 Task: Look for space in Sun City, United States from 10th July, 2023 to 15th July, 2023 for 7 adults in price range Rs.10000 to Rs.15000. Place can be entire place or shared room with 4 bedrooms having 7 beds and 4 bathrooms. Property type can be house, flat, guest house. Amenities needed are: wifi, TV, free parkinig on premises, gym, breakfast. Booking option can be shelf check-in. Required host language is English.
Action: Mouse moved to (567, 129)
Screenshot: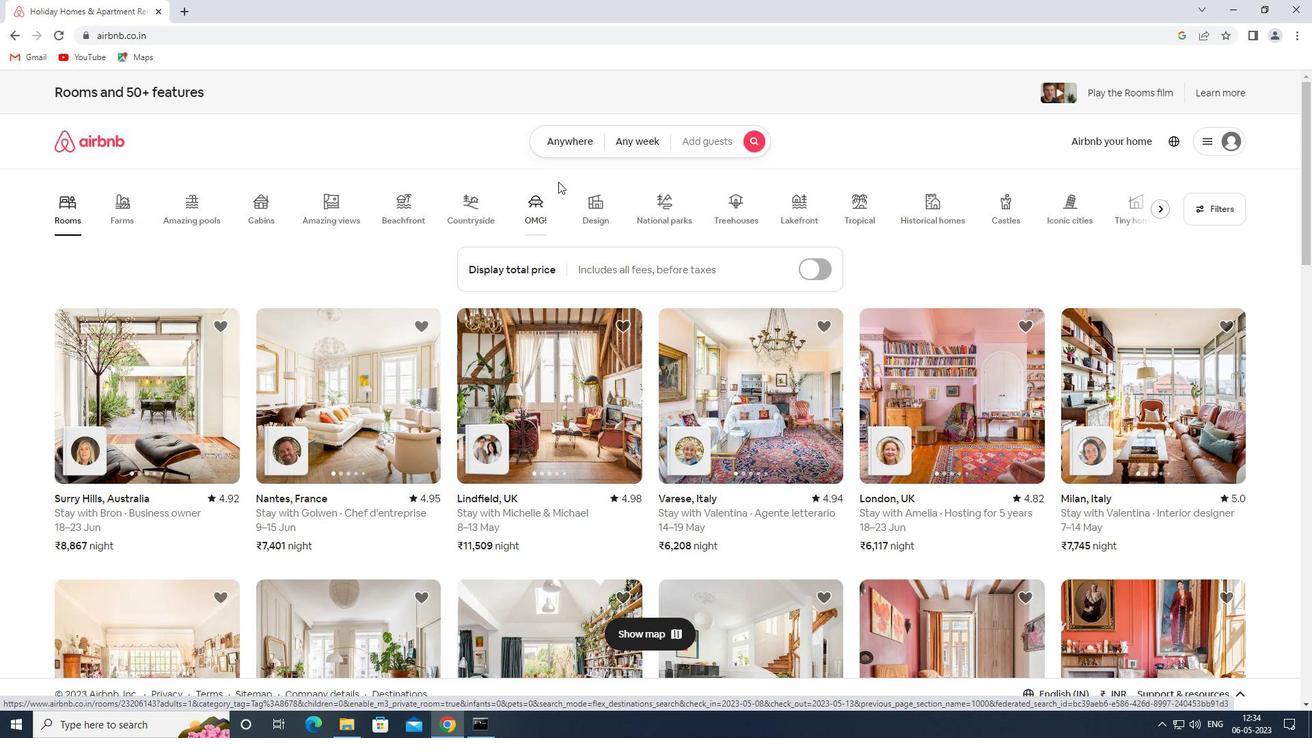 
Action: Mouse pressed left at (567, 129)
Screenshot: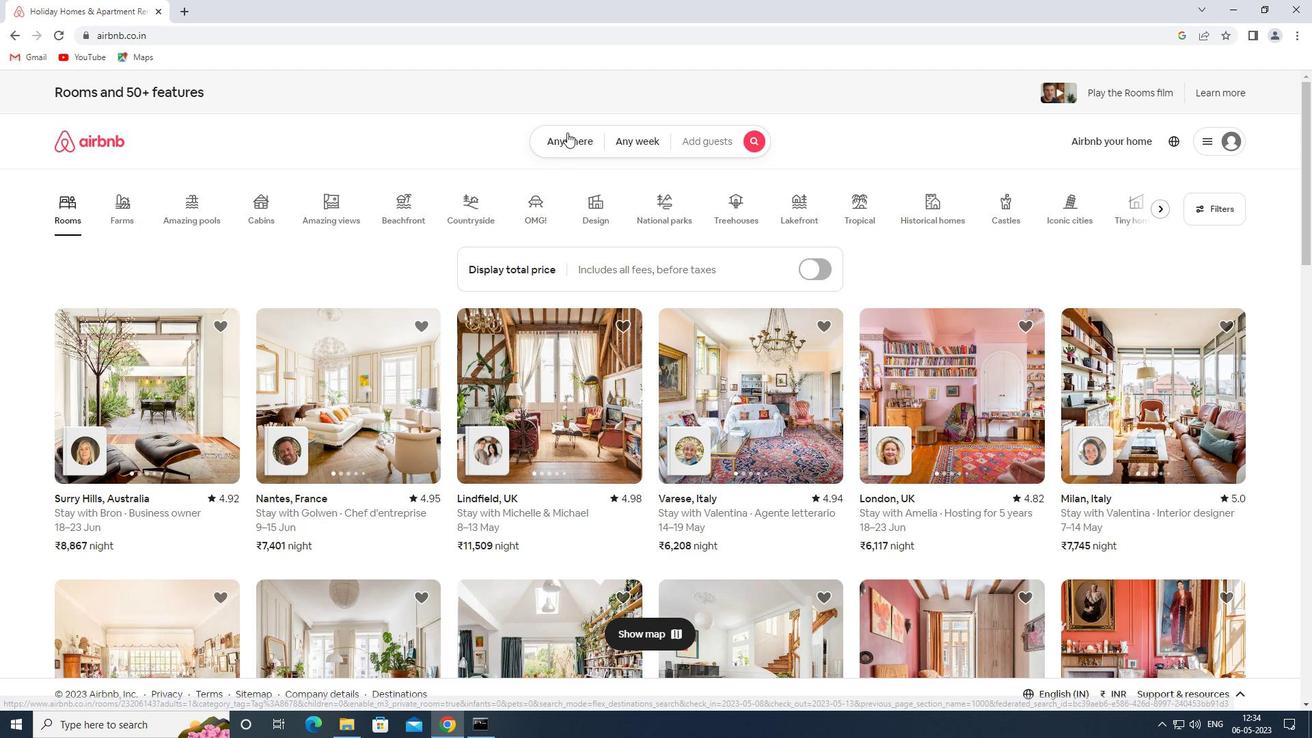 
Action: Mouse moved to (467, 189)
Screenshot: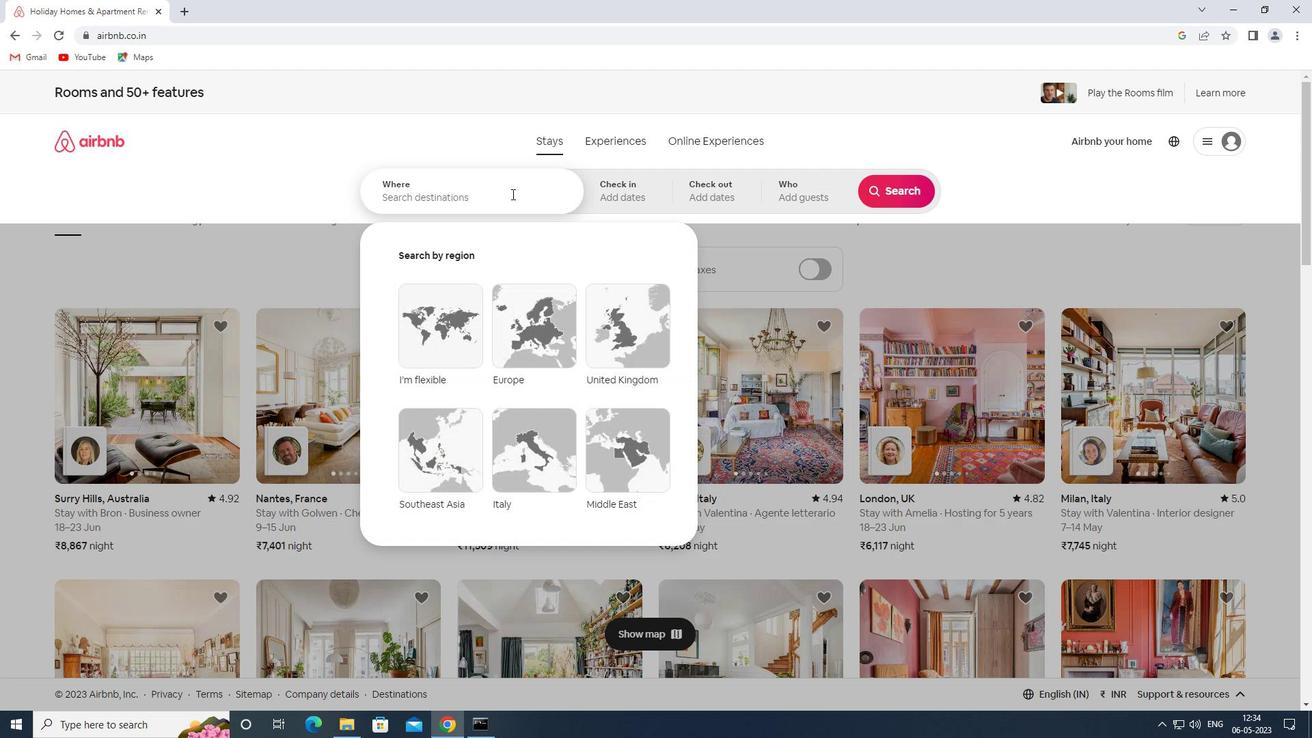 
Action: Mouse pressed left at (467, 189)
Screenshot: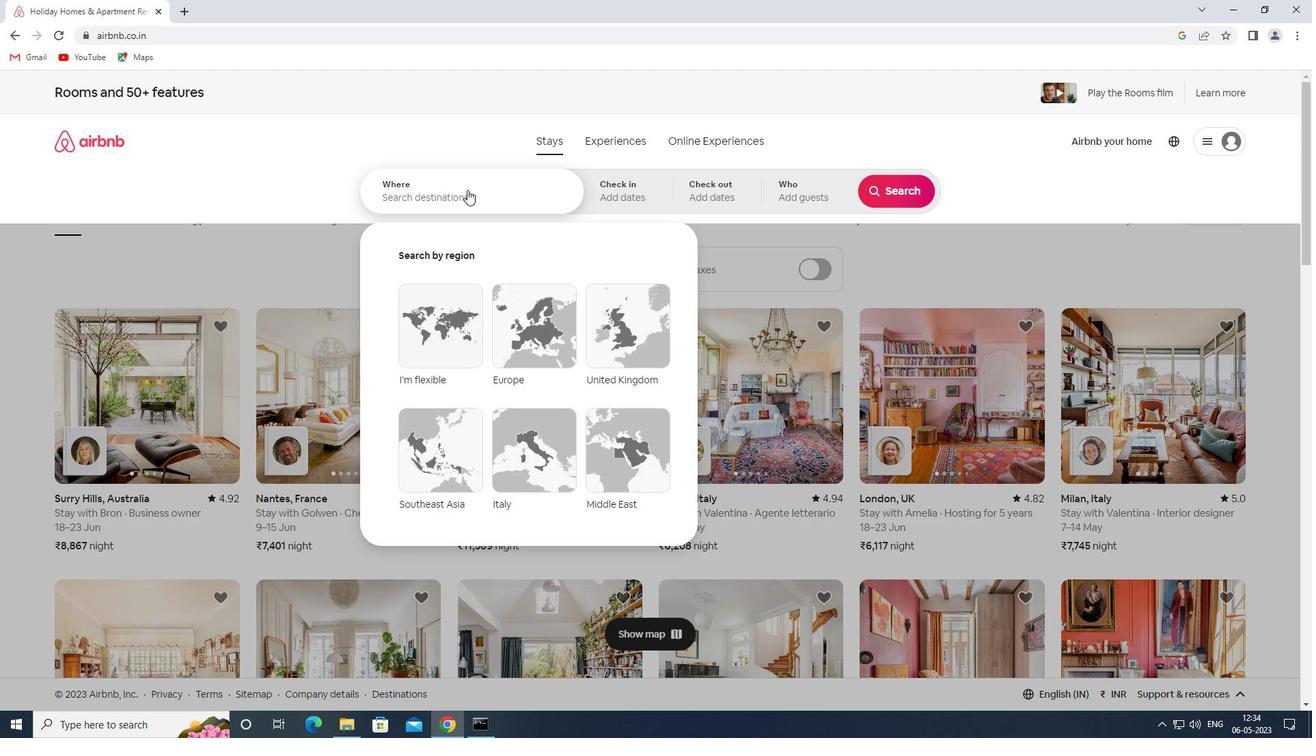 
Action: Key pressed <Key.shift><Key.shift>SPACE<Key.space>IN<Key.space><Key.shift>SUN<Key.space><Key.shift>CITY,<Key.shift>UNITED<Key.space><Key.shift>STATES
Screenshot: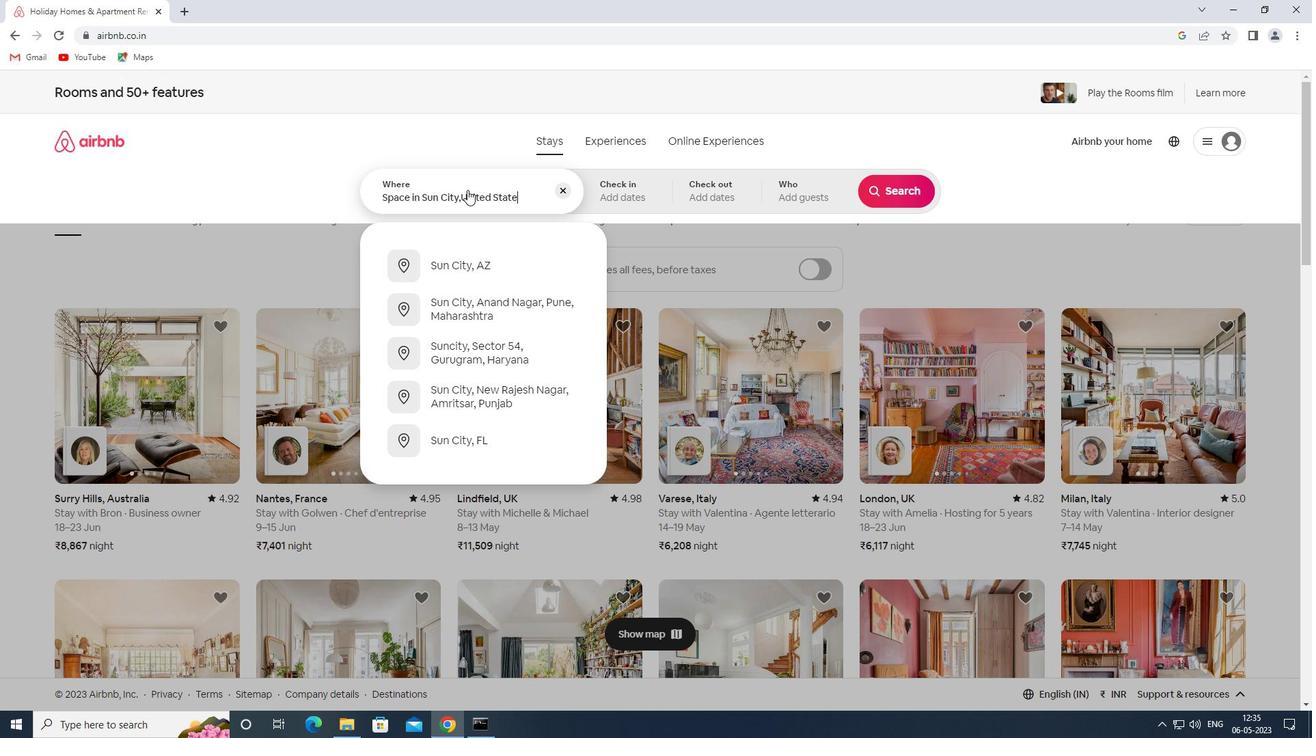 
Action: Mouse moved to (612, 192)
Screenshot: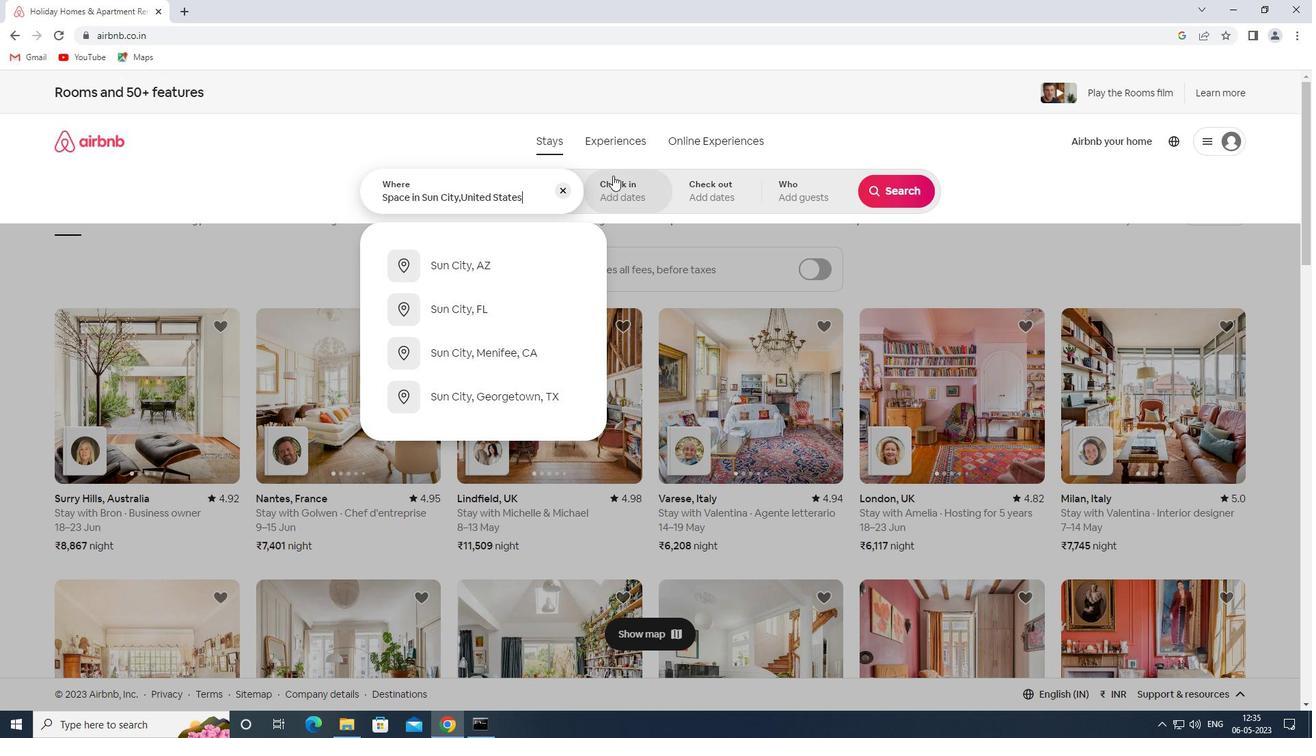 
Action: Mouse pressed left at (612, 192)
Screenshot: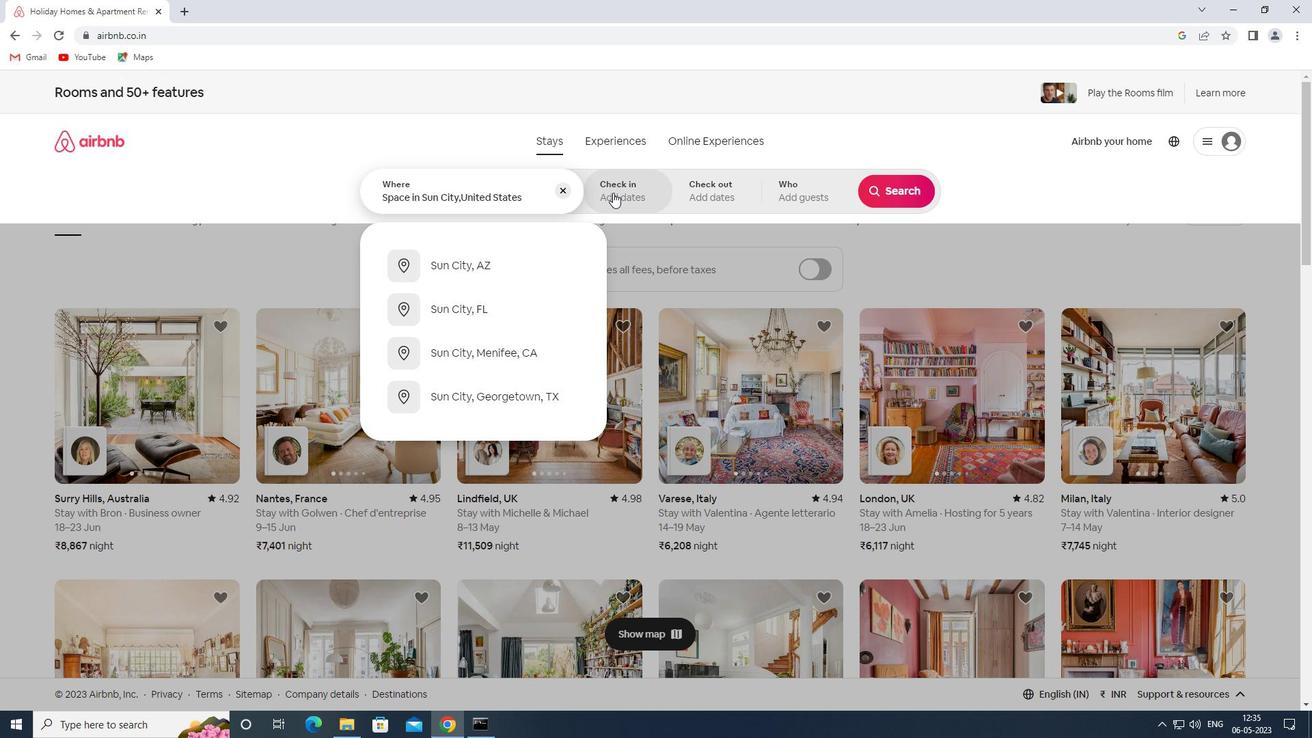 
Action: Mouse moved to (888, 305)
Screenshot: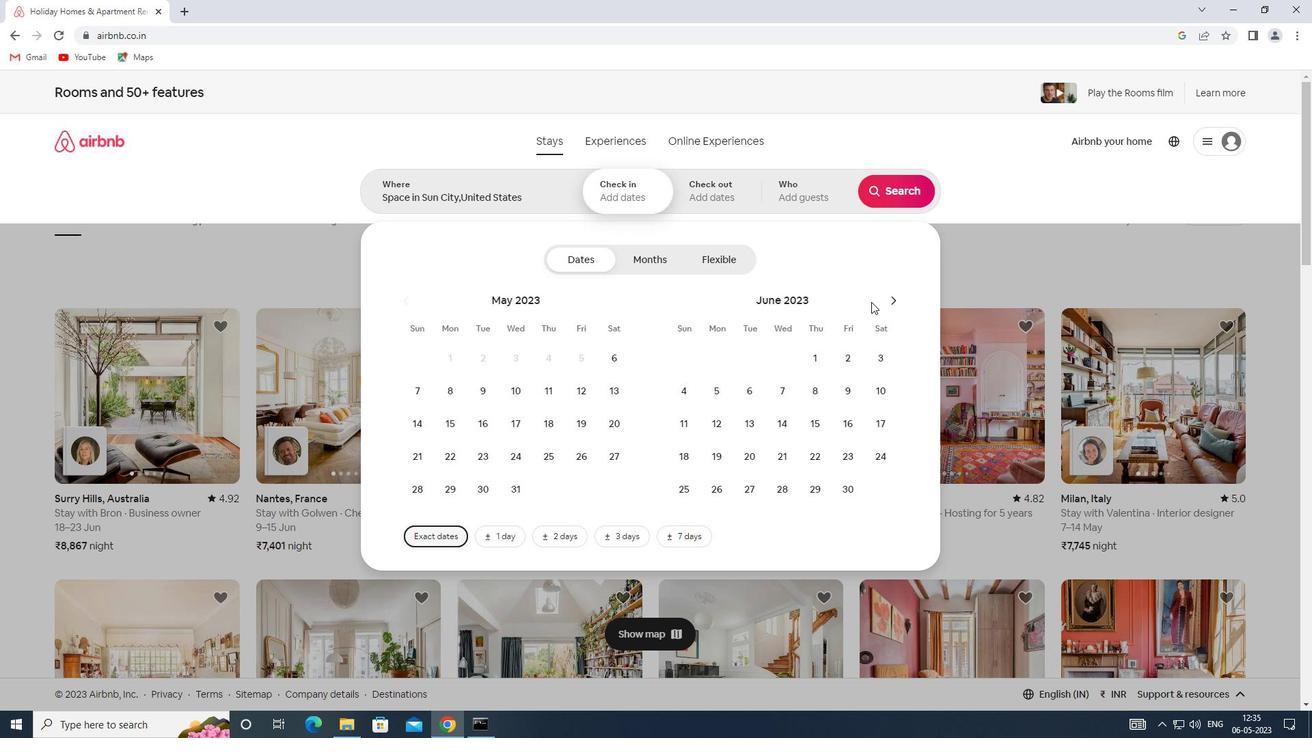 
Action: Mouse pressed left at (888, 305)
Screenshot: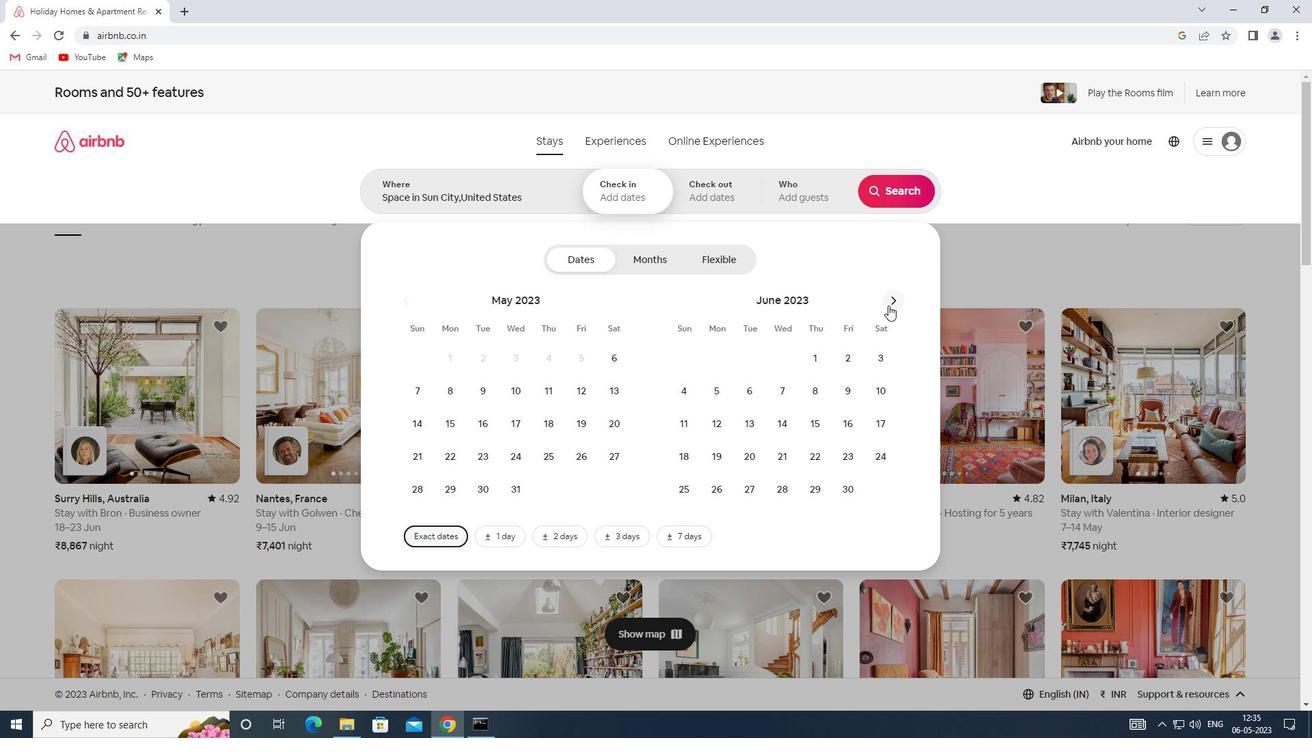 
Action: Mouse moved to (712, 422)
Screenshot: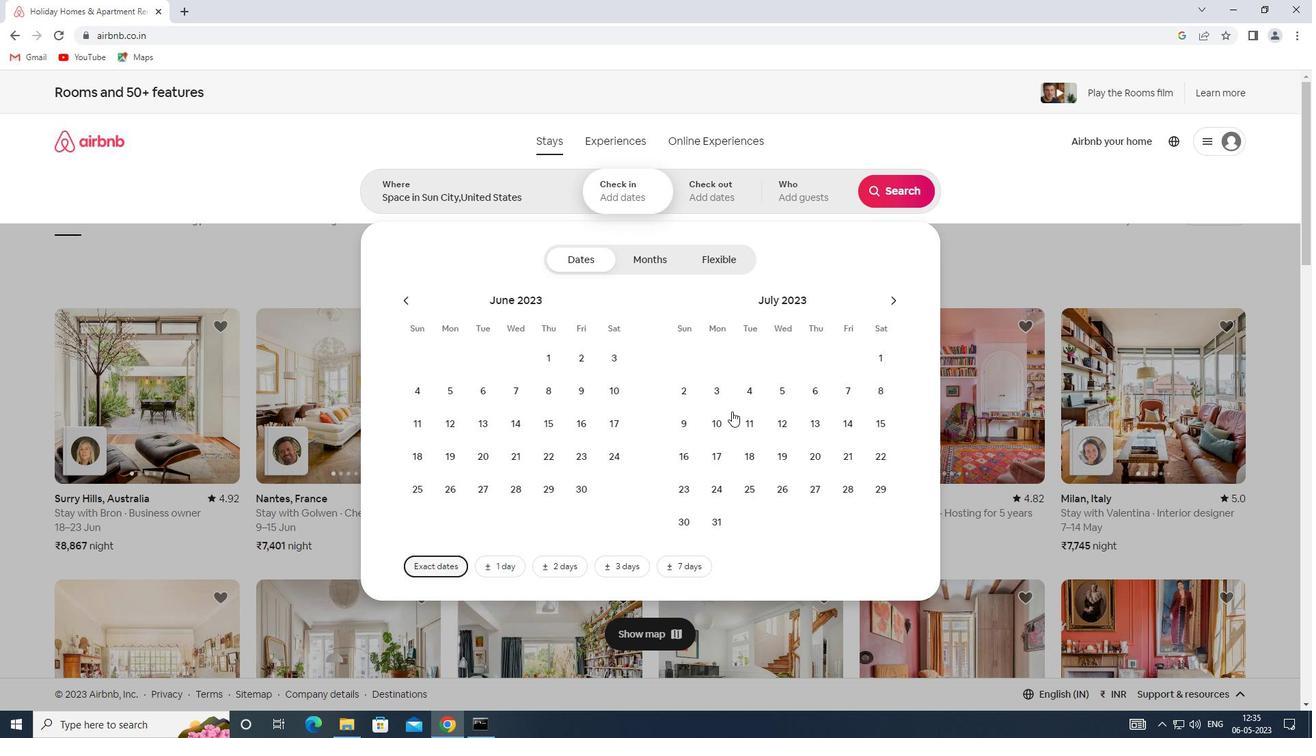 
Action: Mouse pressed left at (712, 422)
Screenshot: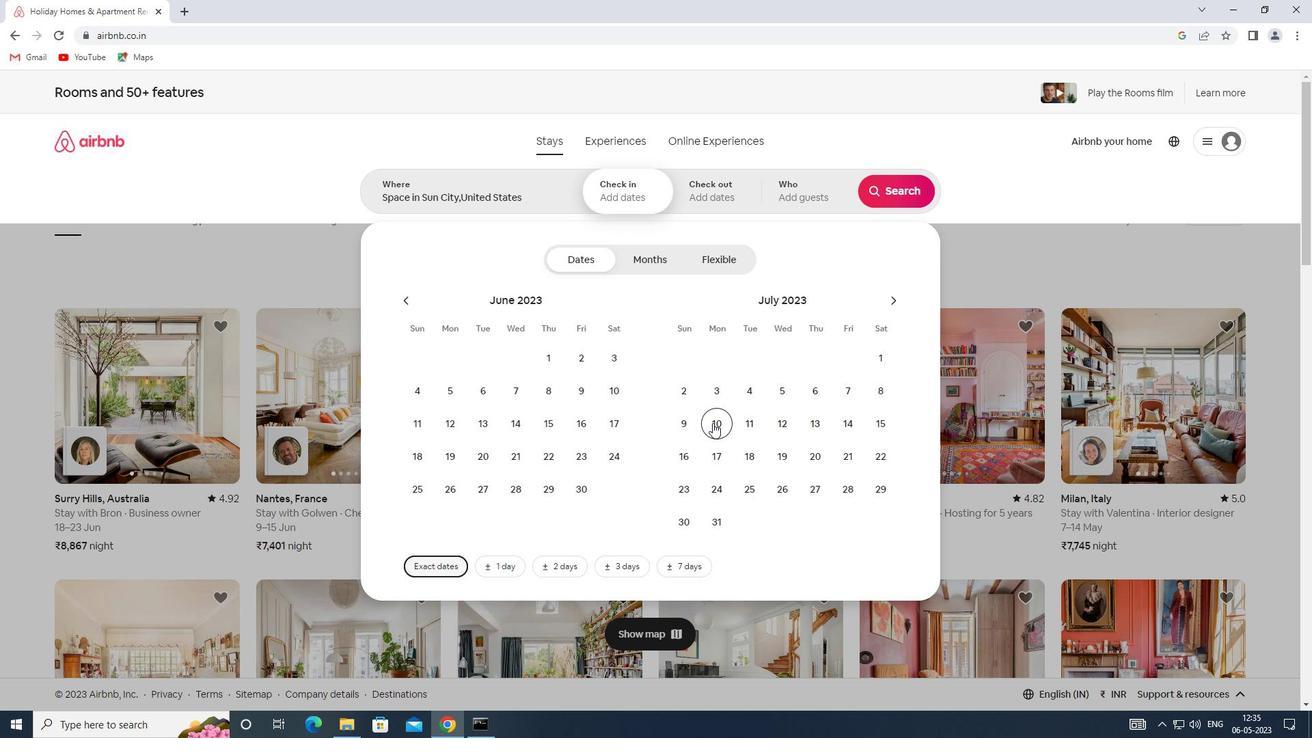 
Action: Mouse moved to (883, 419)
Screenshot: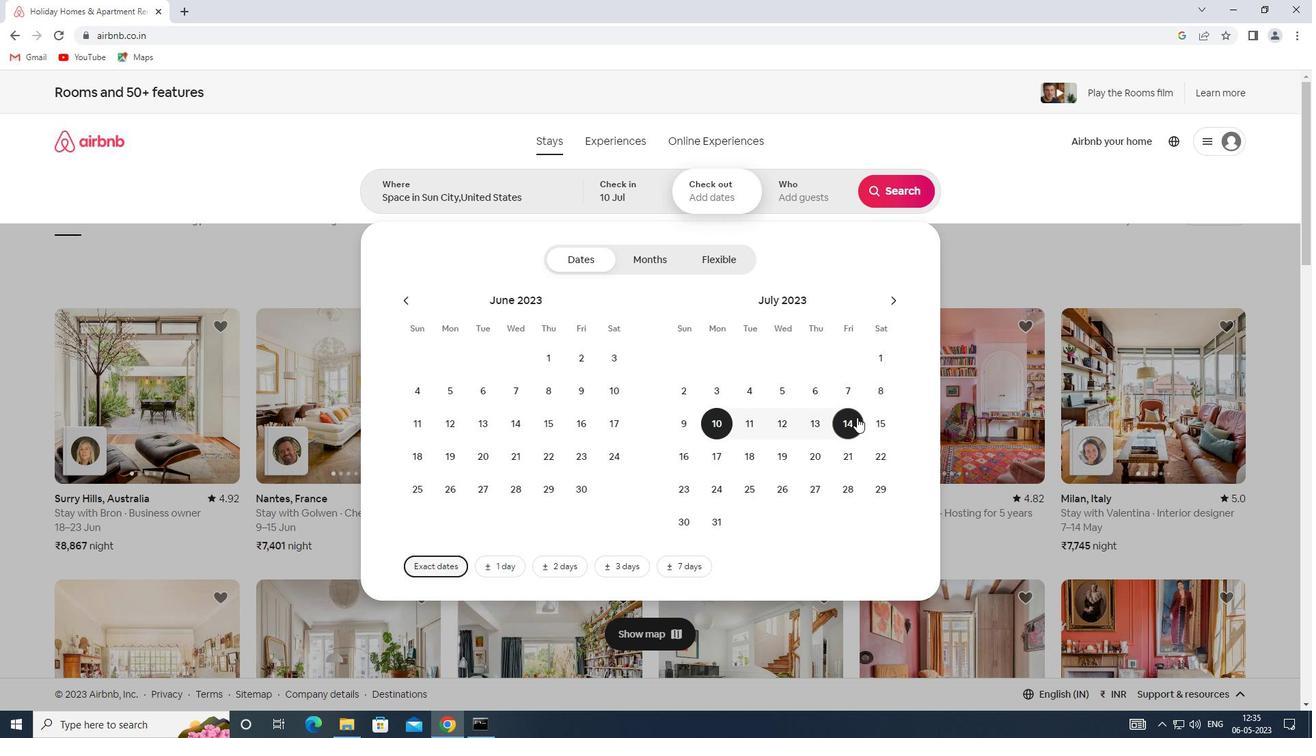 
Action: Mouse pressed left at (883, 419)
Screenshot: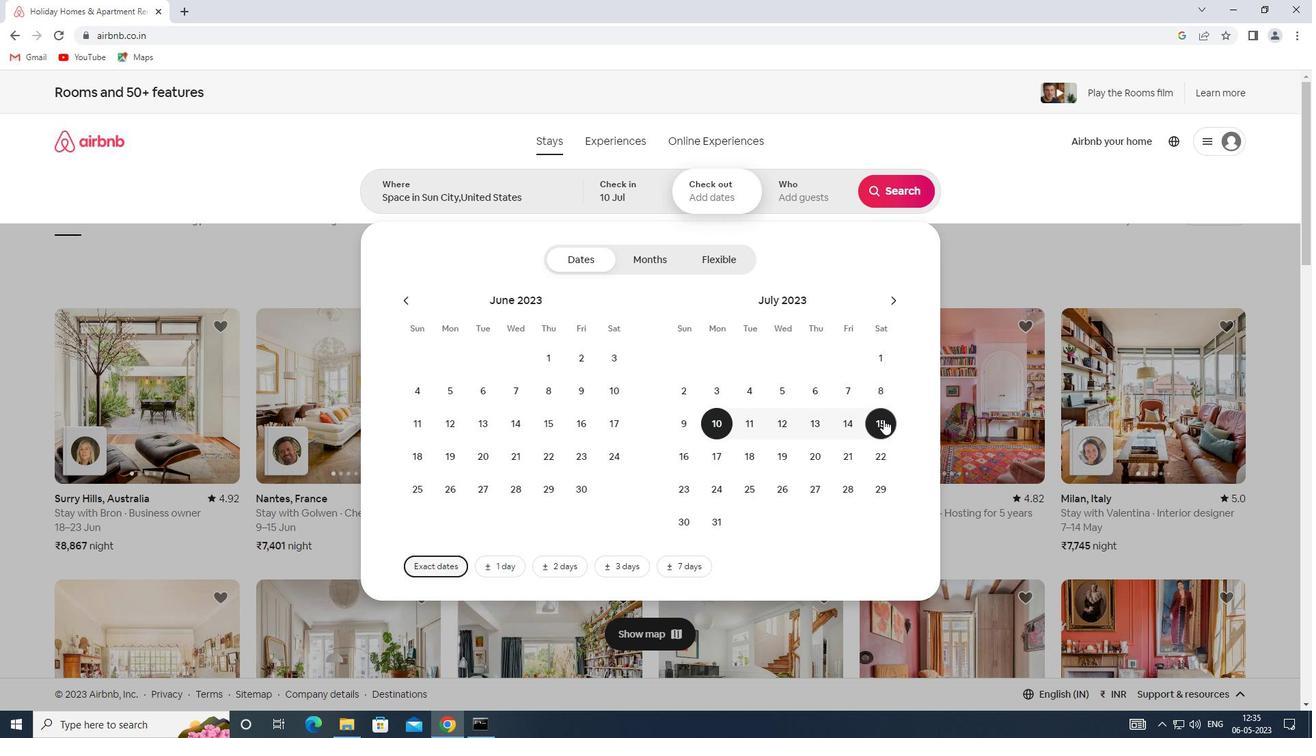 
Action: Mouse moved to (827, 190)
Screenshot: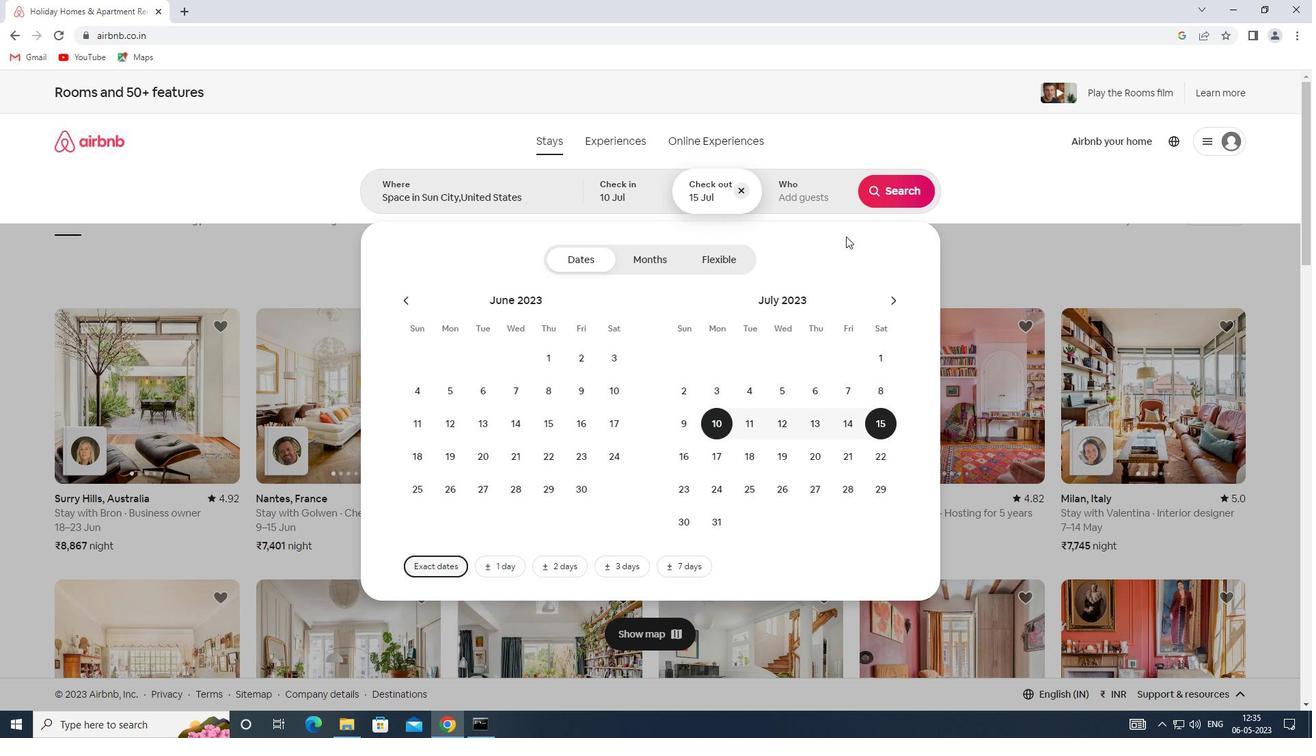 
Action: Mouse pressed left at (827, 190)
Screenshot: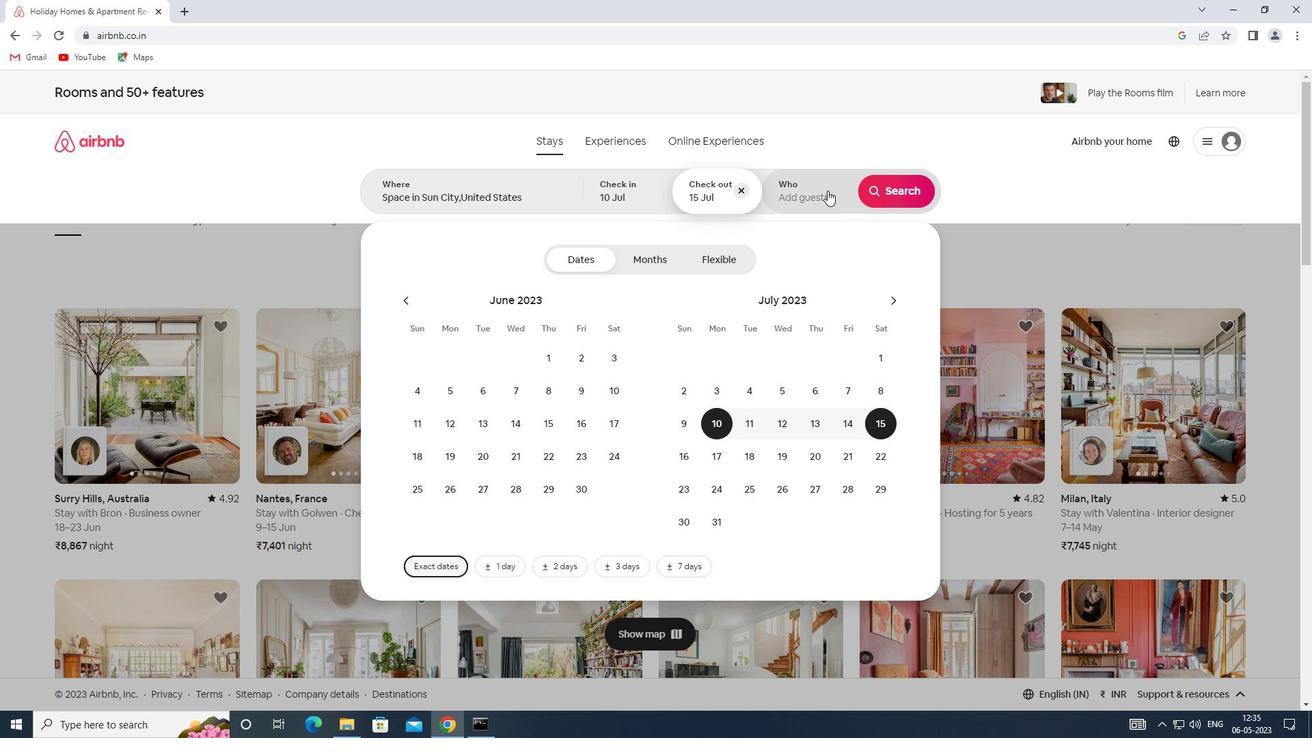 
Action: Mouse moved to (898, 263)
Screenshot: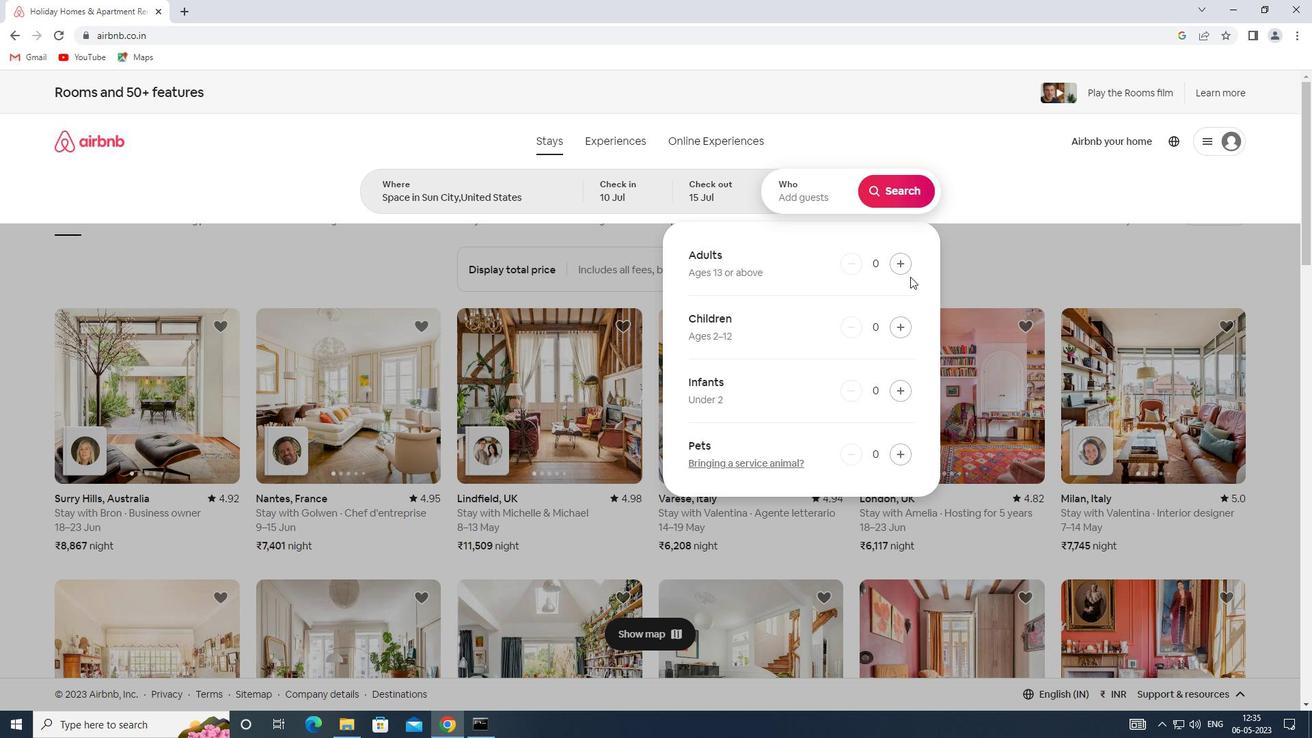 
Action: Mouse pressed left at (898, 263)
Screenshot: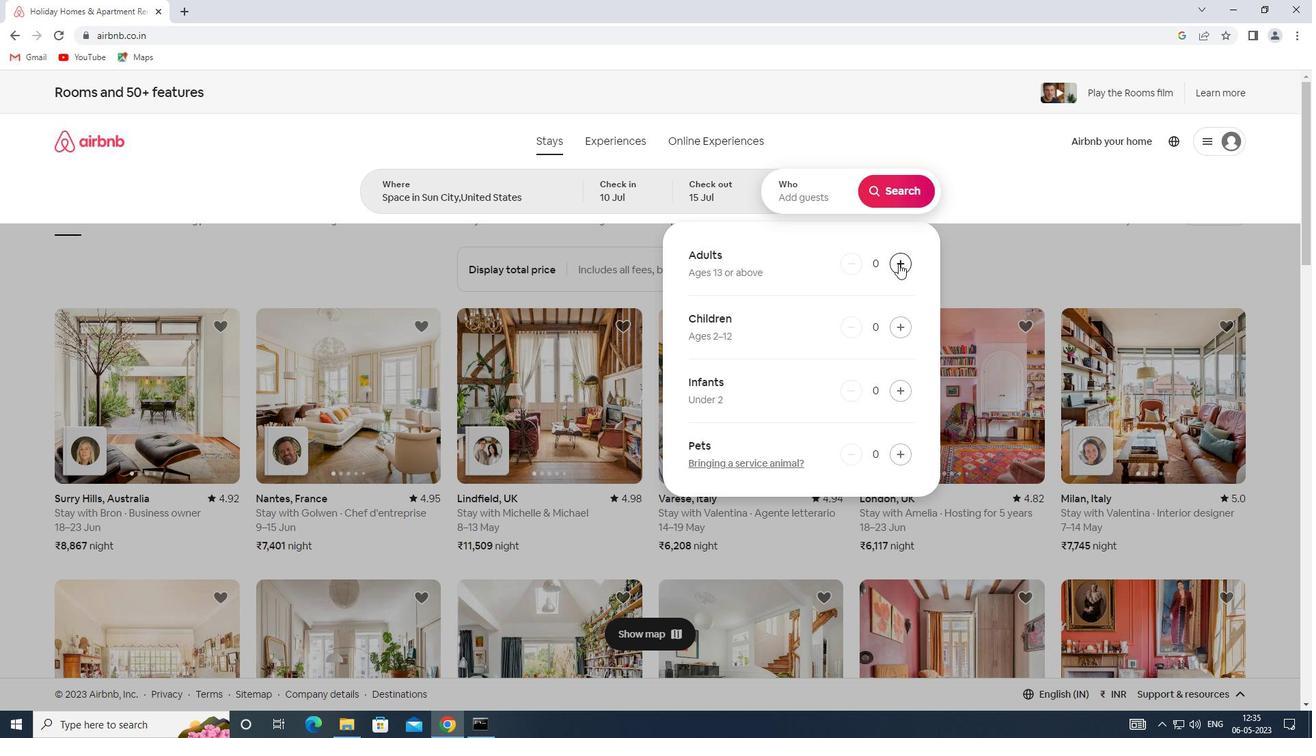 
Action: Mouse pressed left at (898, 263)
Screenshot: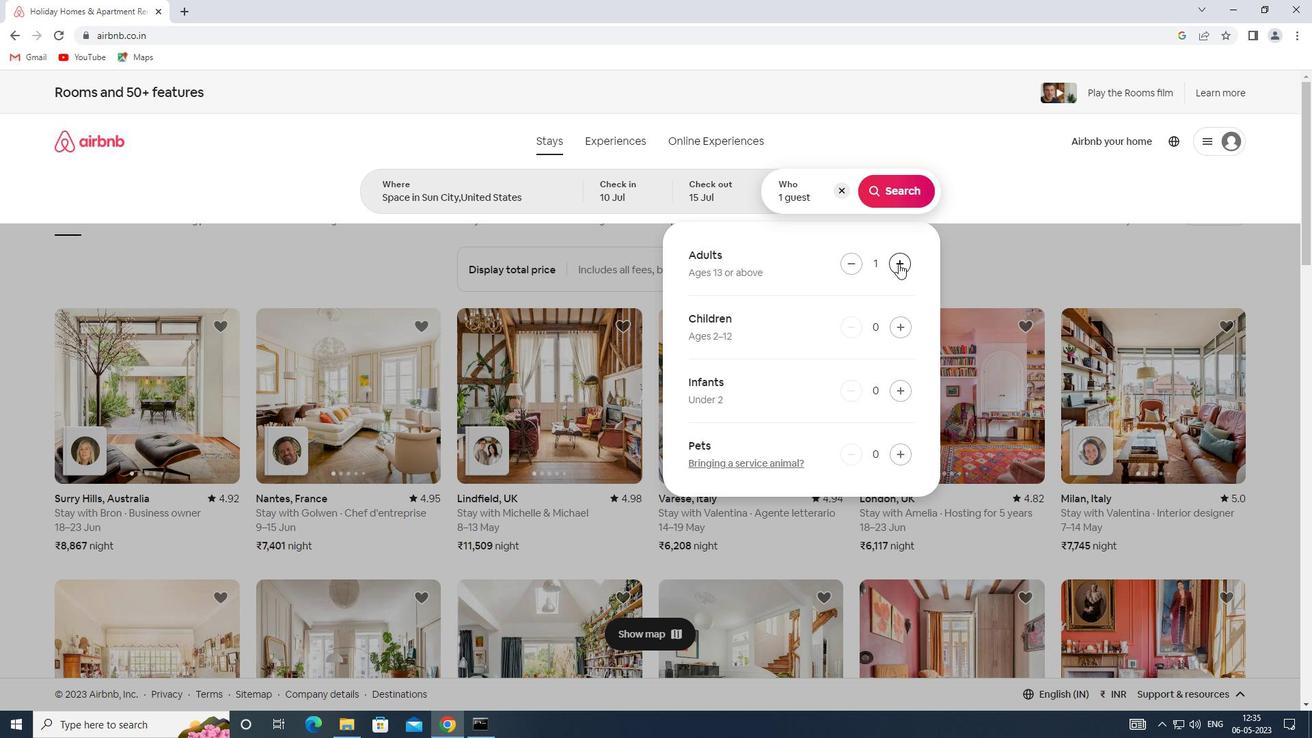 
Action: Mouse pressed left at (898, 263)
Screenshot: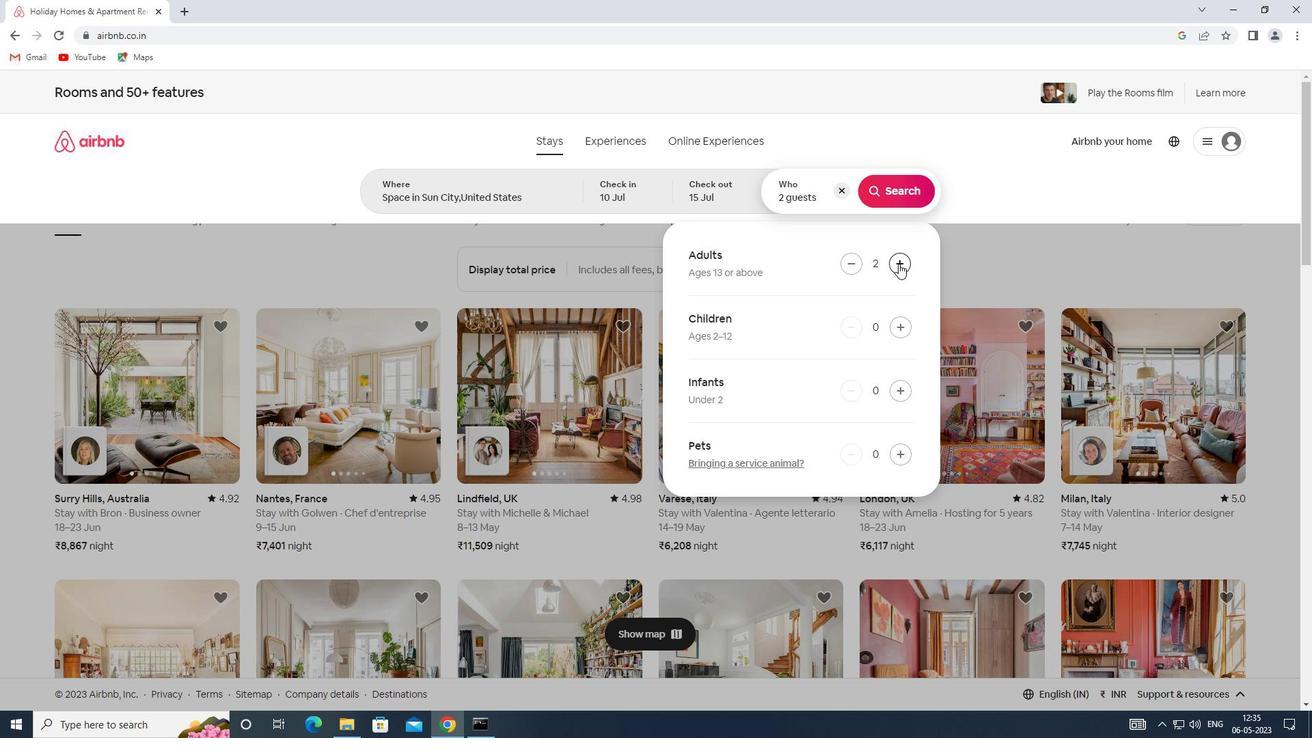 
Action: Mouse pressed left at (898, 263)
Screenshot: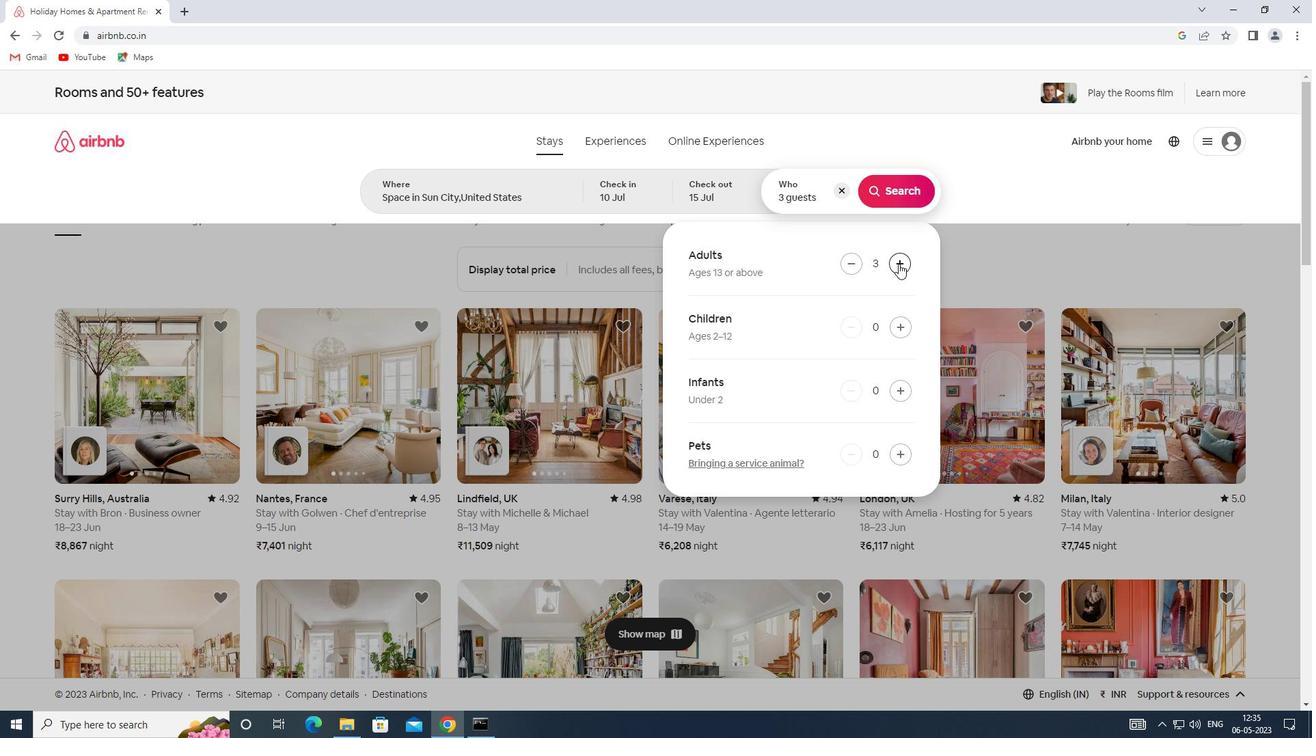 
Action: Mouse pressed left at (898, 263)
Screenshot: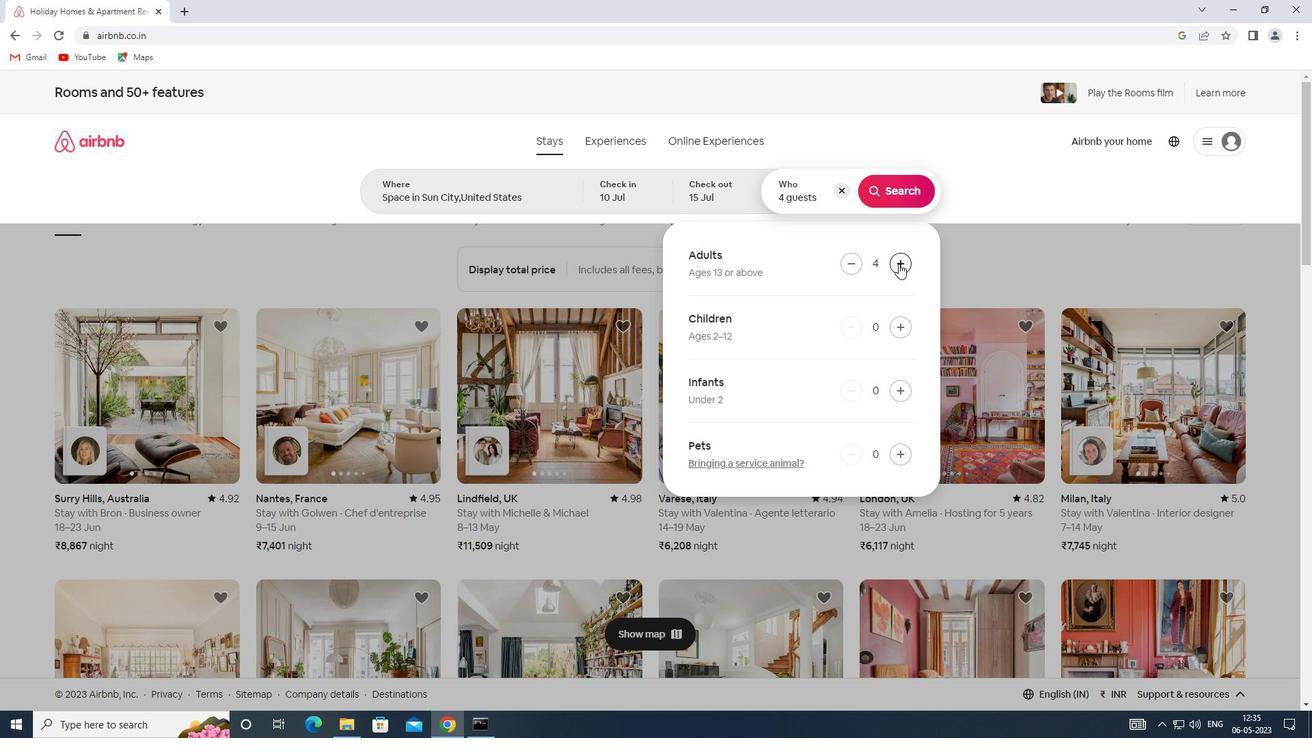 
Action: Mouse pressed left at (898, 263)
Screenshot: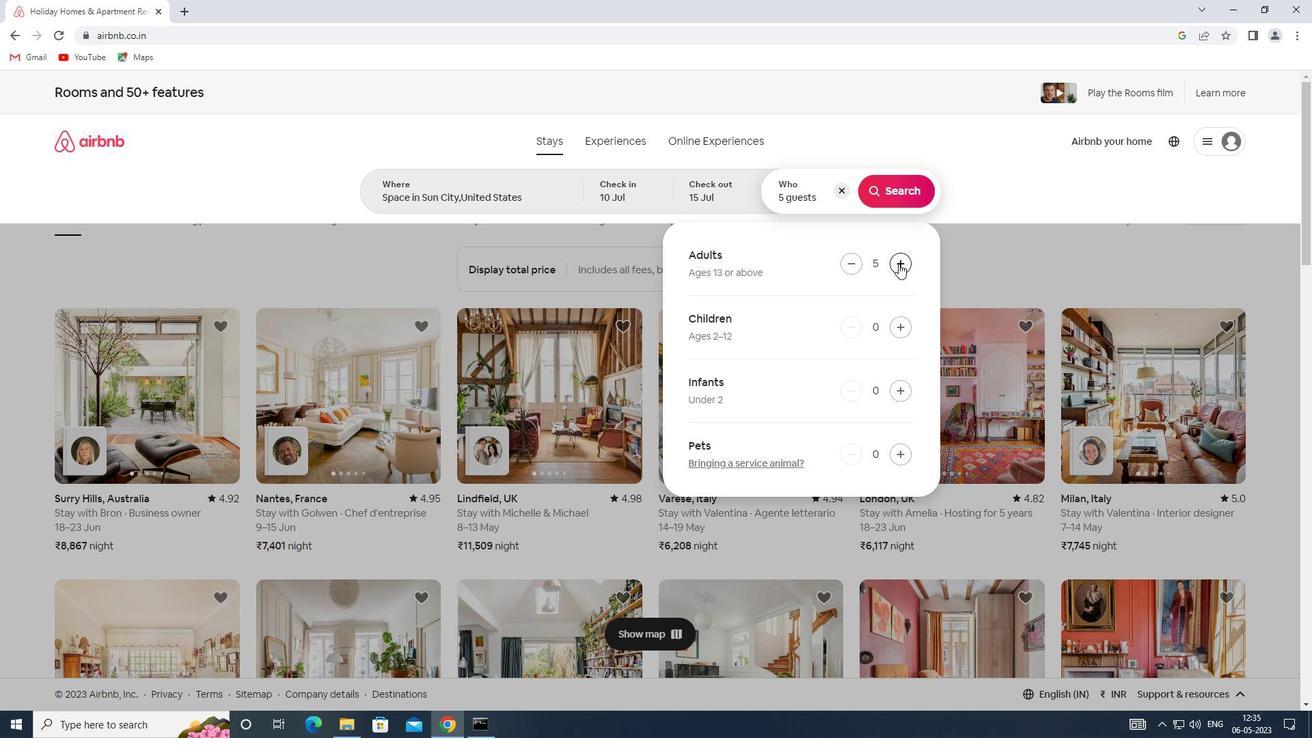 
Action: Mouse moved to (899, 263)
Screenshot: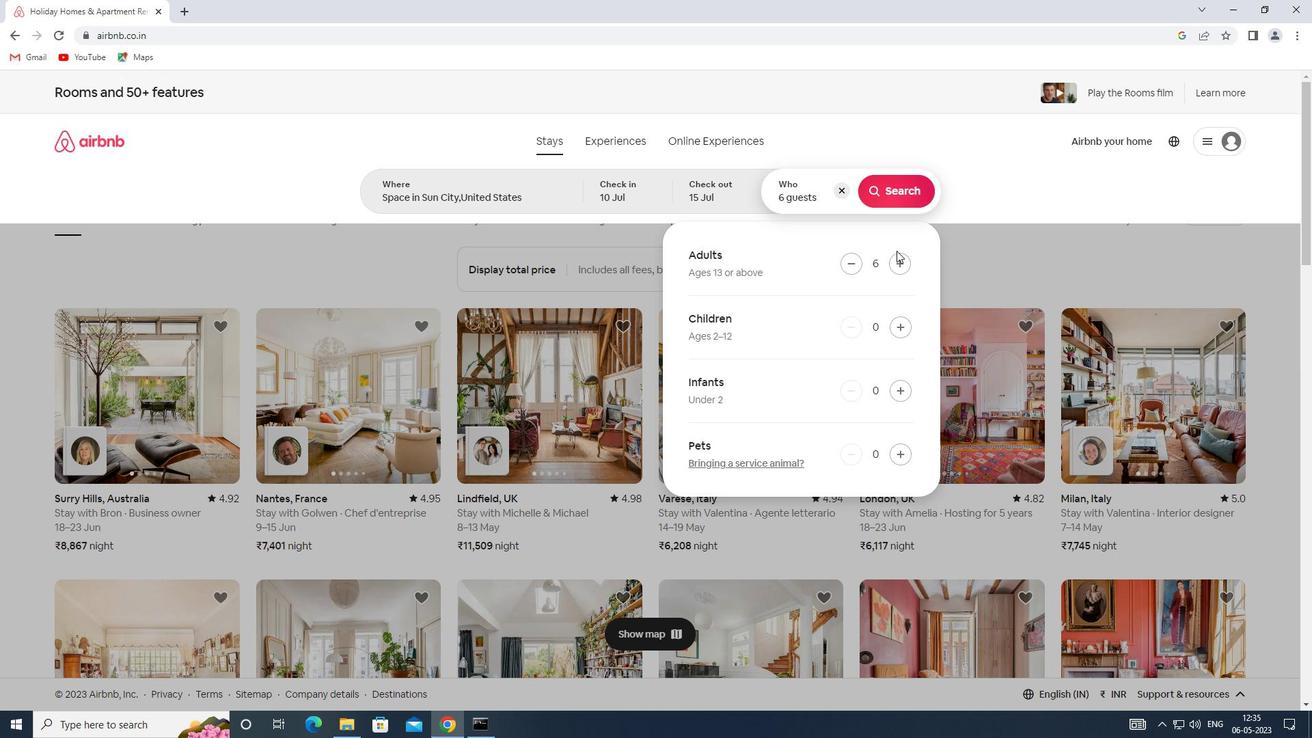 
Action: Mouse pressed left at (899, 263)
Screenshot: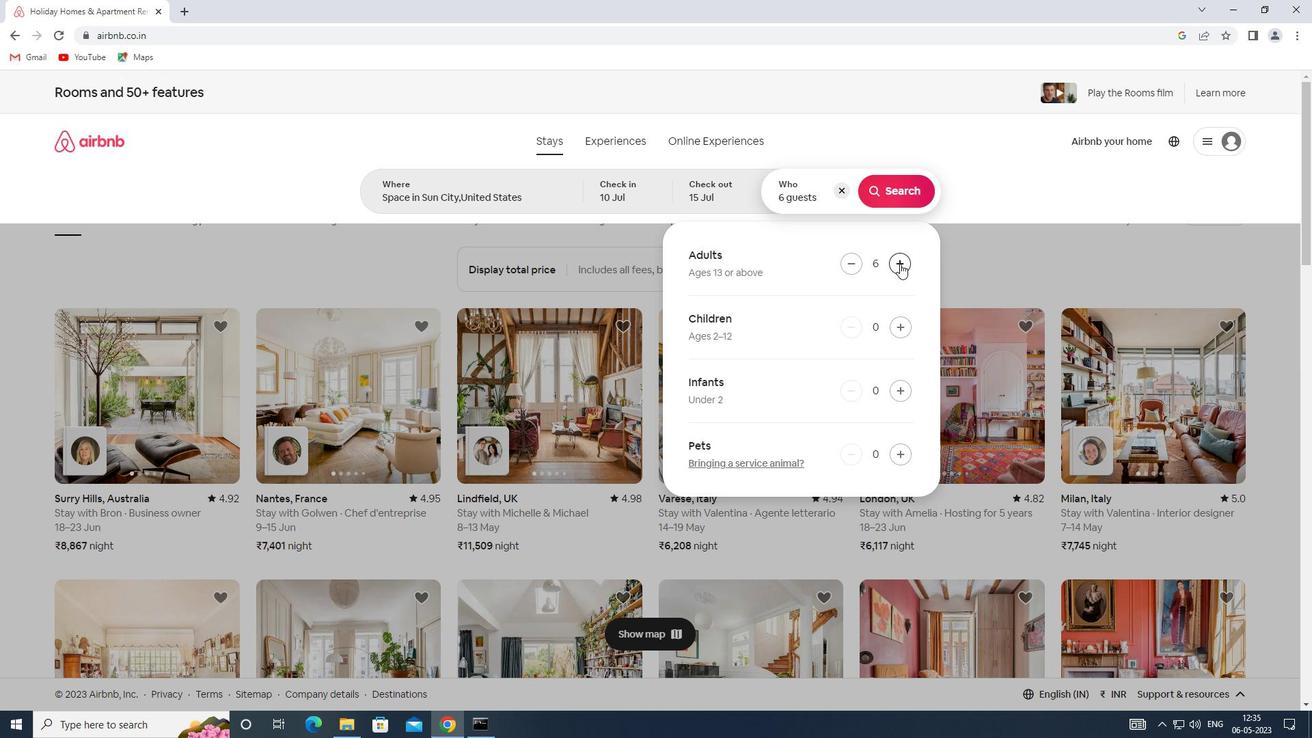 
Action: Mouse moved to (897, 183)
Screenshot: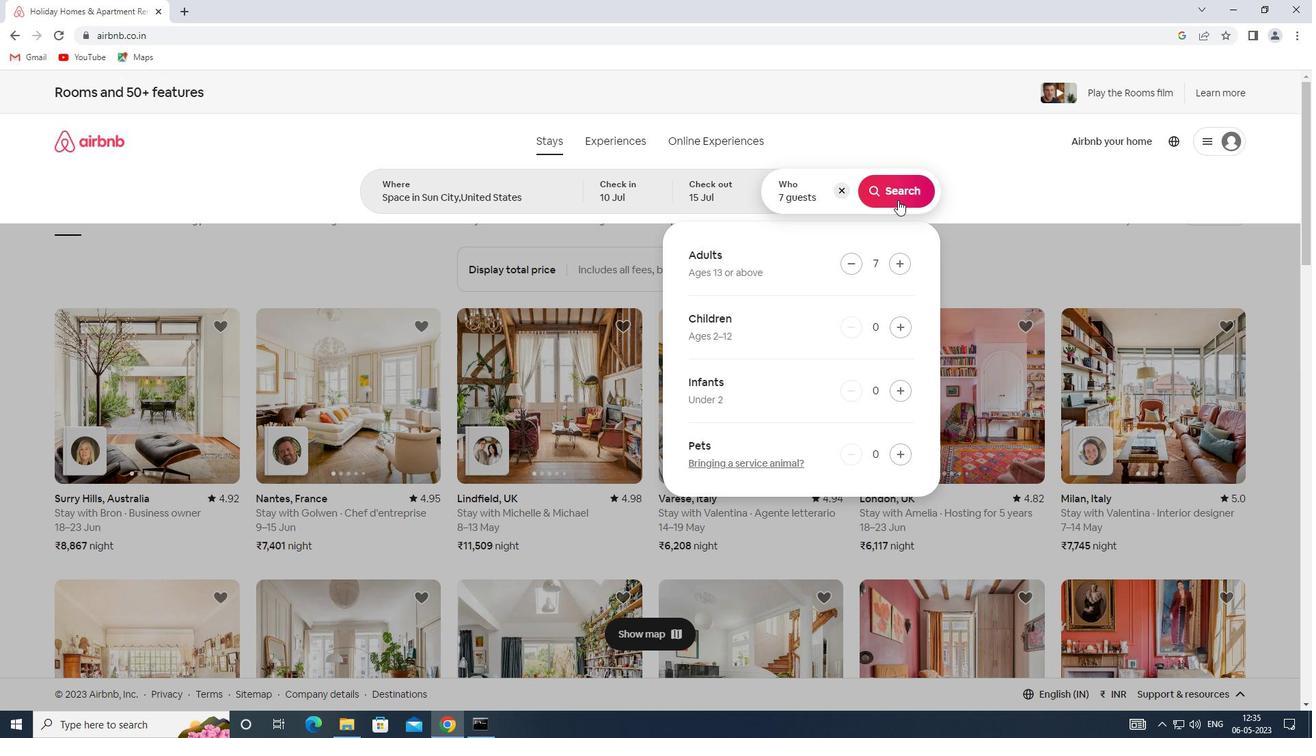 
Action: Mouse pressed left at (897, 183)
Screenshot: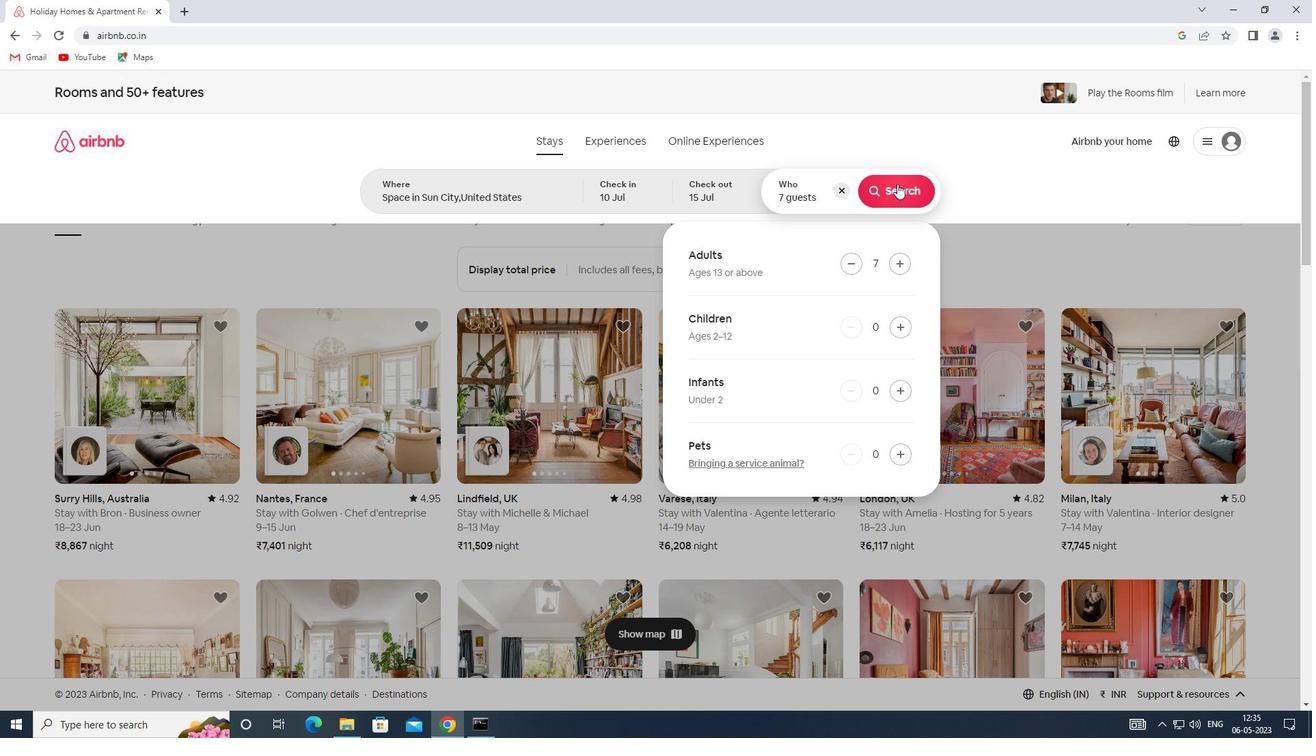 
Action: Mouse moved to (1228, 153)
Screenshot: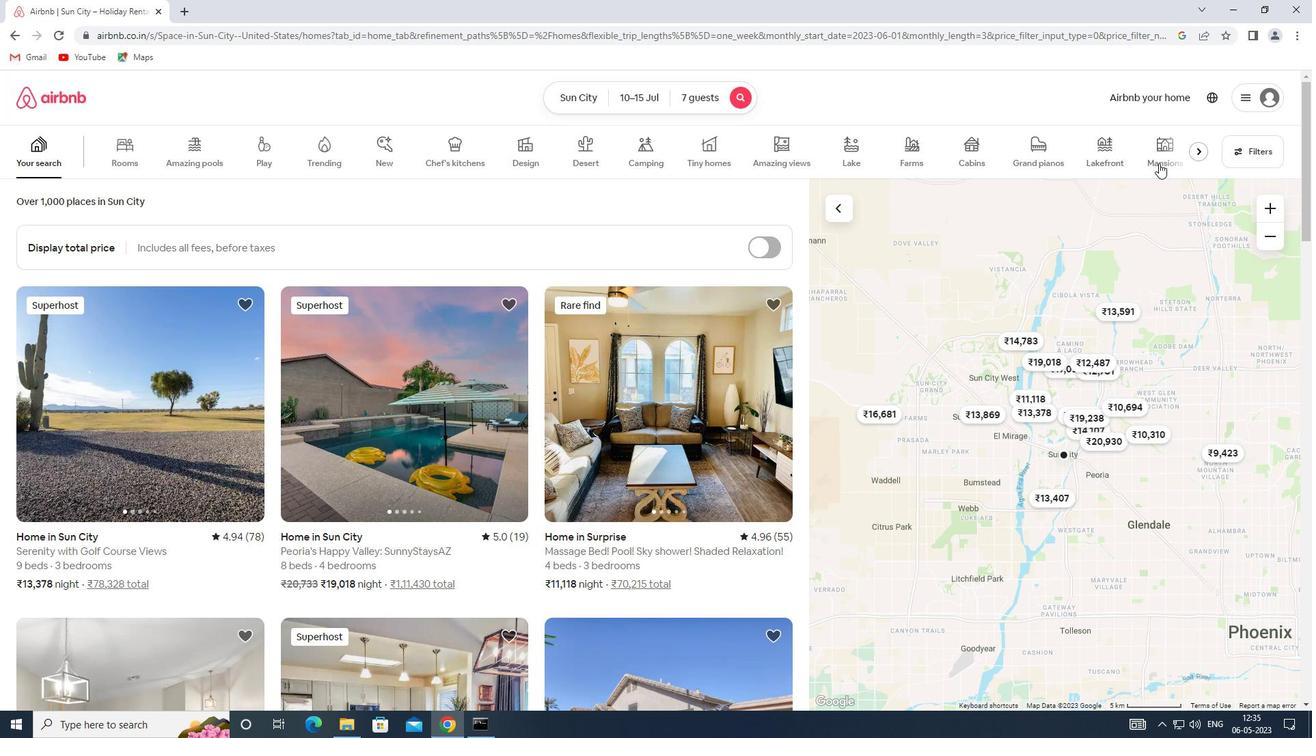 
Action: Mouse pressed left at (1228, 153)
Screenshot: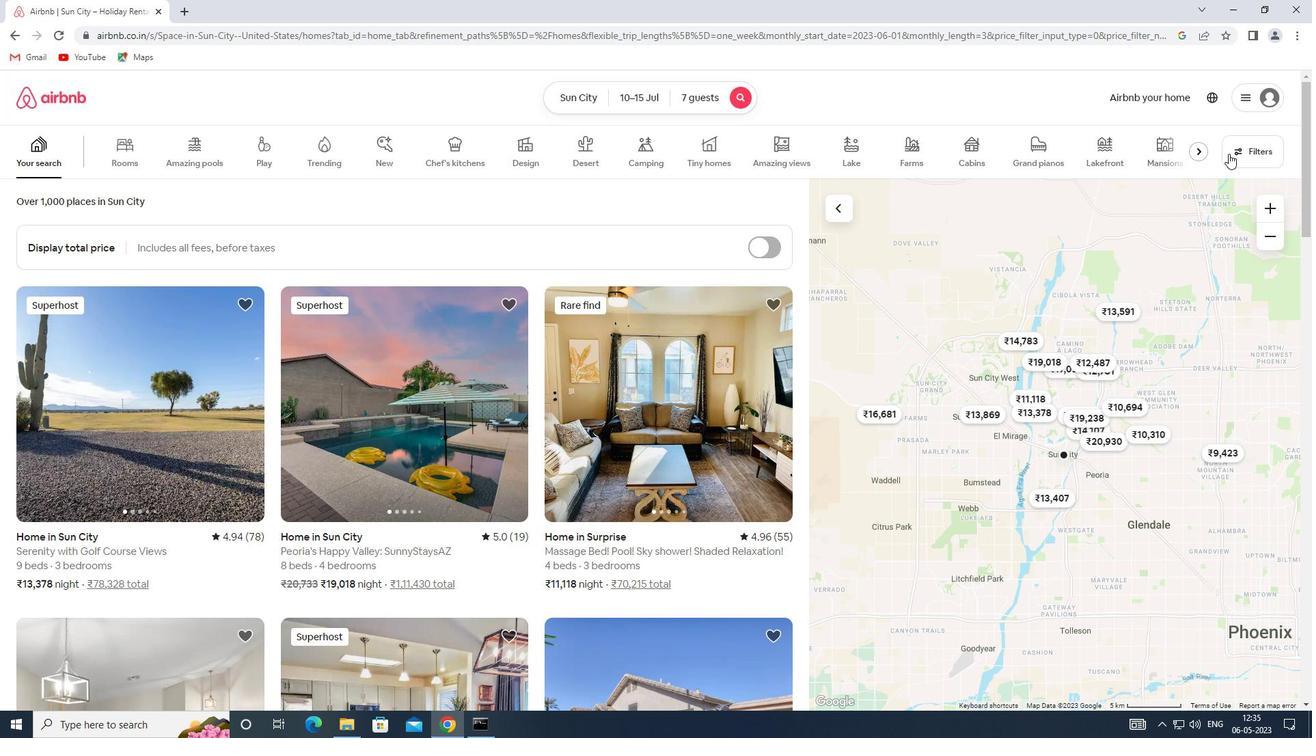 
Action: Mouse moved to (472, 490)
Screenshot: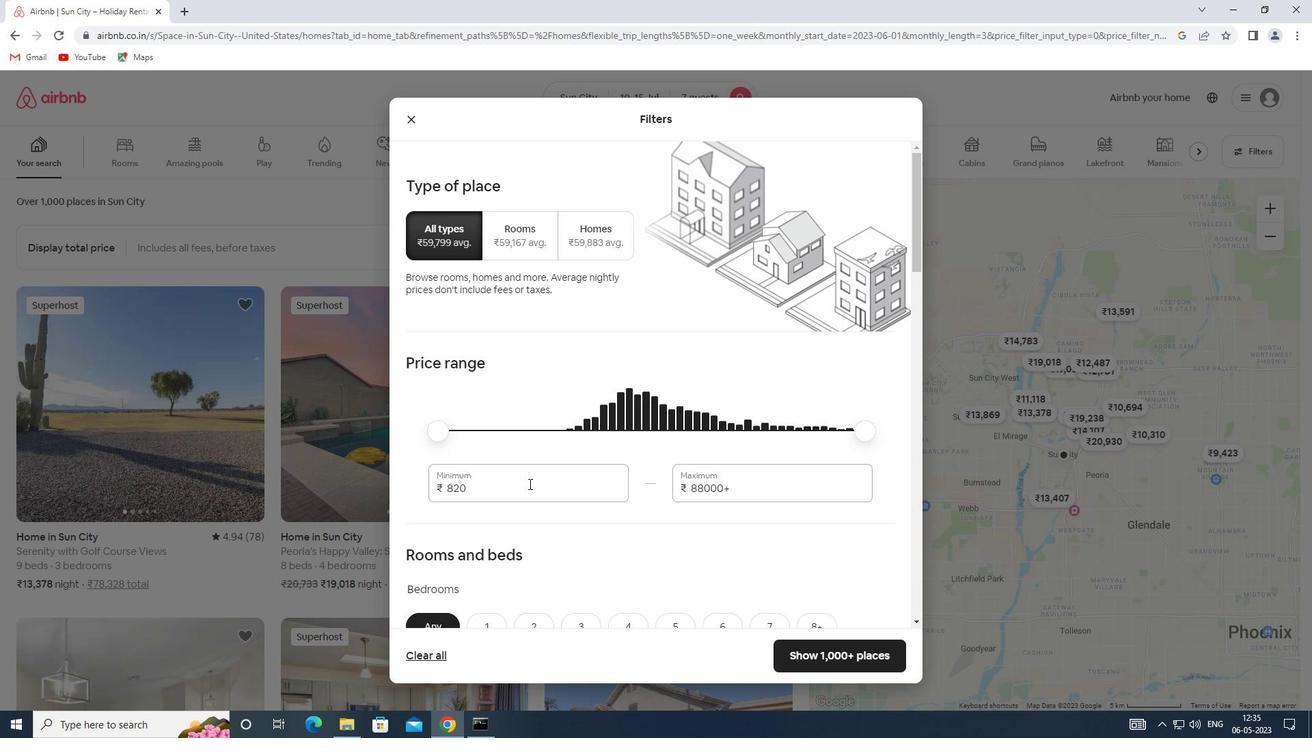 
Action: Mouse pressed left at (472, 490)
Screenshot: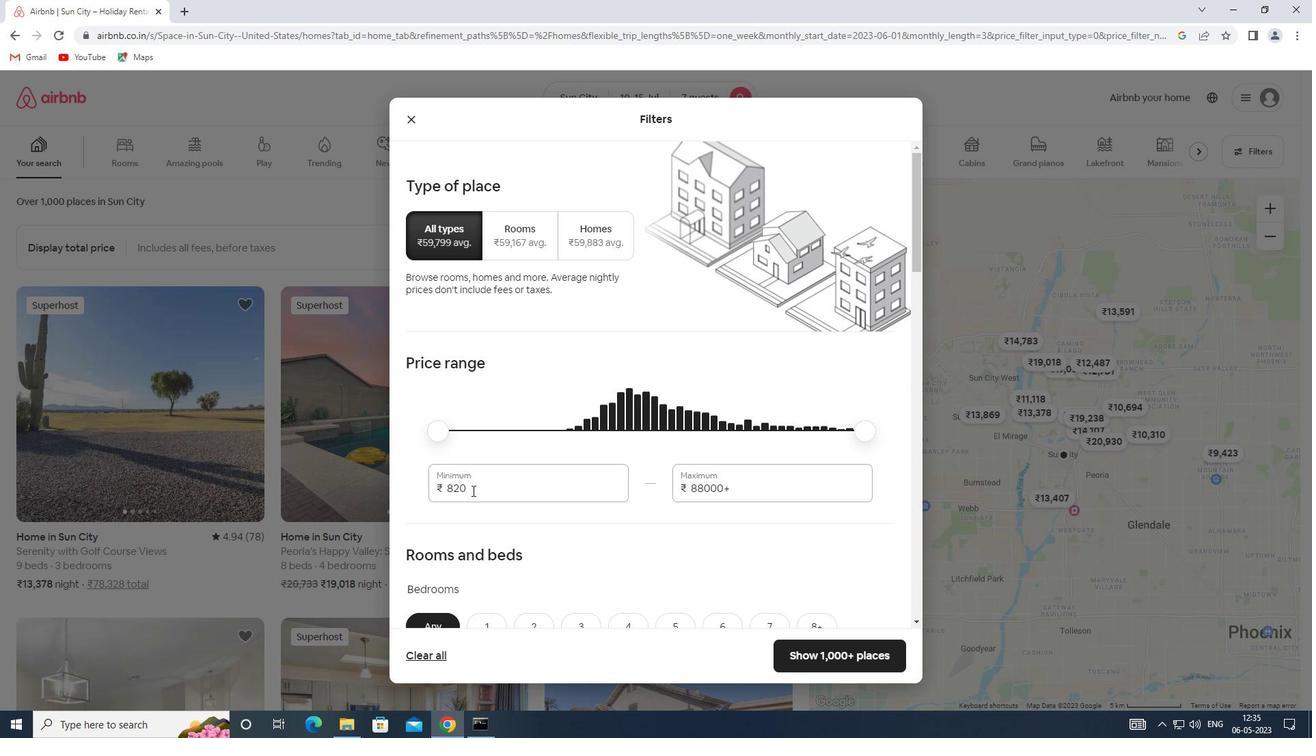 
Action: Mouse moved to (438, 487)
Screenshot: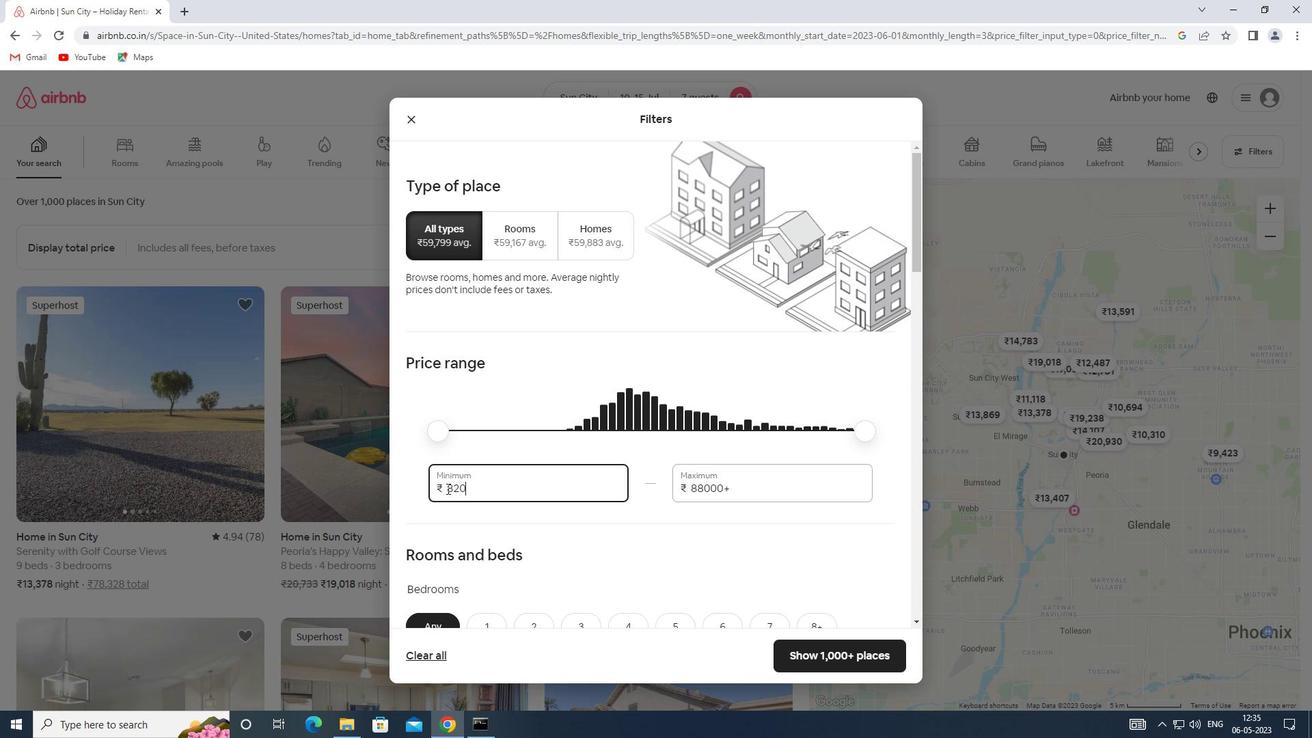 
Action: Key pressed 10000
Screenshot: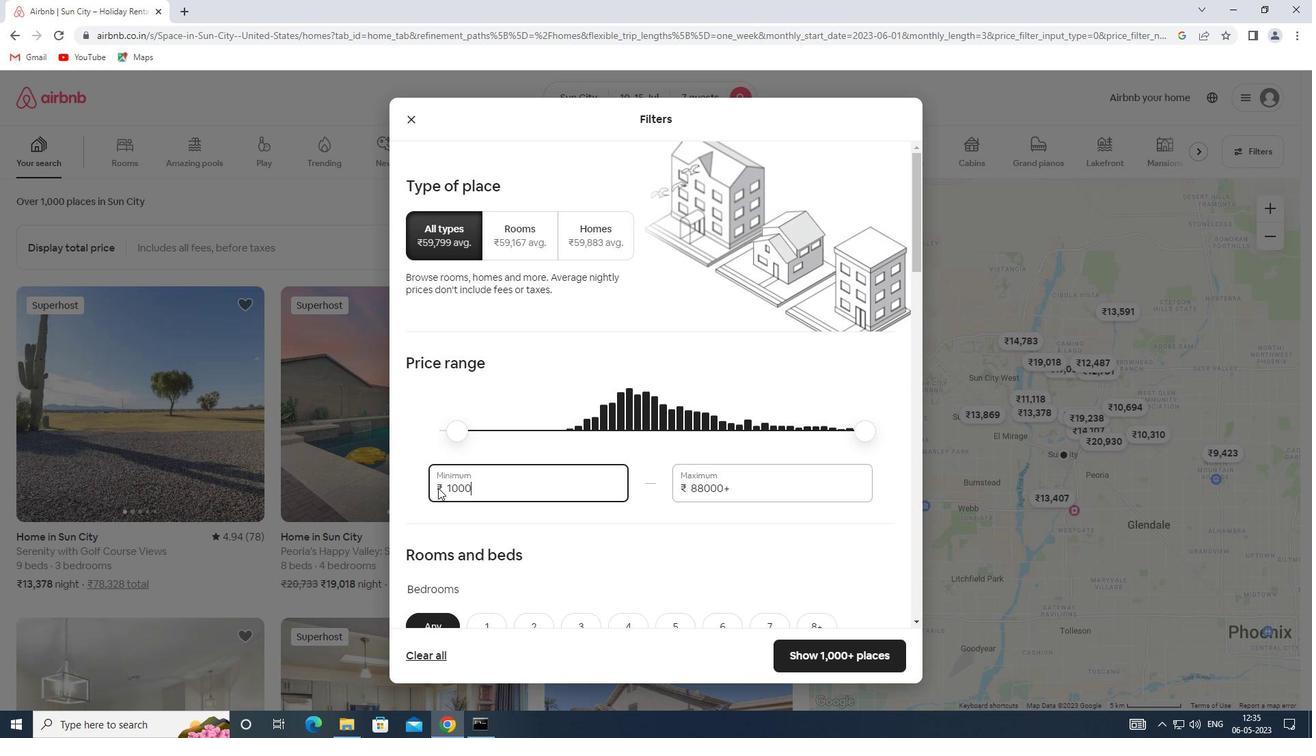 
Action: Mouse moved to (737, 489)
Screenshot: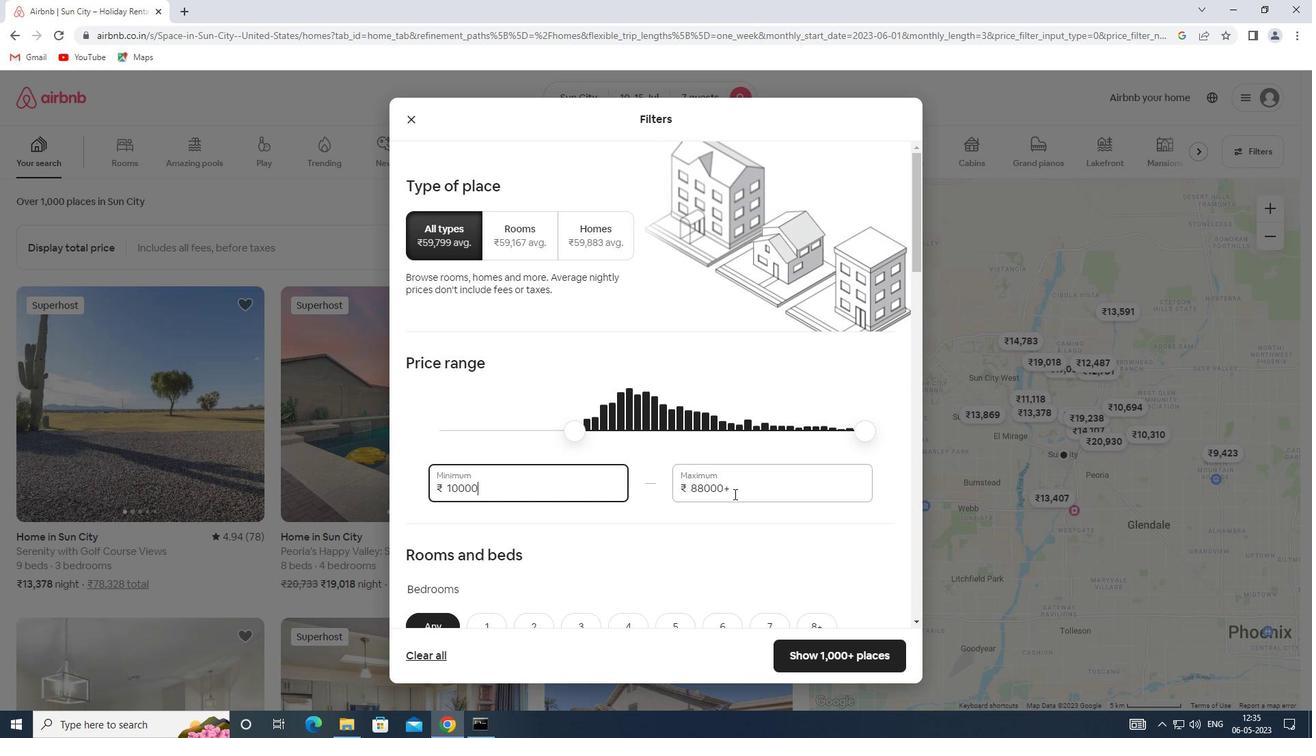 
Action: Mouse pressed left at (737, 489)
Screenshot: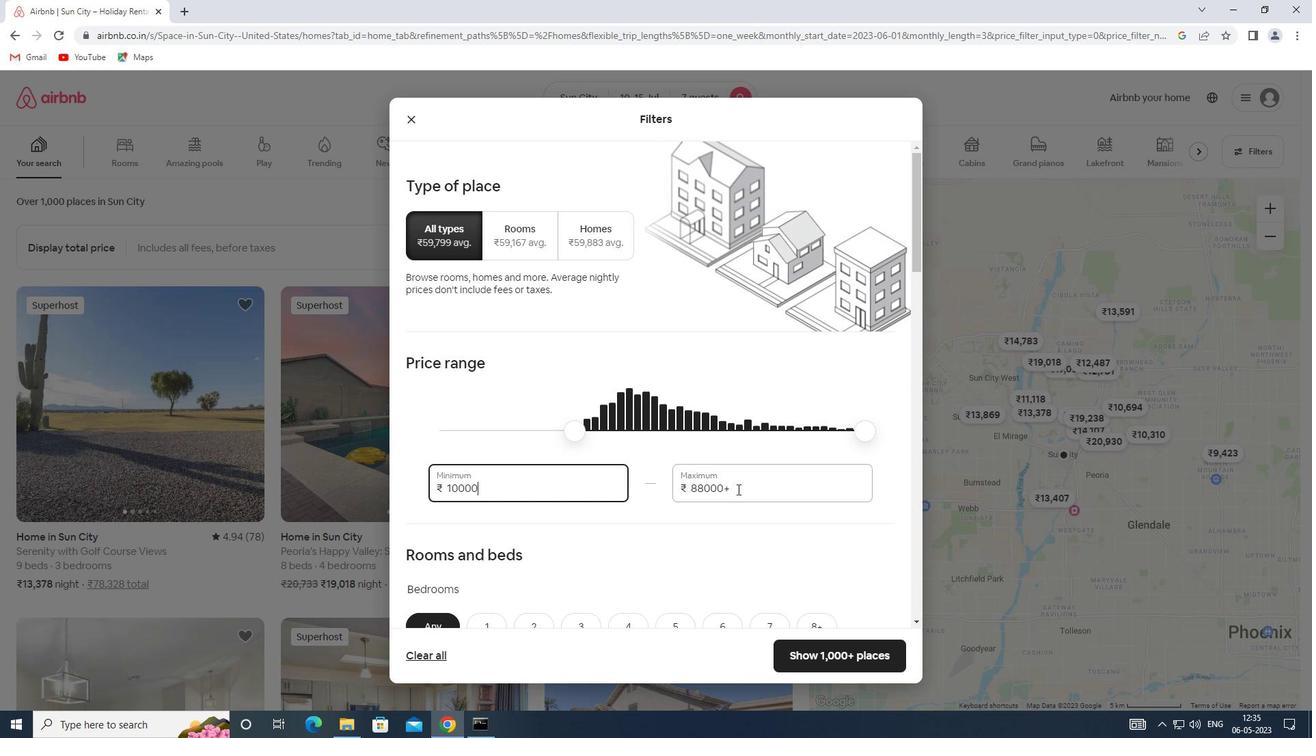 
Action: Mouse moved to (640, 488)
Screenshot: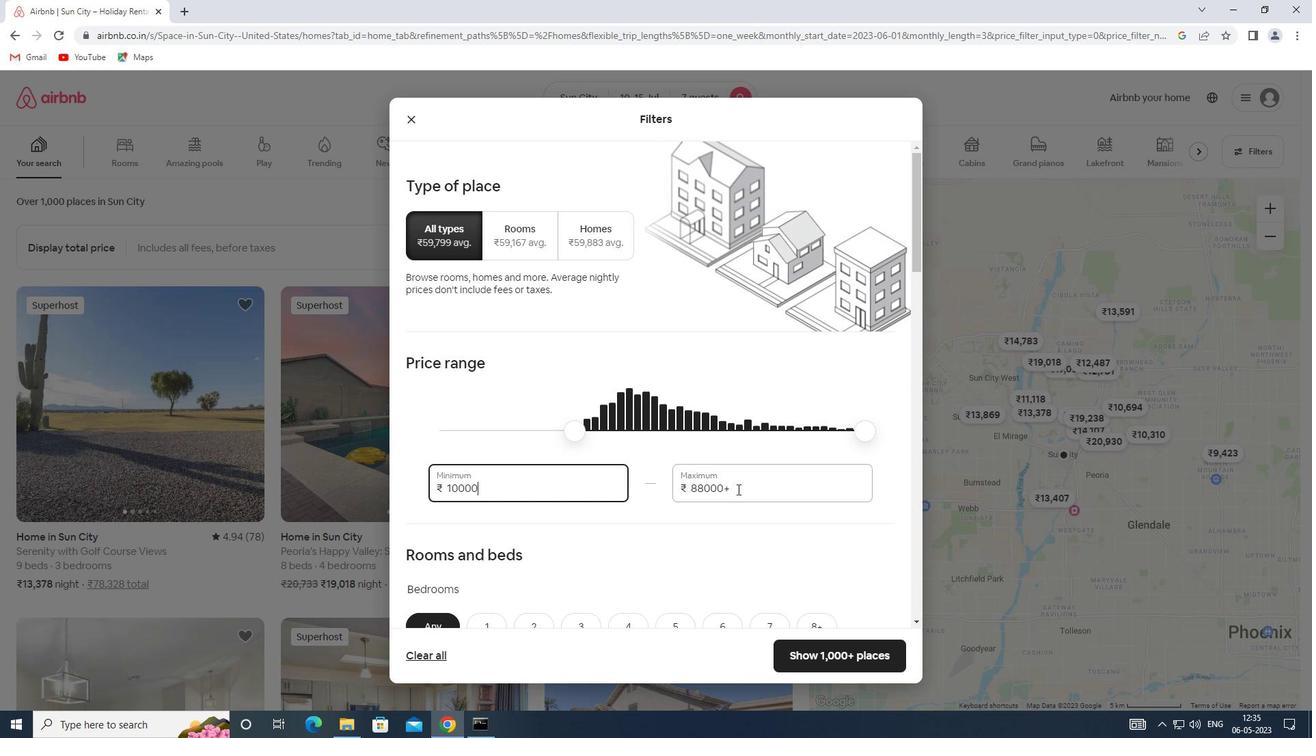 
Action: Key pressed 15000
Screenshot: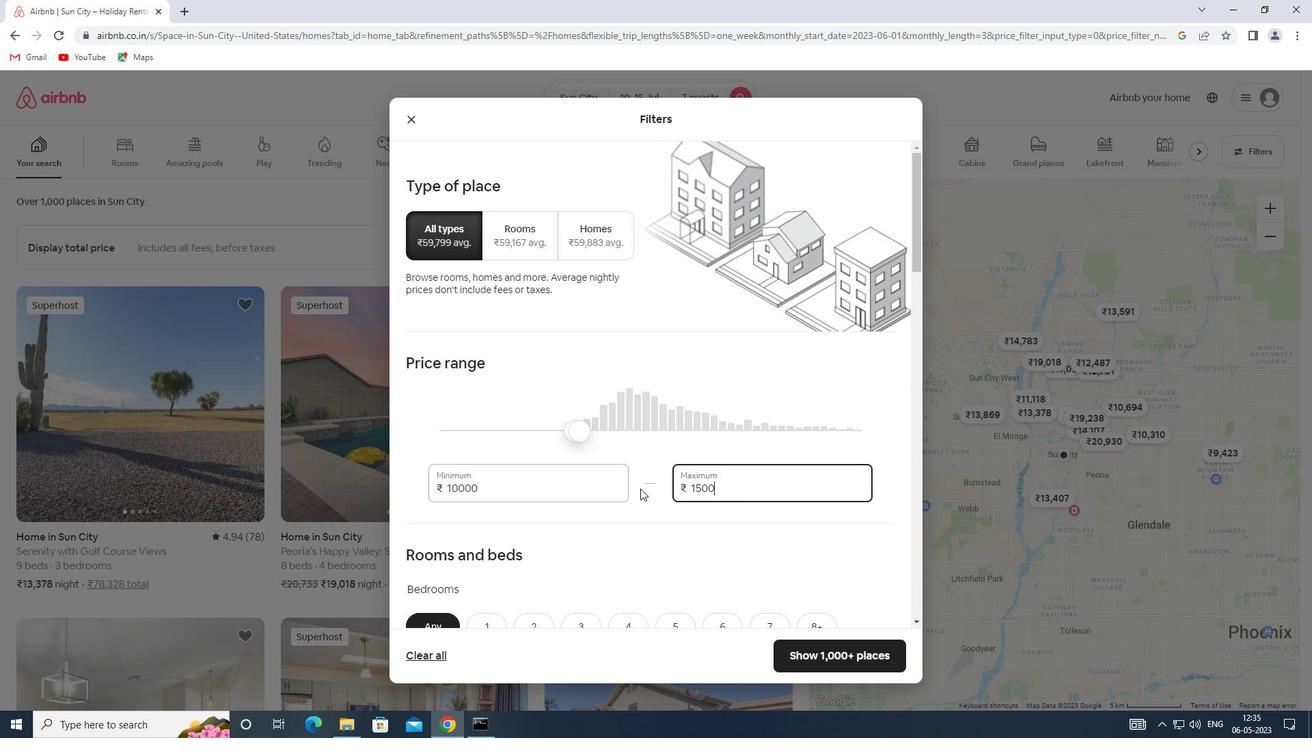 
Action: Mouse moved to (593, 496)
Screenshot: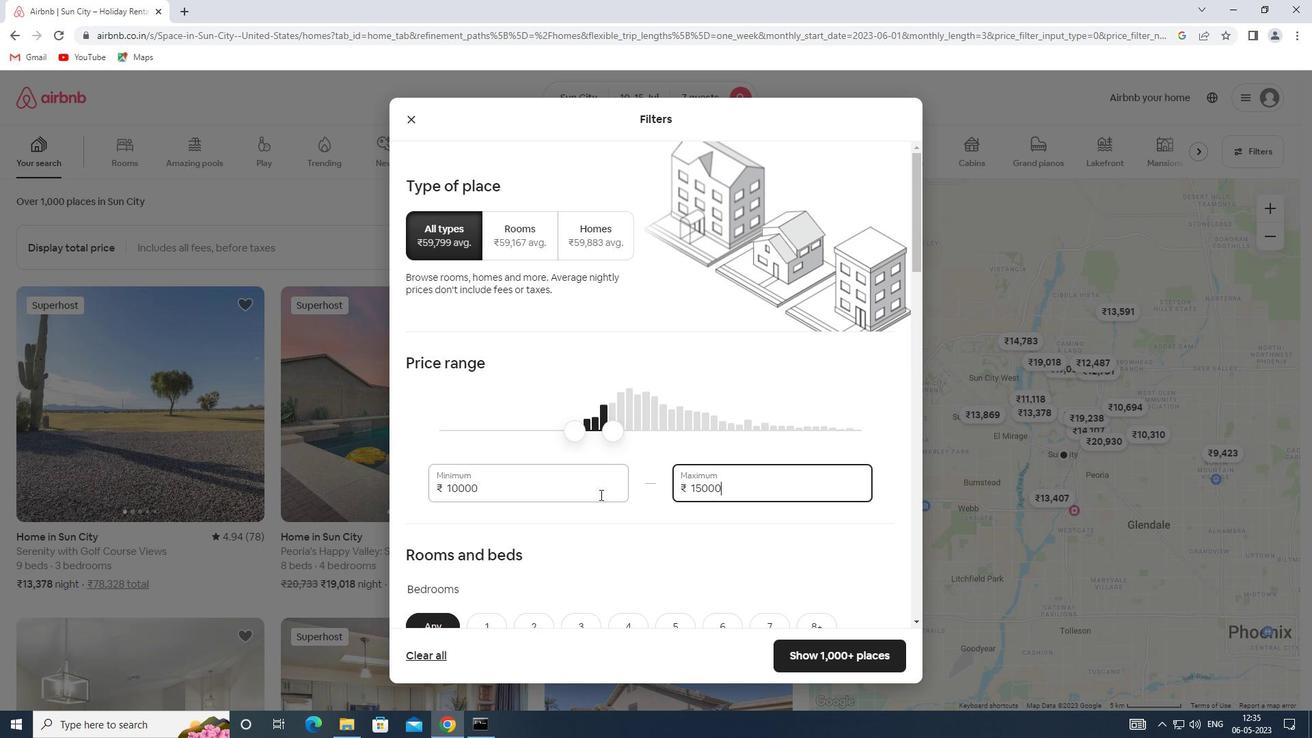 
Action: Mouse scrolled (593, 495) with delta (0, 0)
Screenshot: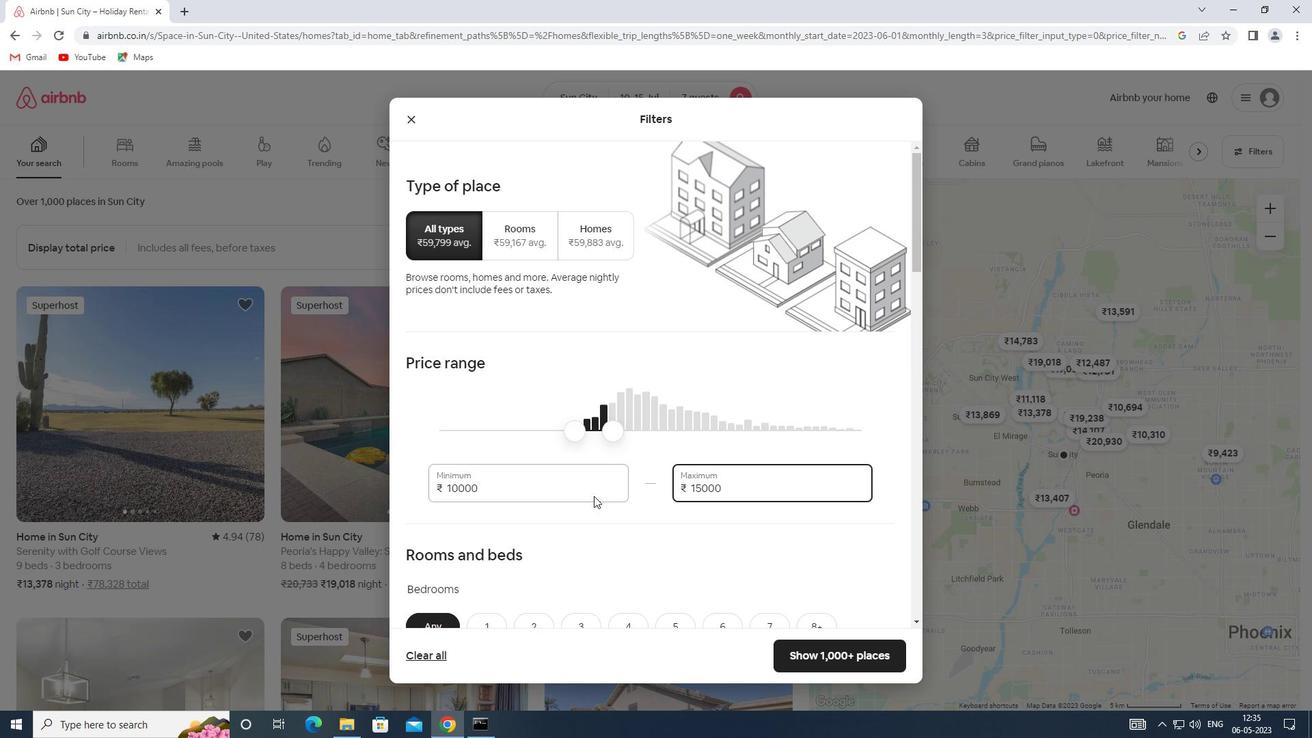 
Action: Mouse scrolled (593, 495) with delta (0, 0)
Screenshot: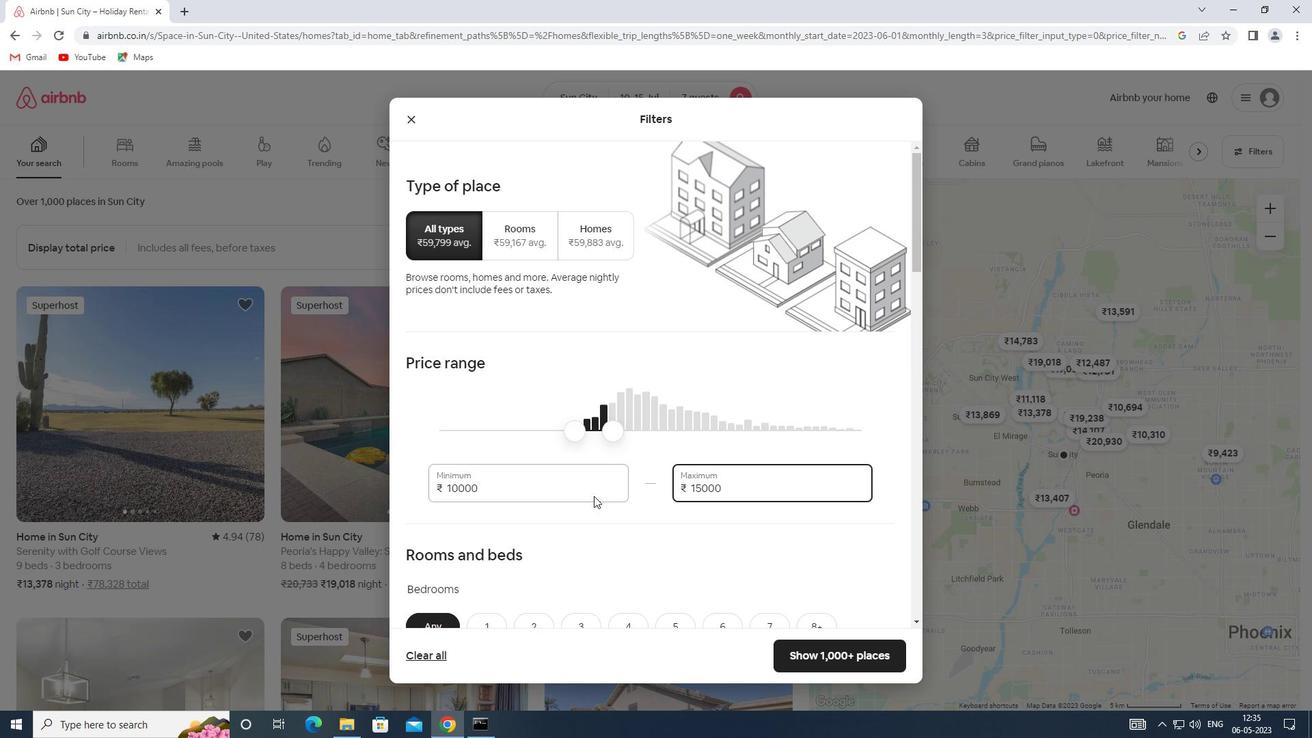 
Action: Mouse scrolled (593, 495) with delta (0, 0)
Screenshot: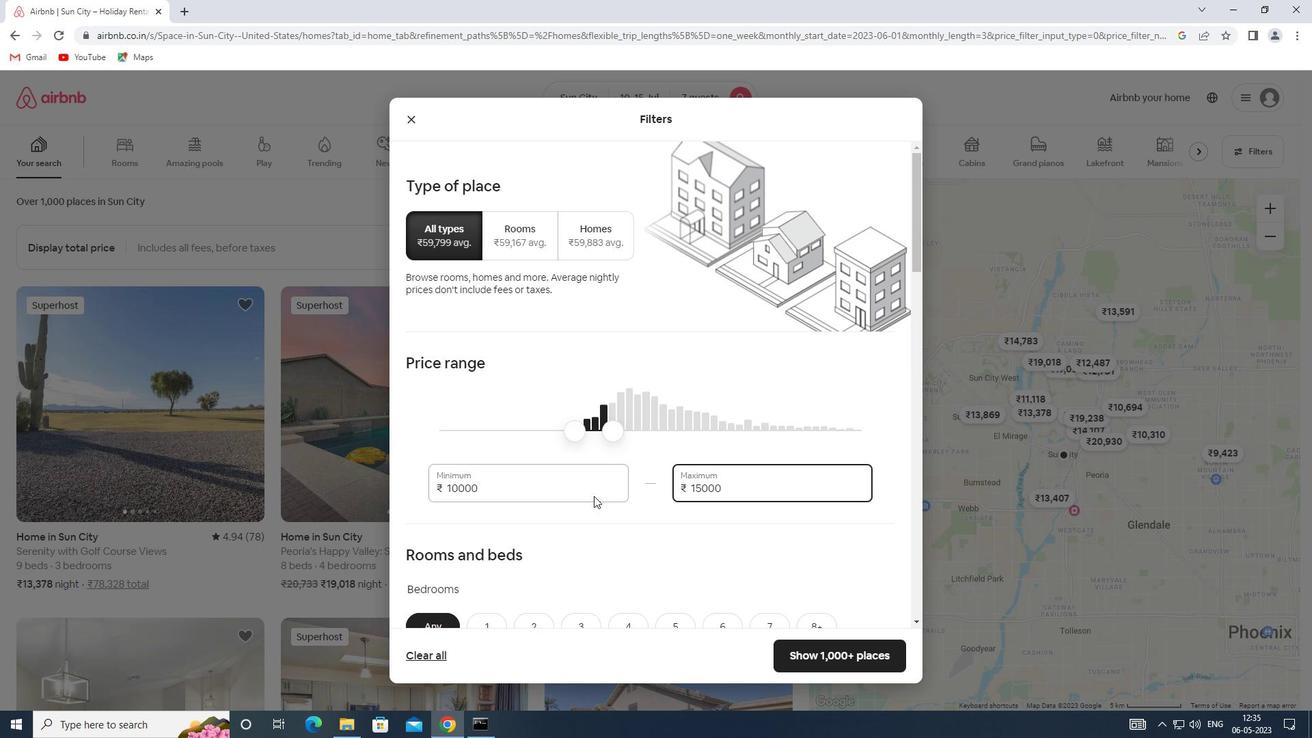 
Action: Mouse moved to (614, 422)
Screenshot: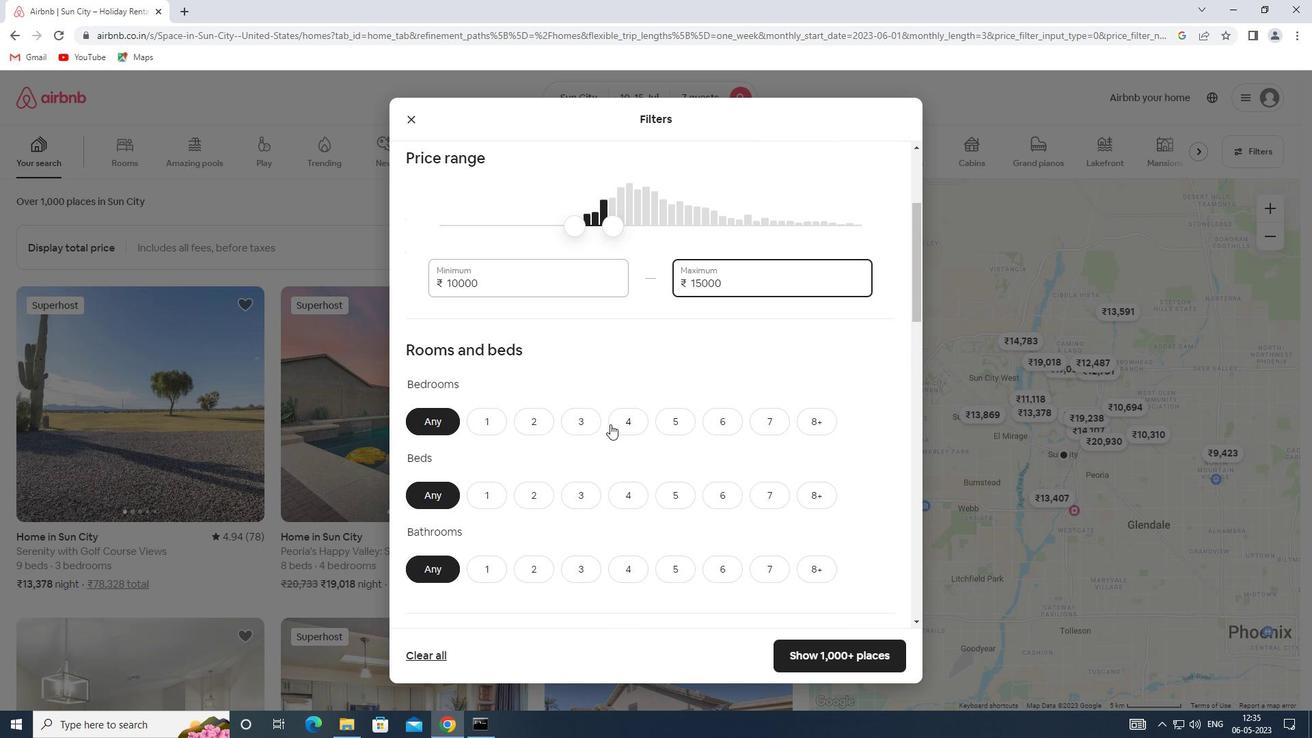 
Action: Mouse pressed left at (614, 422)
Screenshot: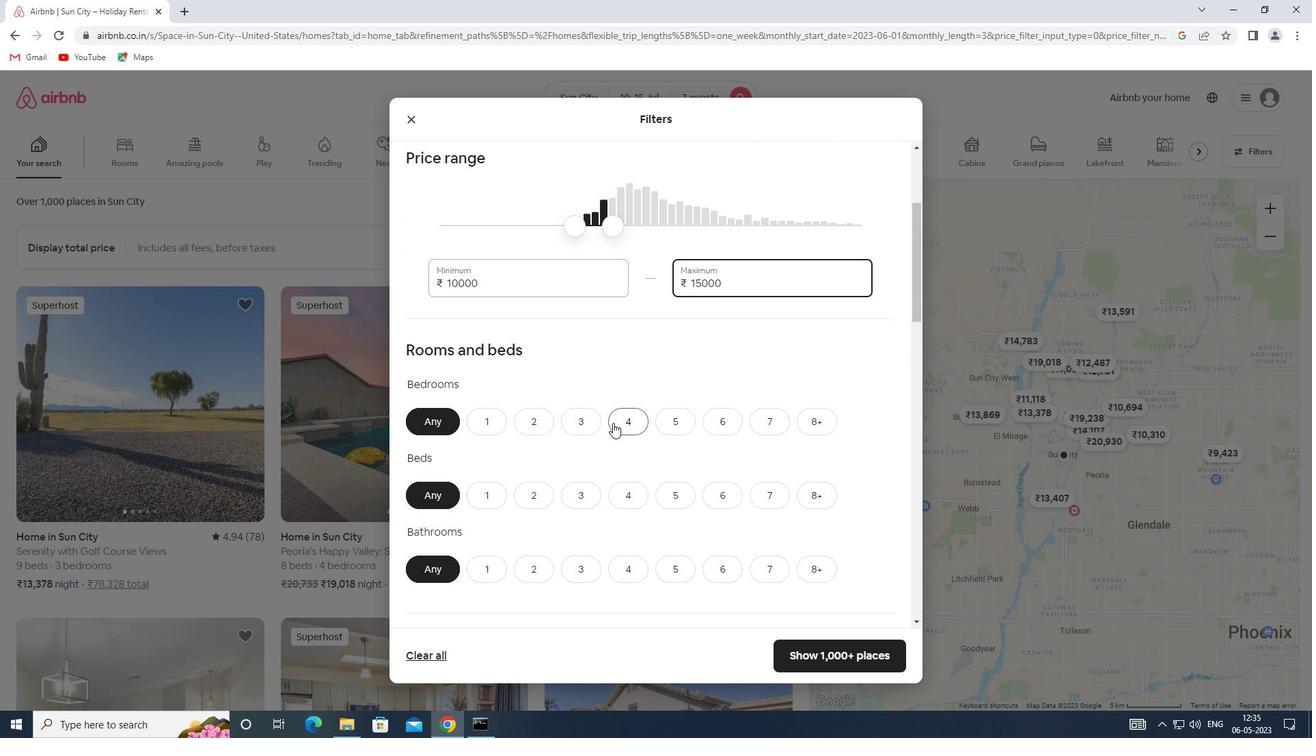 
Action: Mouse moved to (773, 488)
Screenshot: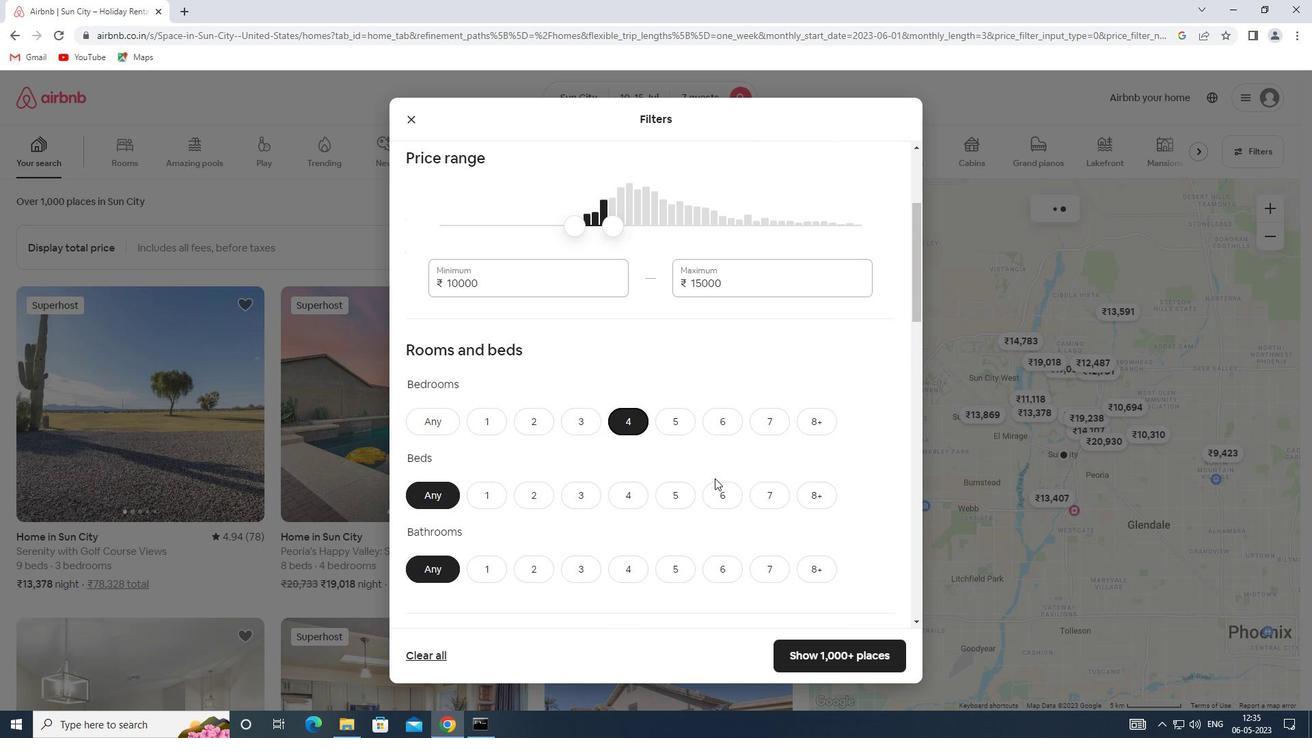 
Action: Mouse pressed left at (773, 488)
Screenshot: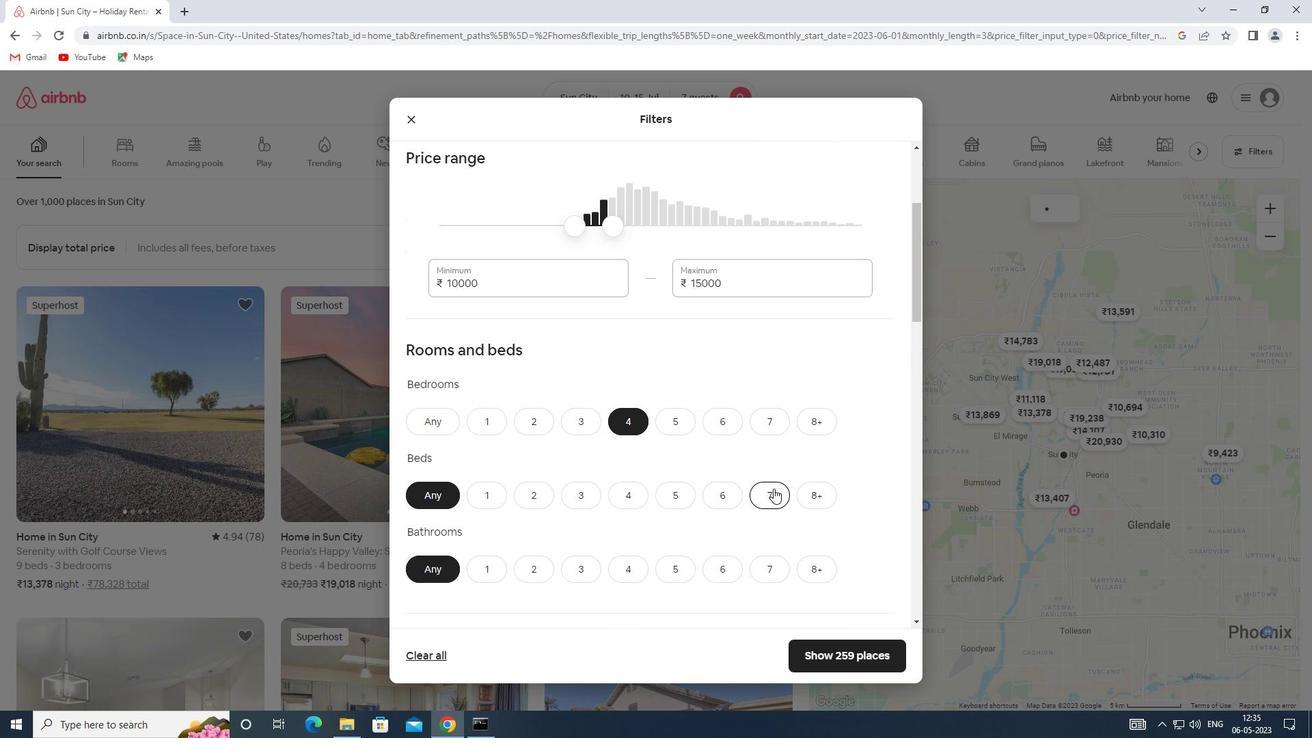 
Action: Mouse moved to (621, 568)
Screenshot: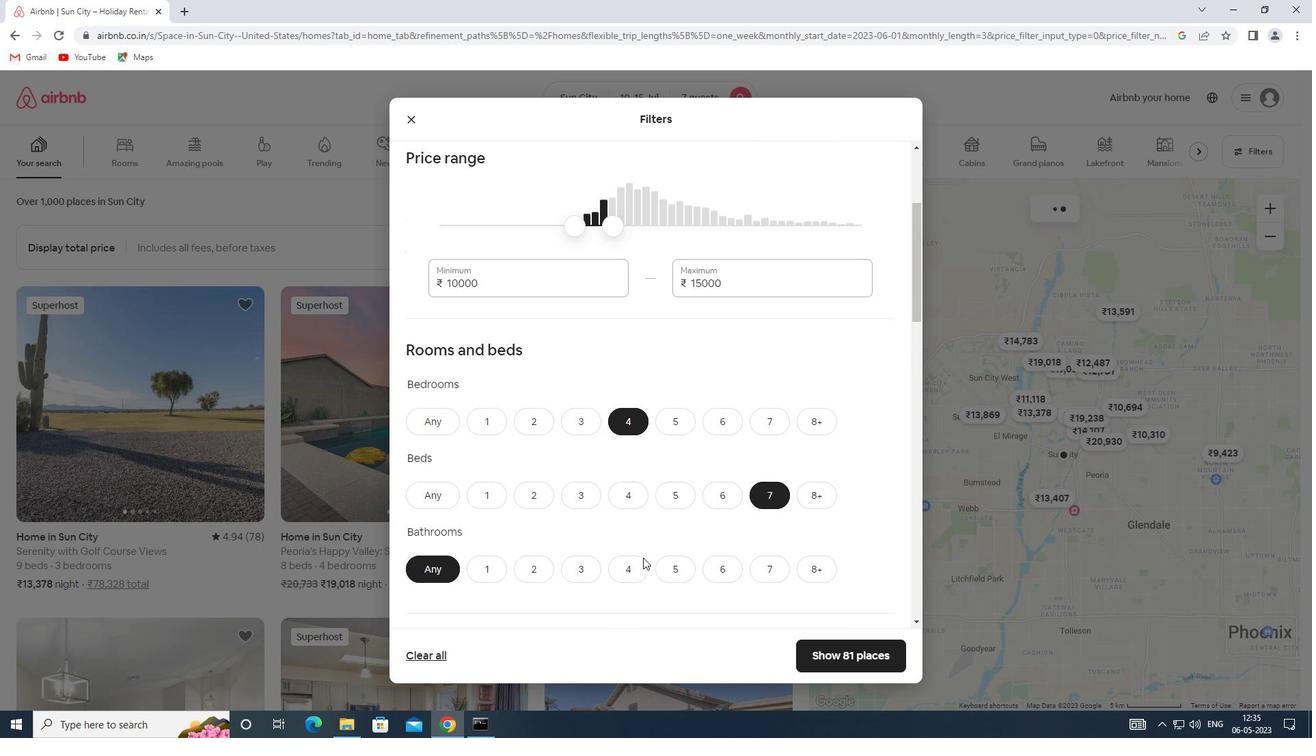 
Action: Mouse pressed left at (621, 568)
Screenshot: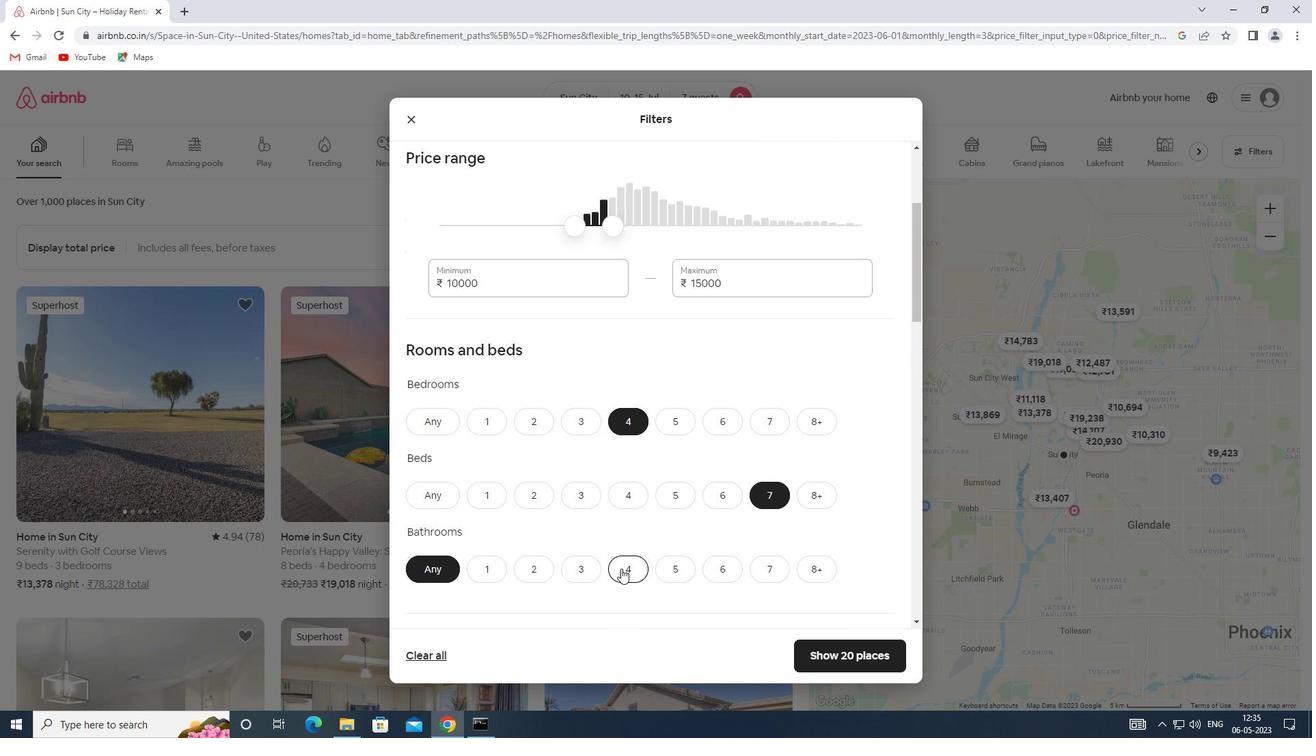 
Action: Mouse moved to (631, 525)
Screenshot: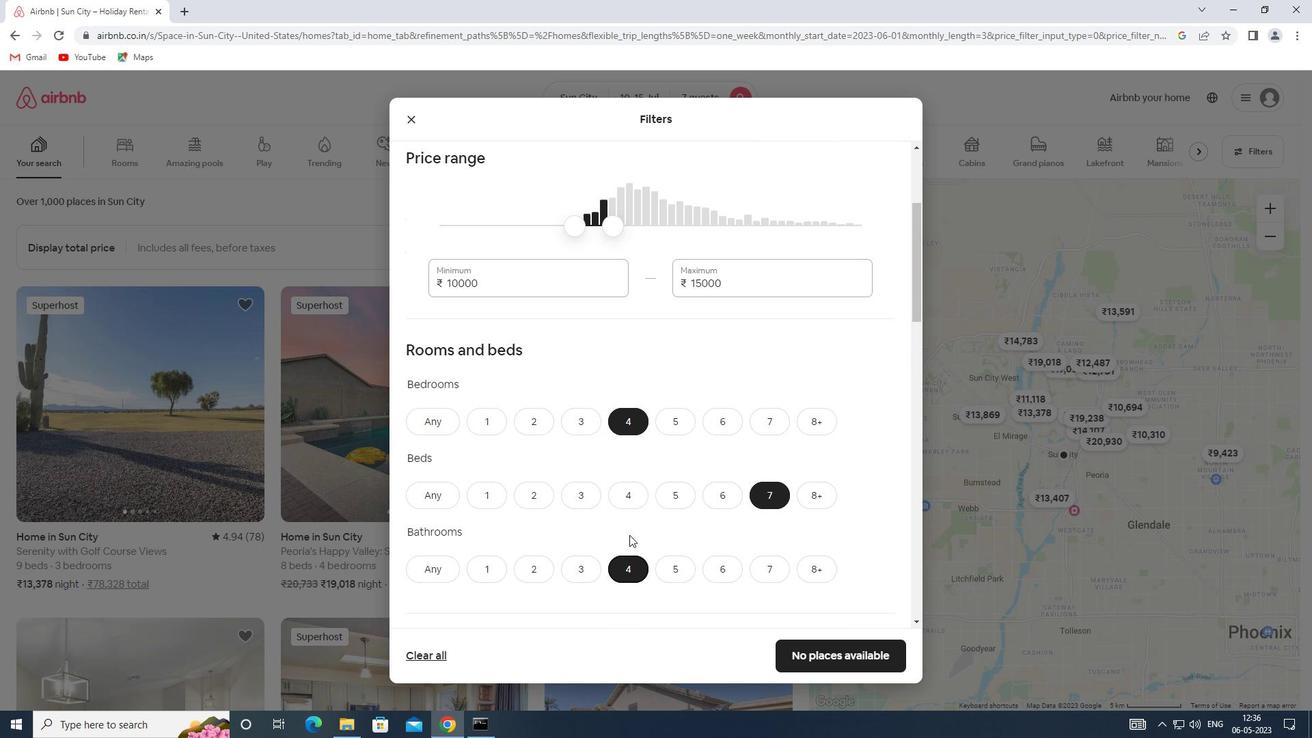 
Action: Mouse scrolled (631, 524) with delta (0, 0)
Screenshot: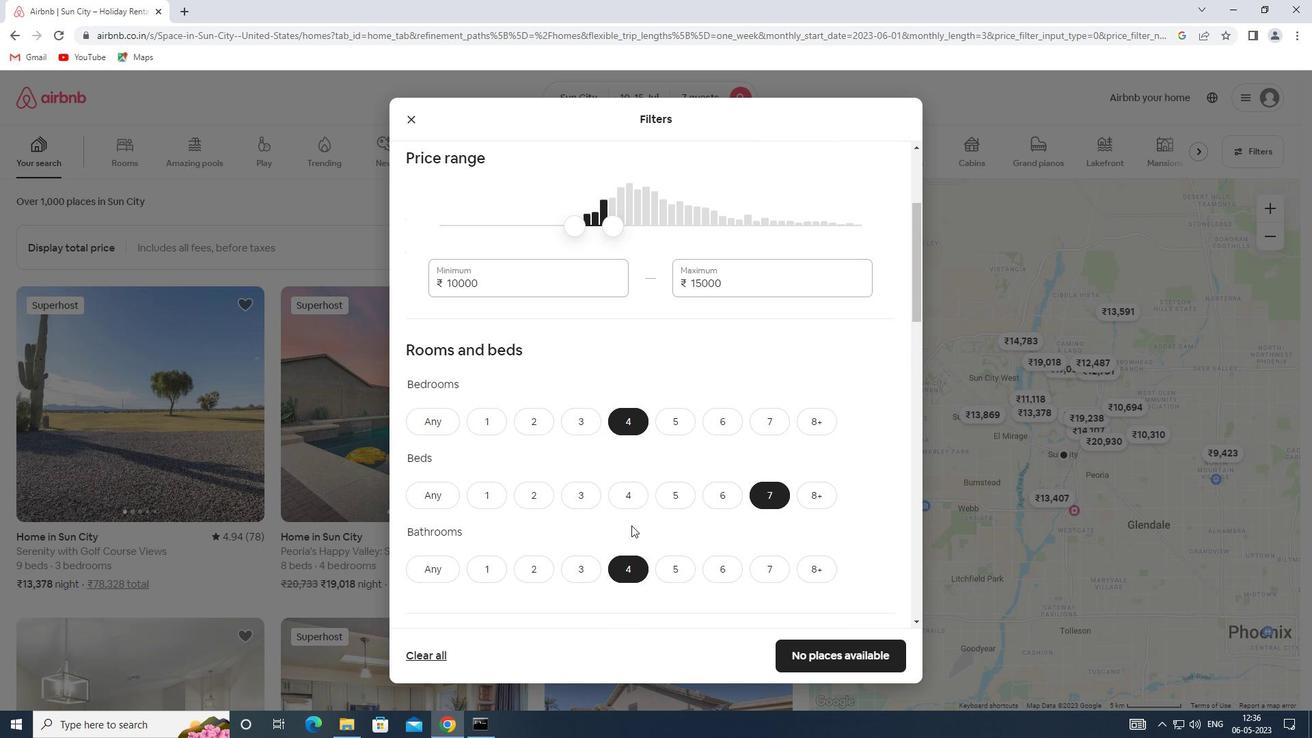 
Action: Mouse scrolled (631, 524) with delta (0, 0)
Screenshot: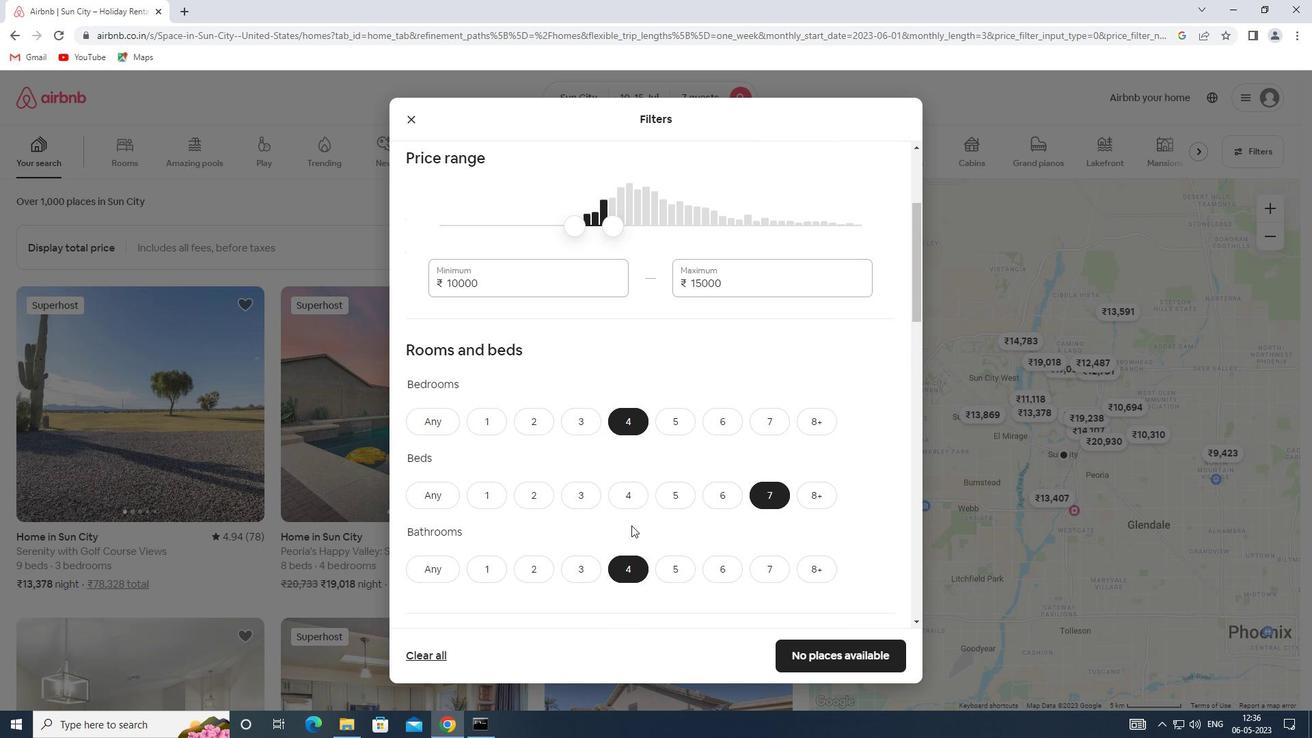 
Action: Mouse scrolled (631, 524) with delta (0, 0)
Screenshot: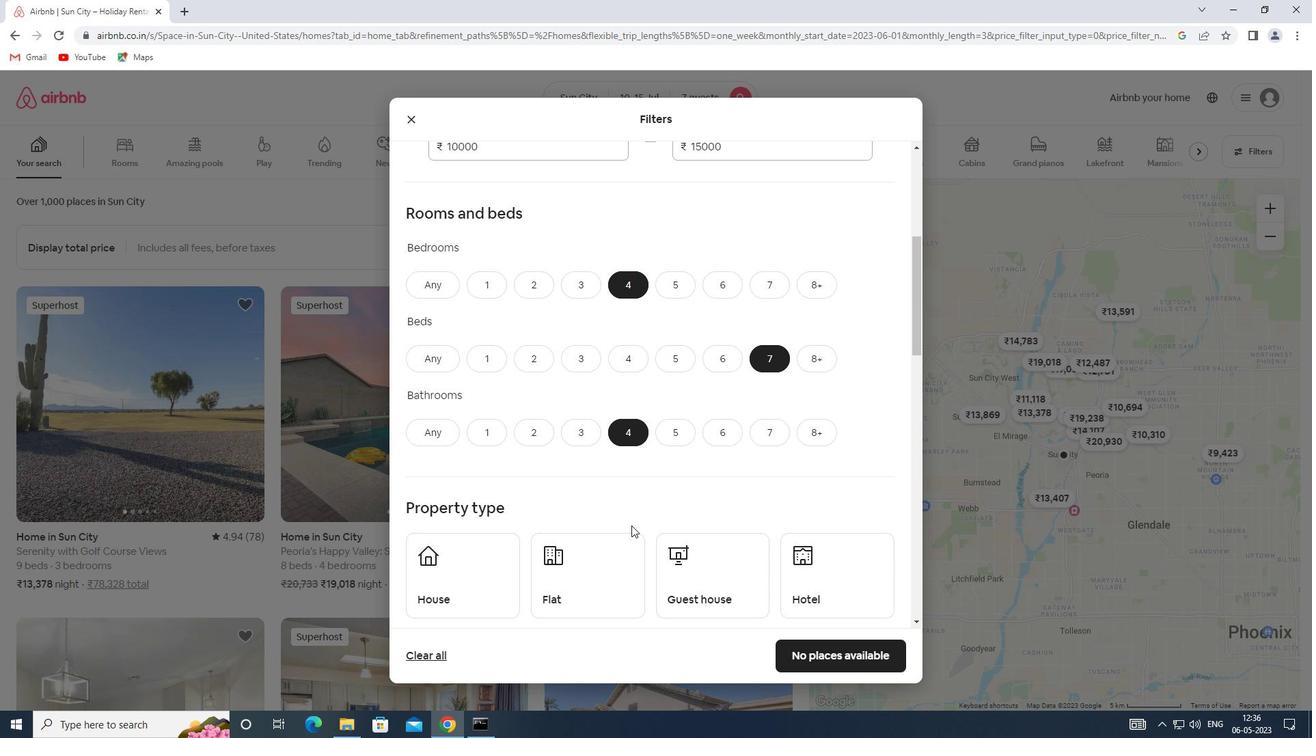 
Action: Mouse moved to (519, 529)
Screenshot: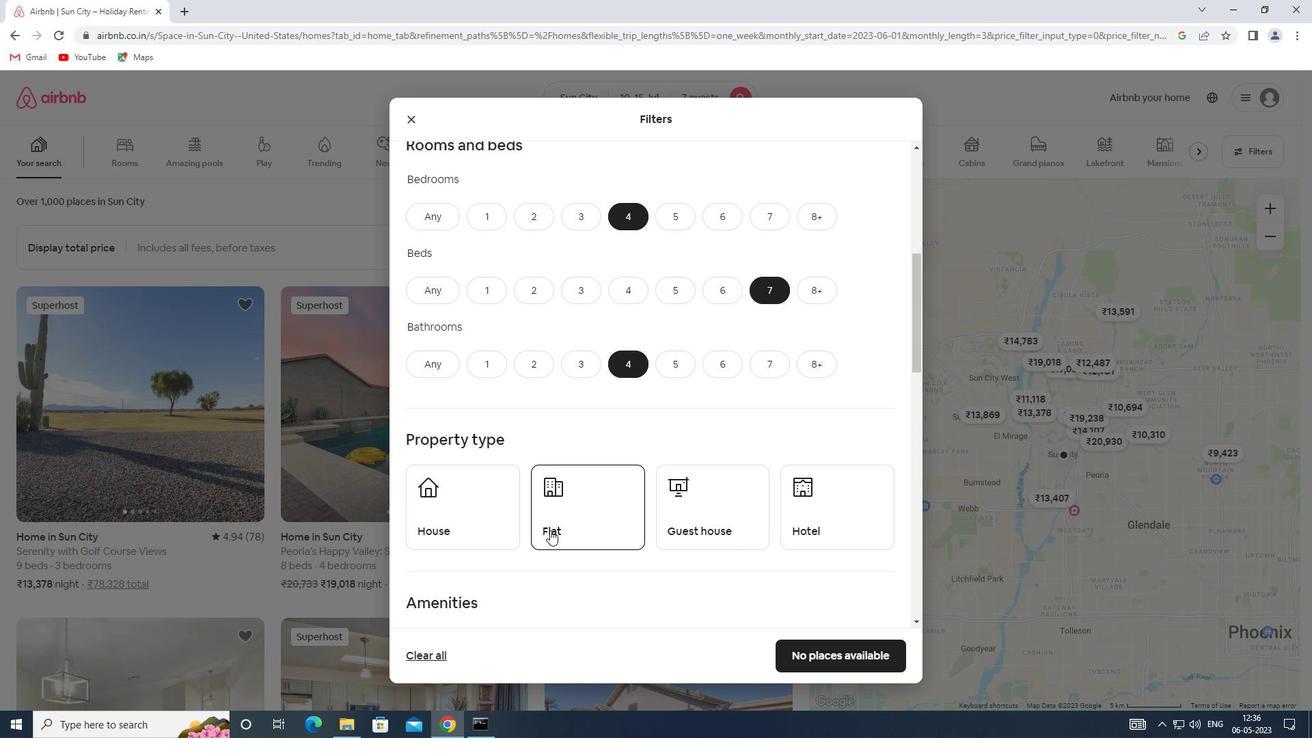 
Action: Mouse pressed left at (519, 529)
Screenshot: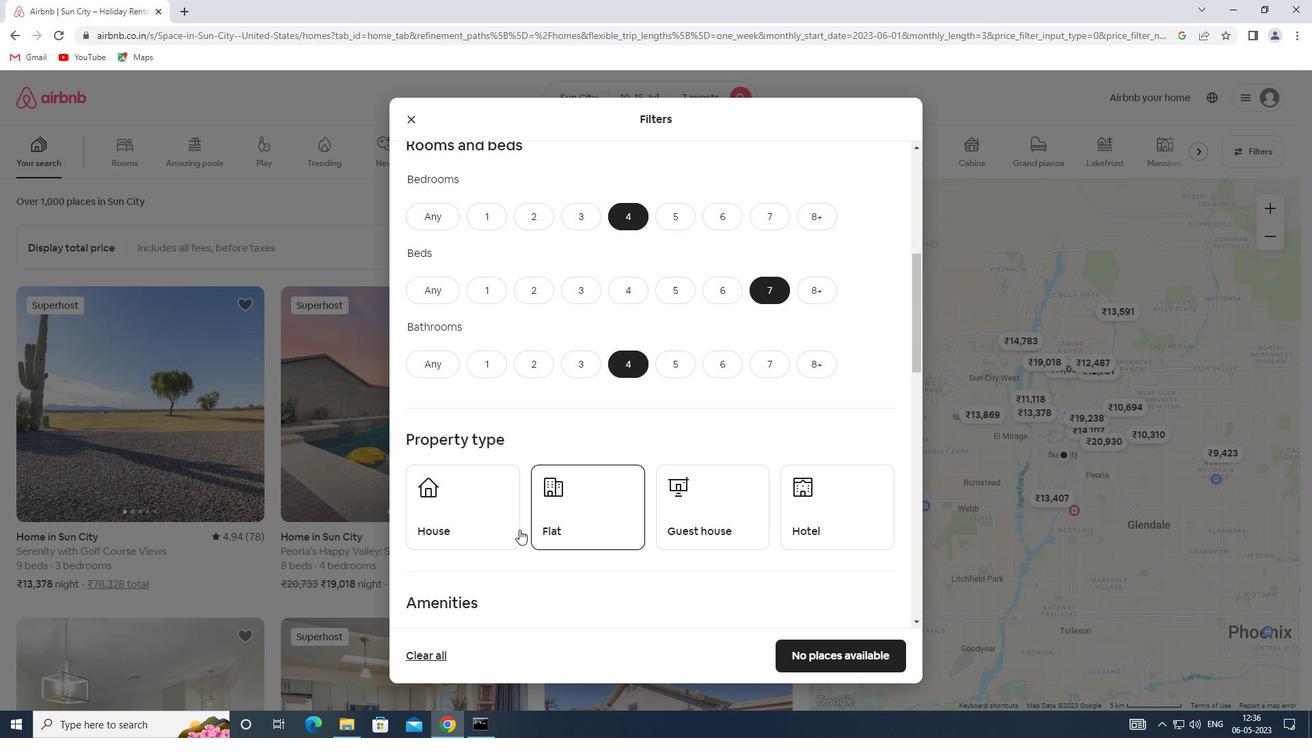 
Action: Mouse moved to (568, 529)
Screenshot: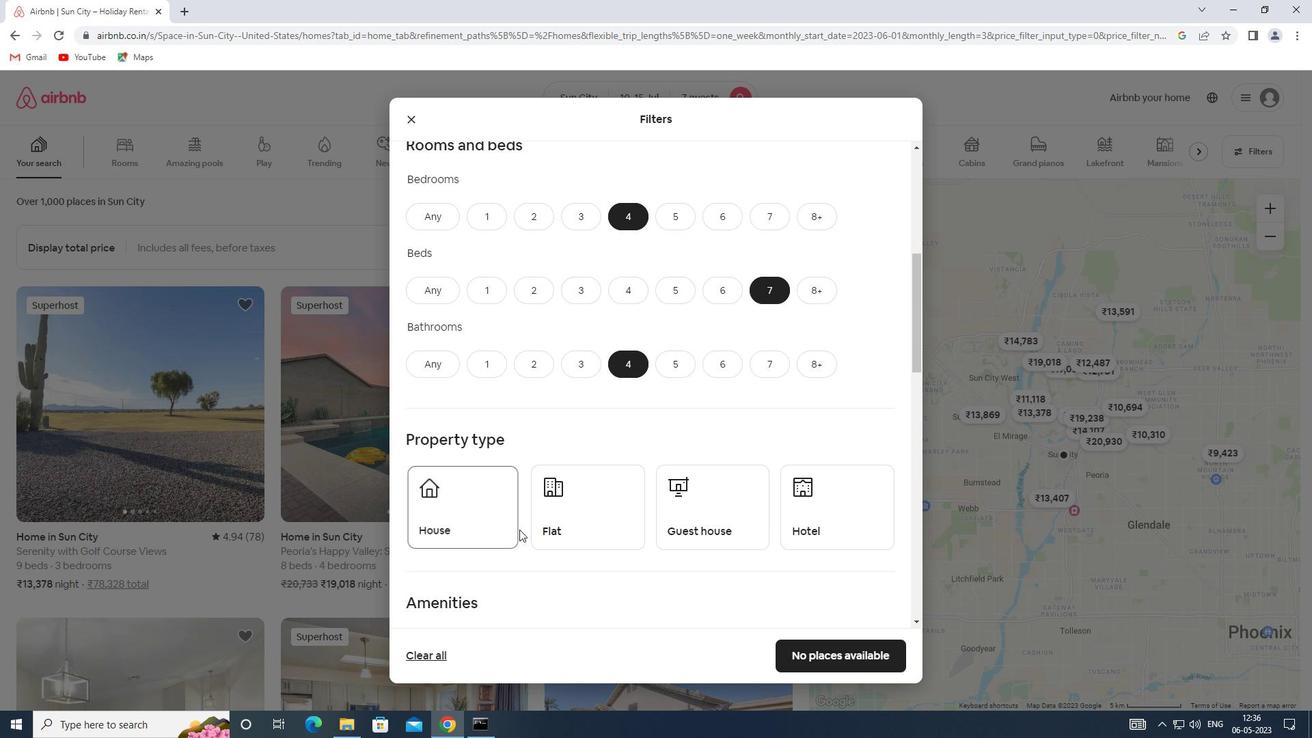 
Action: Mouse pressed left at (568, 529)
Screenshot: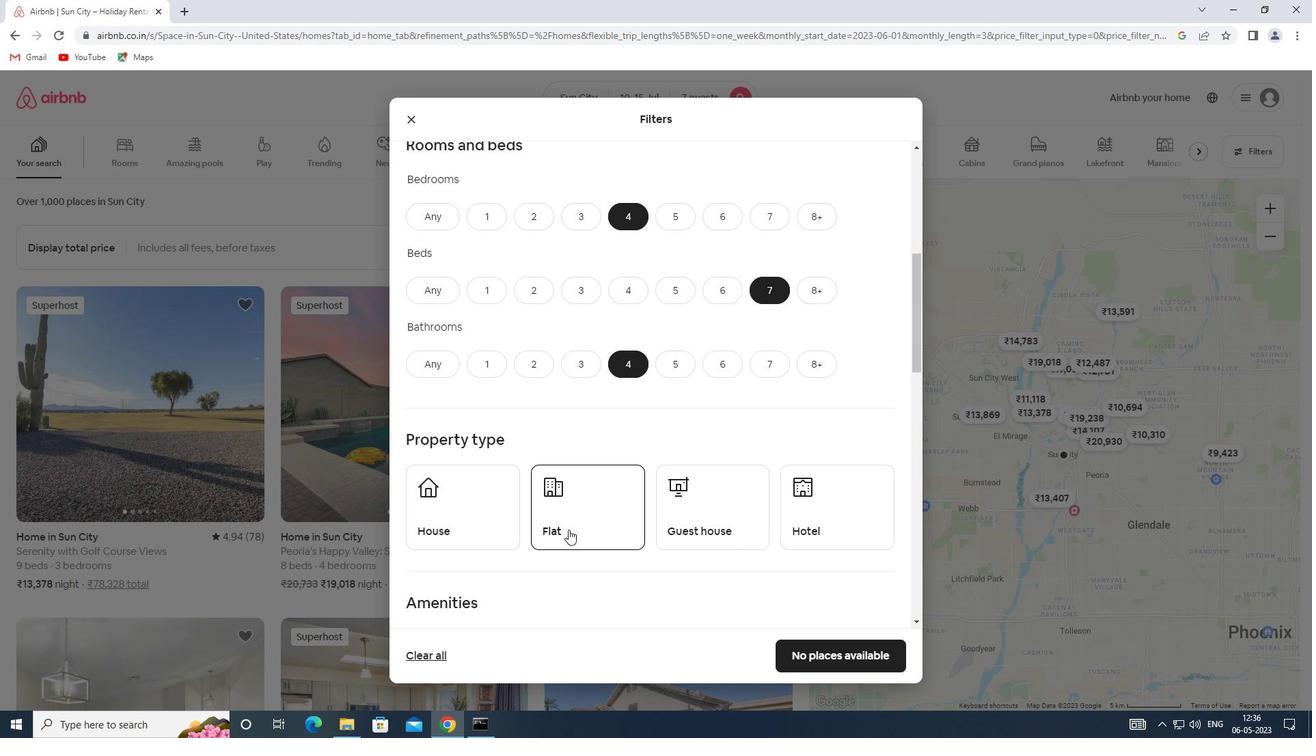 
Action: Mouse moved to (668, 527)
Screenshot: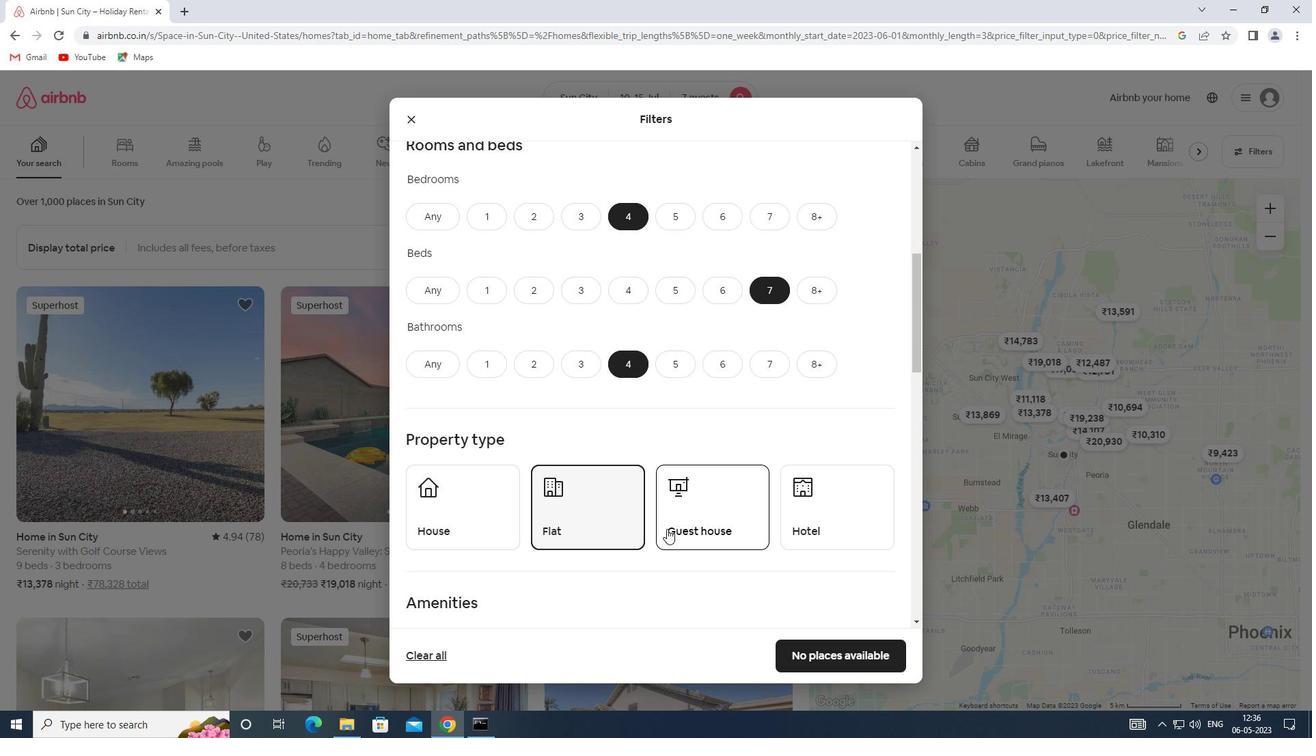 
Action: Mouse pressed left at (668, 527)
Screenshot: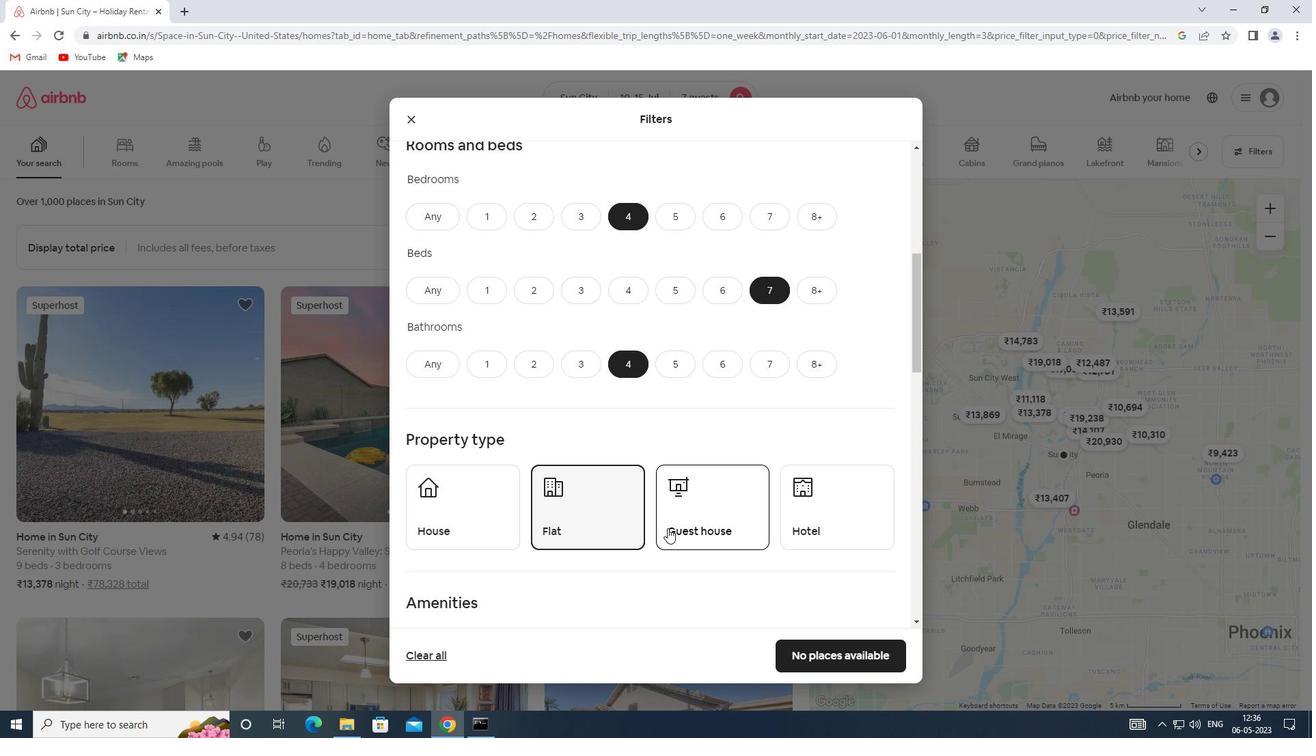 
Action: Mouse moved to (646, 516)
Screenshot: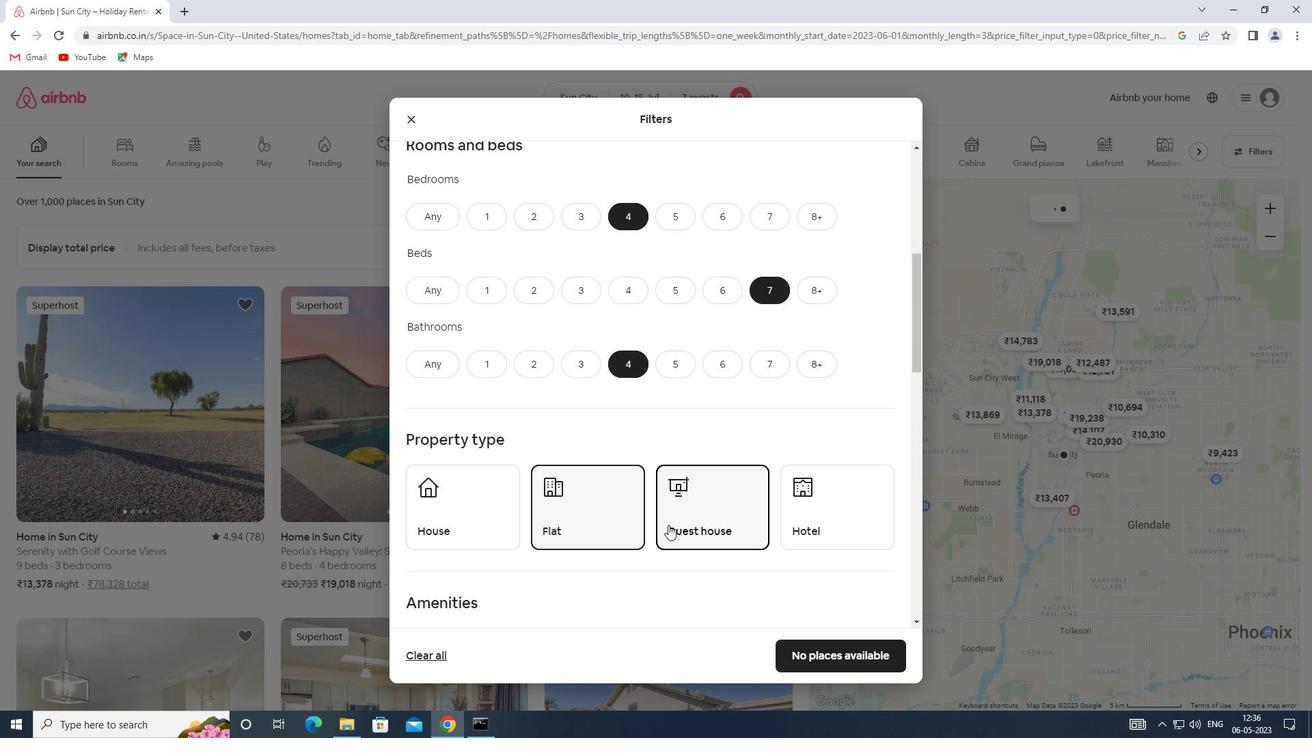 
Action: Mouse scrolled (646, 515) with delta (0, 0)
Screenshot: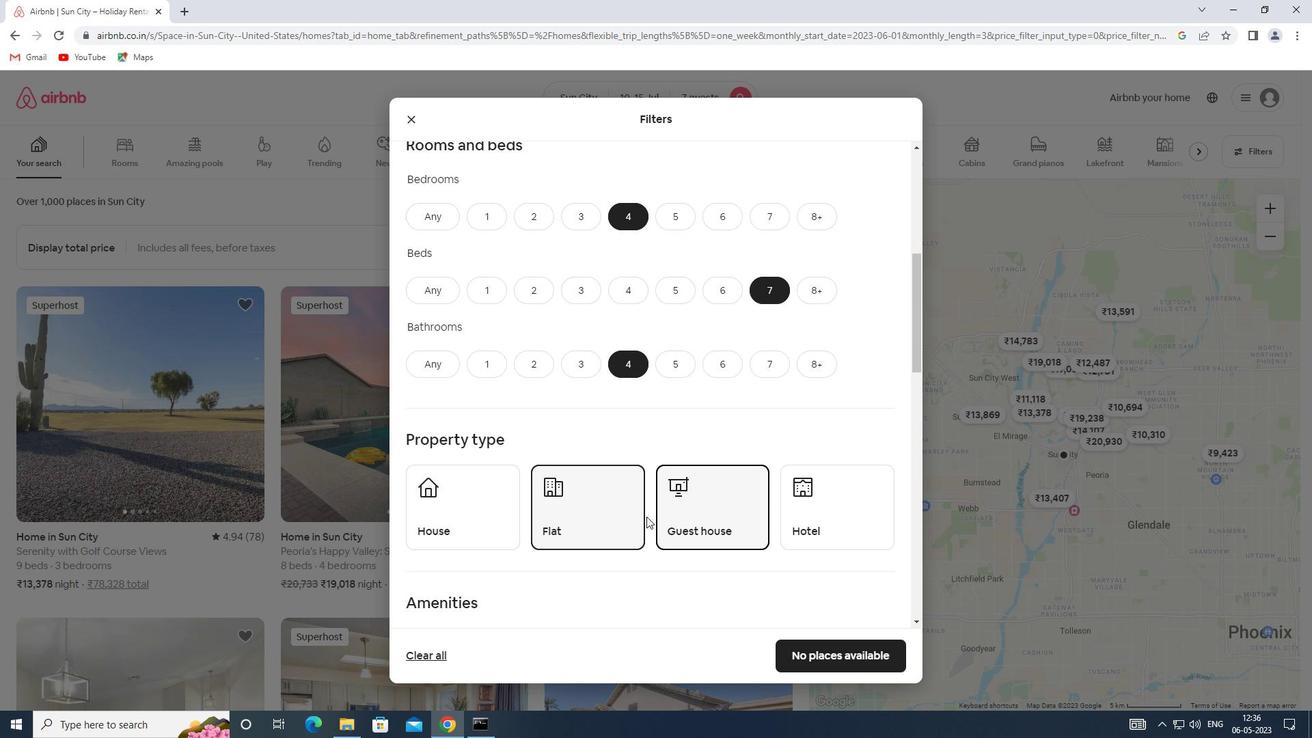
Action: Mouse scrolled (646, 515) with delta (0, 0)
Screenshot: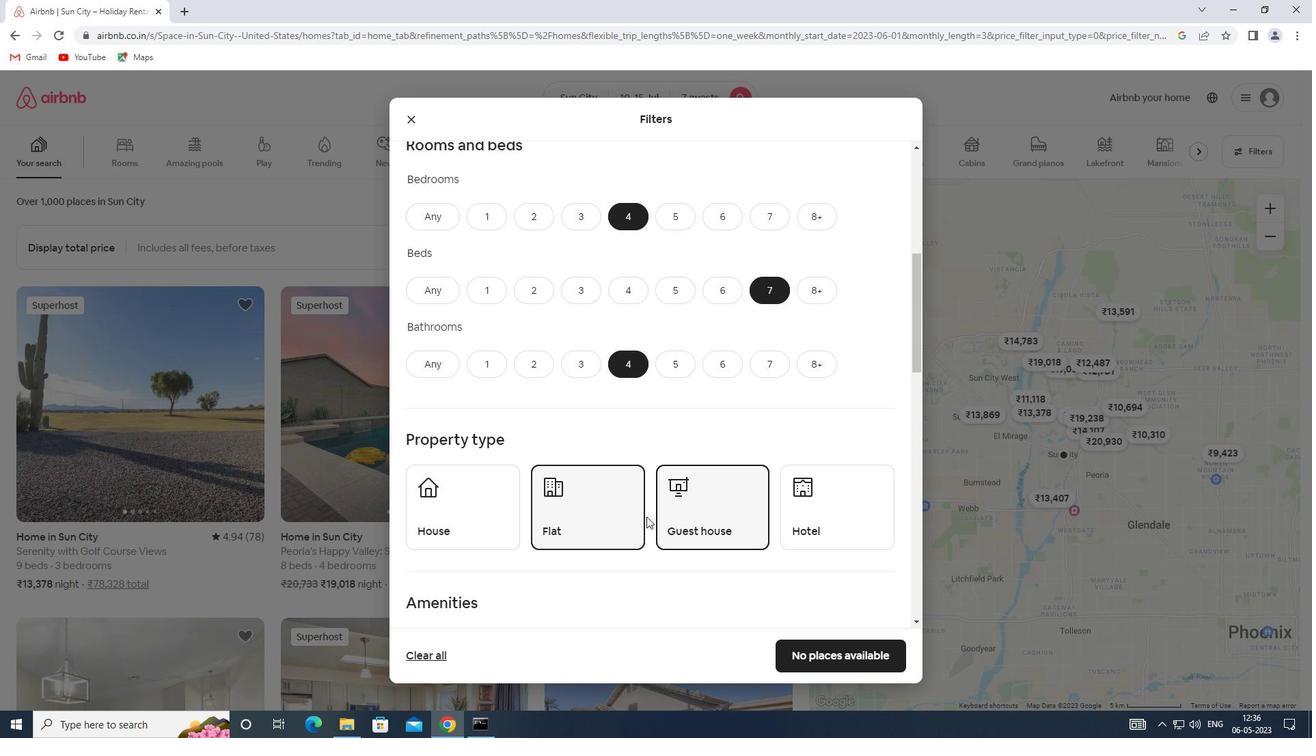 
Action: Mouse scrolled (646, 515) with delta (0, 0)
Screenshot: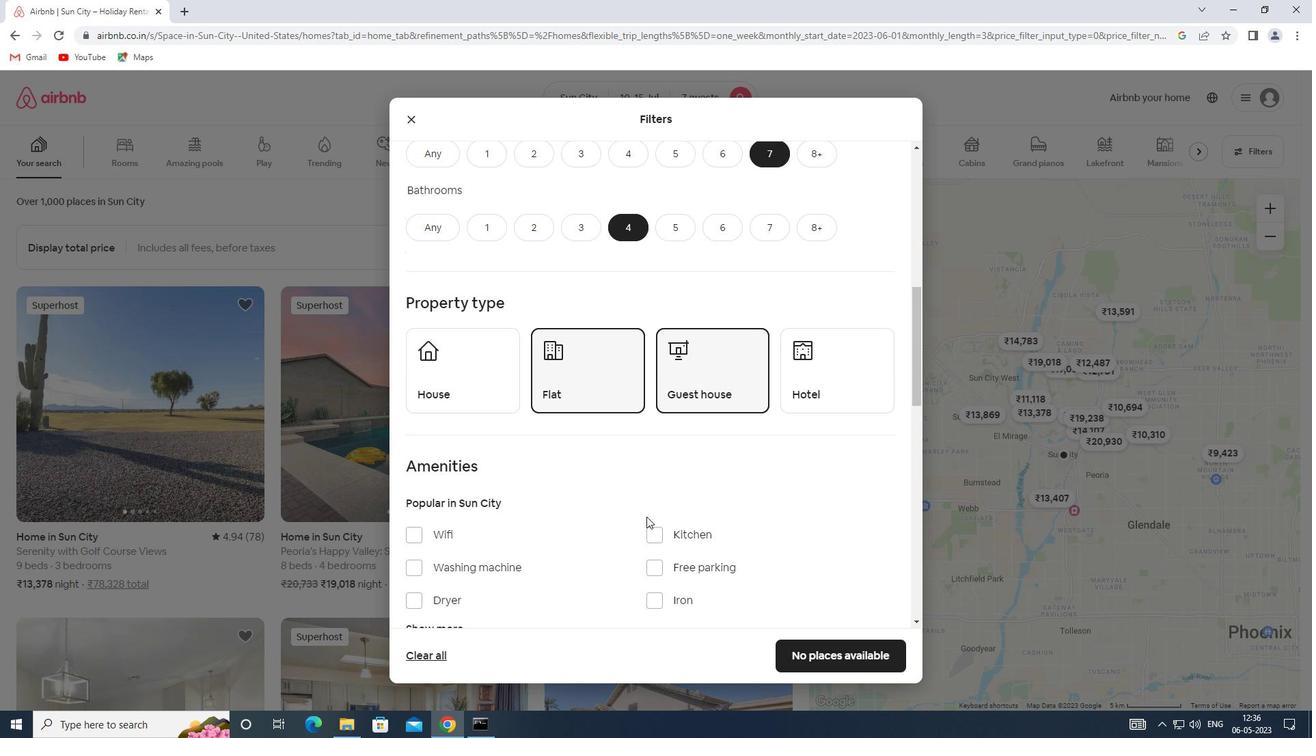 
Action: Mouse moved to (451, 469)
Screenshot: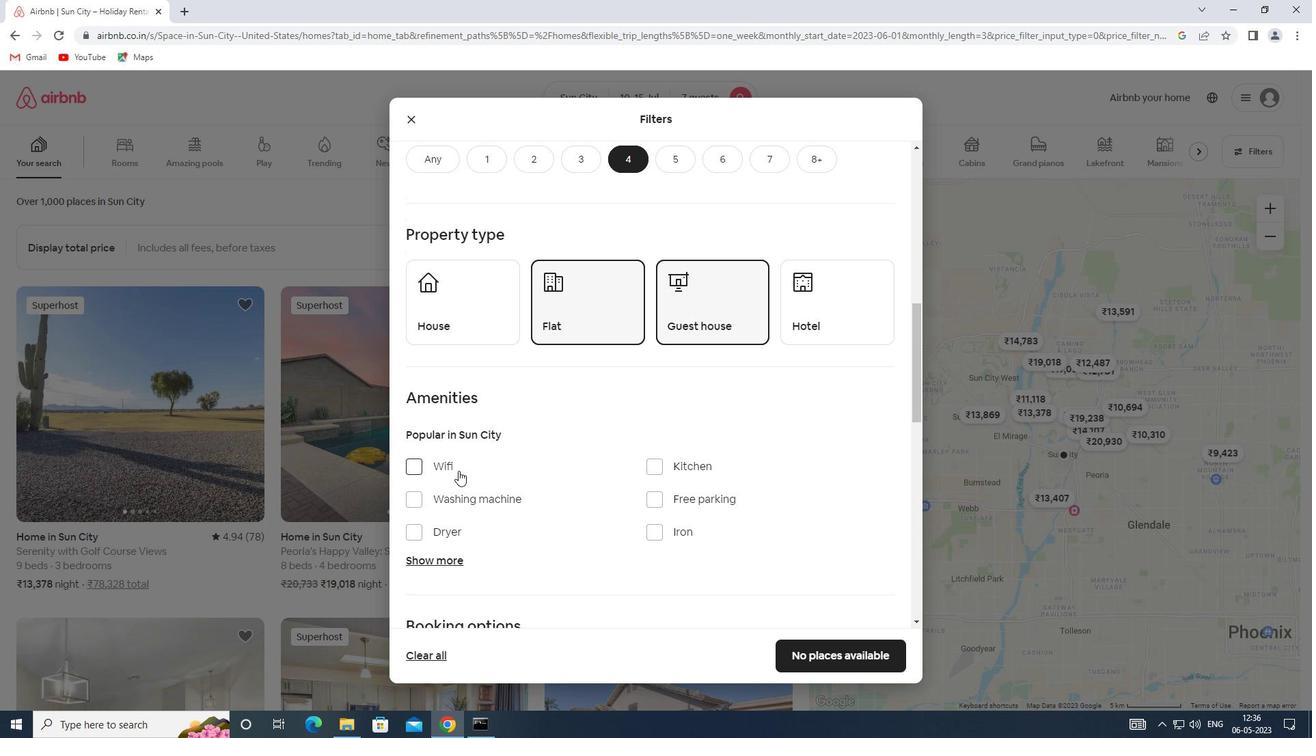 
Action: Mouse pressed left at (451, 469)
Screenshot: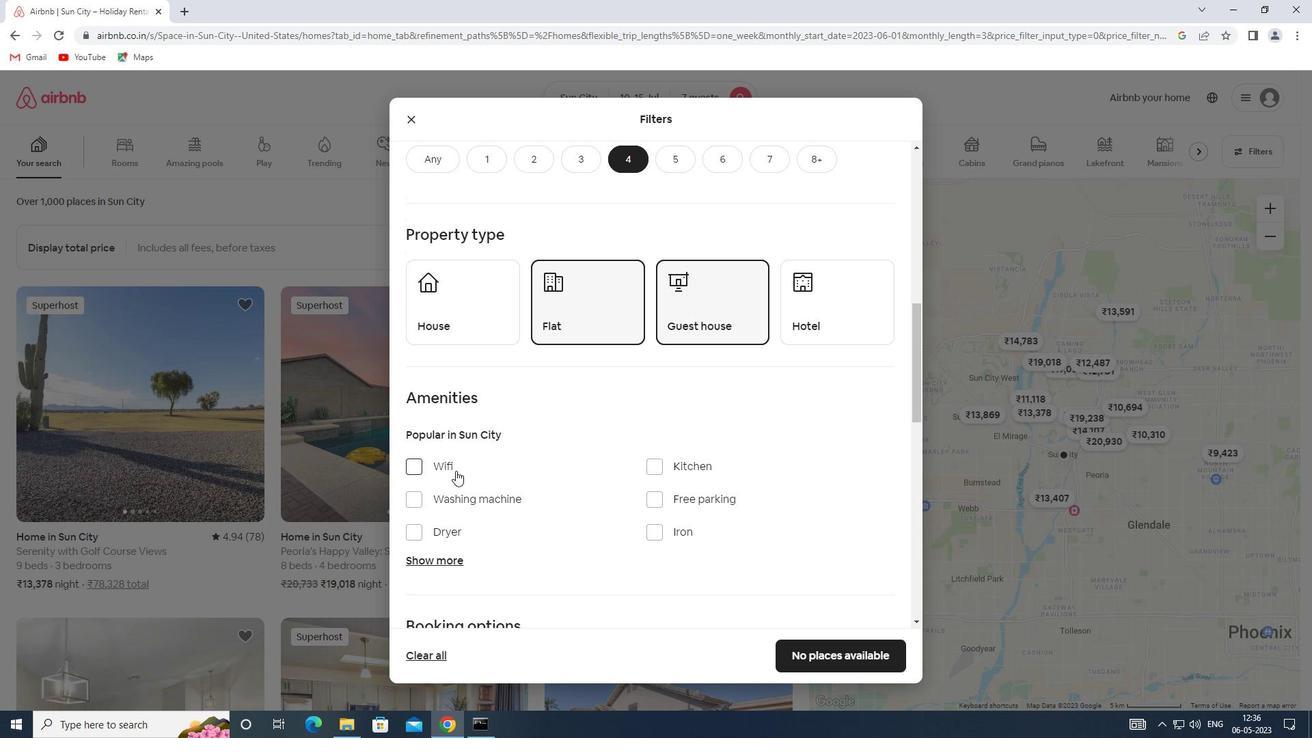 
Action: Mouse moved to (459, 559)
Screenshot: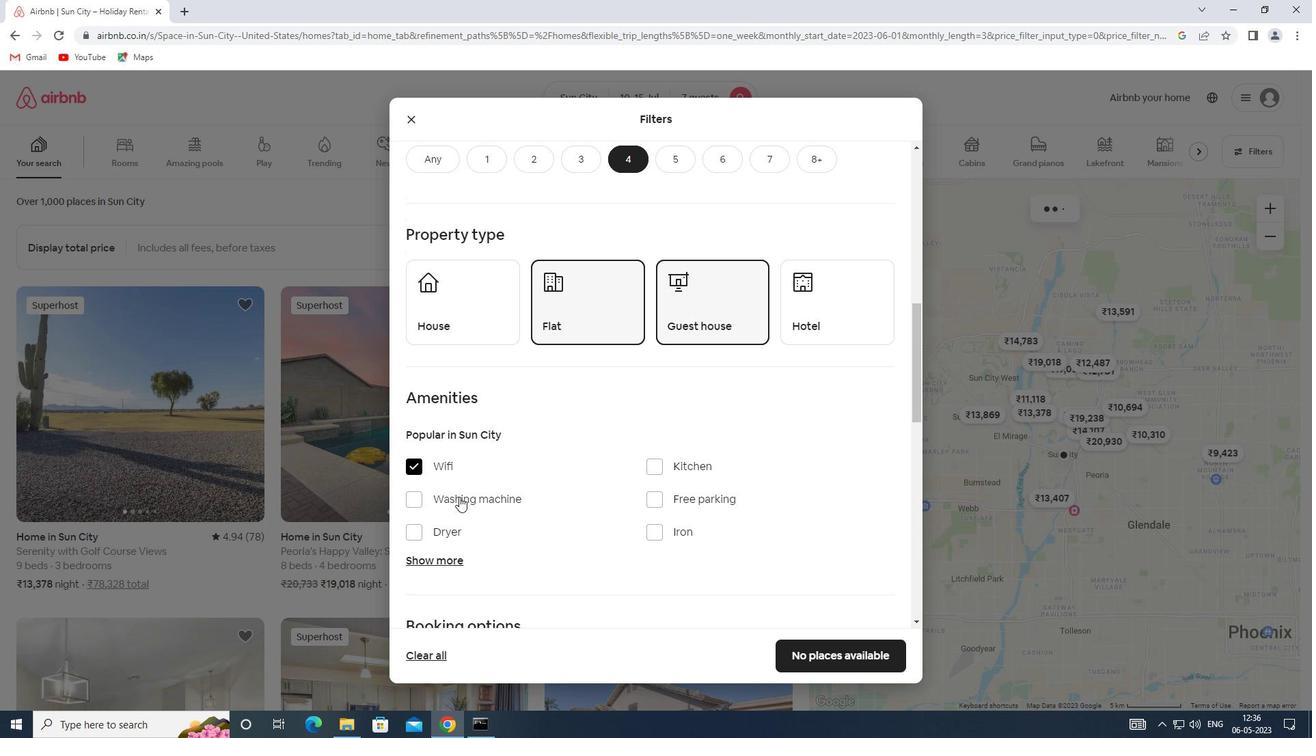 
Action: Mouse pressed left at (459, 559)
Screenshot: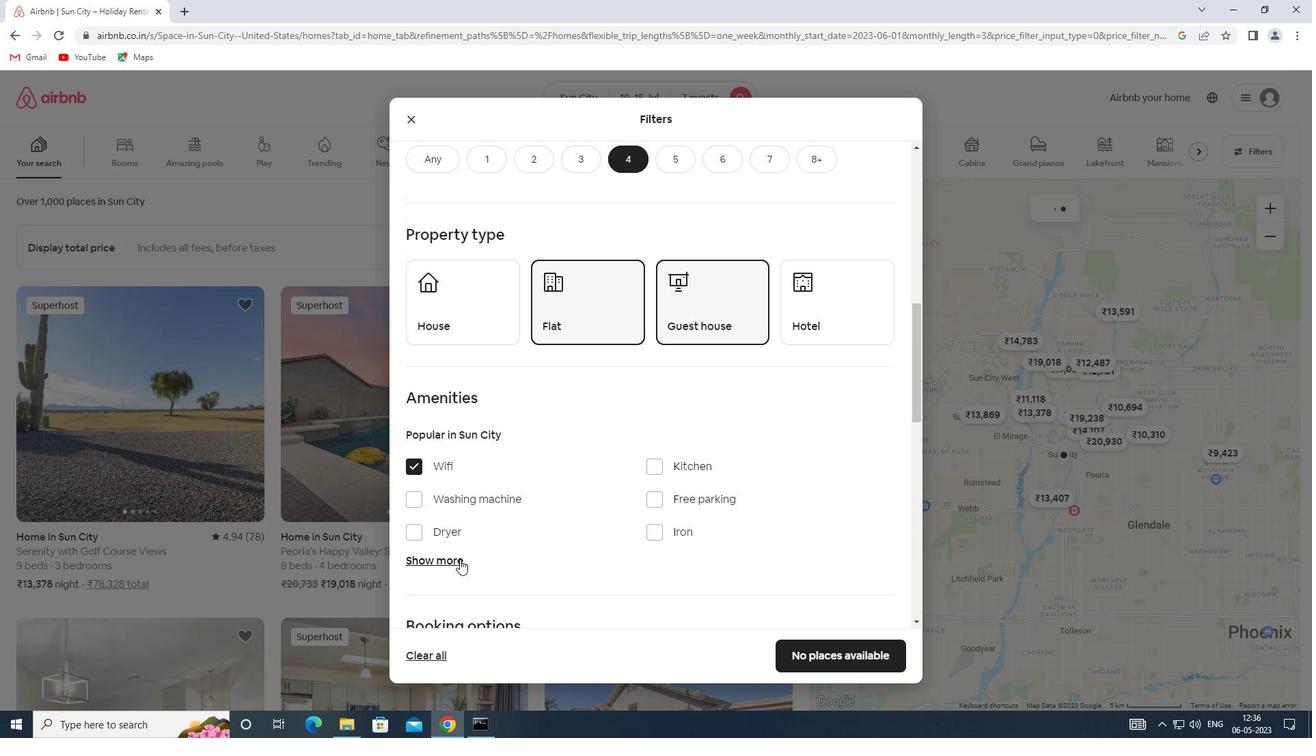 
Action: Mouse moved to (468, 556)
Screenshot: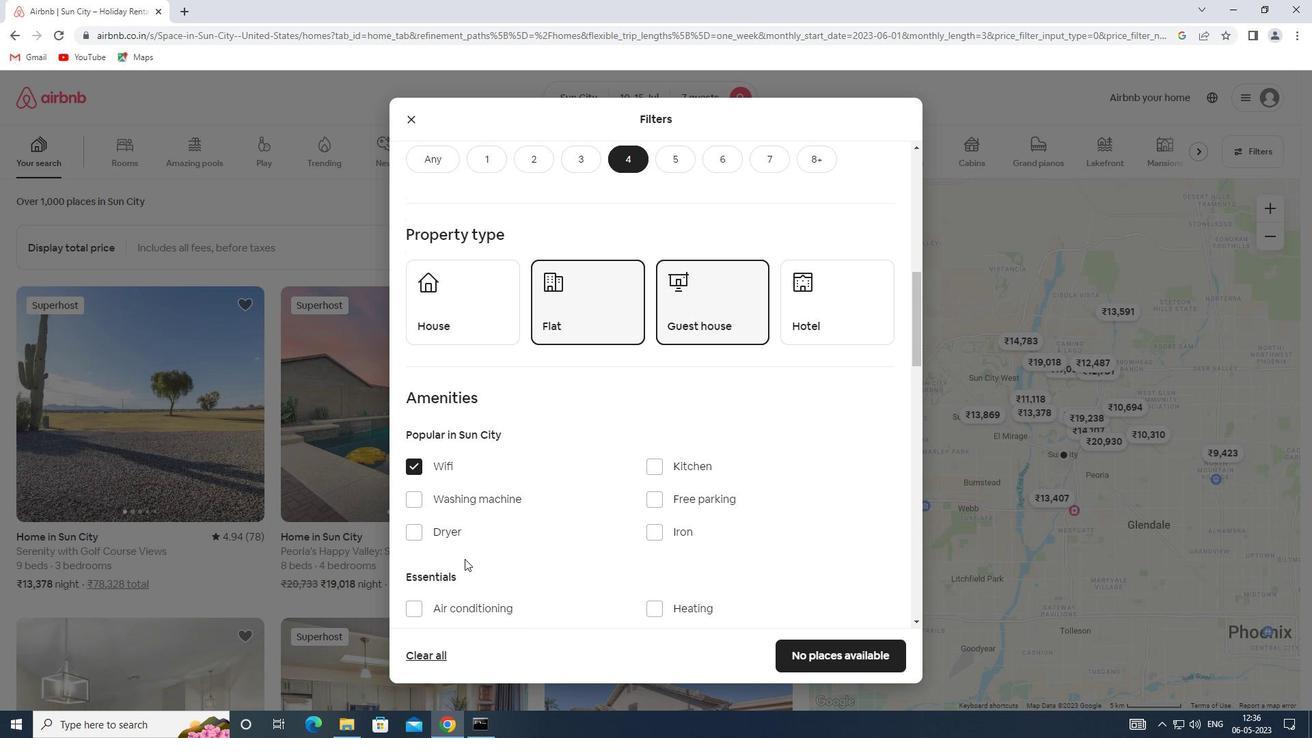 
Action: Mouse scrolled (468, 556) with delta (0, 0)
Screenshot: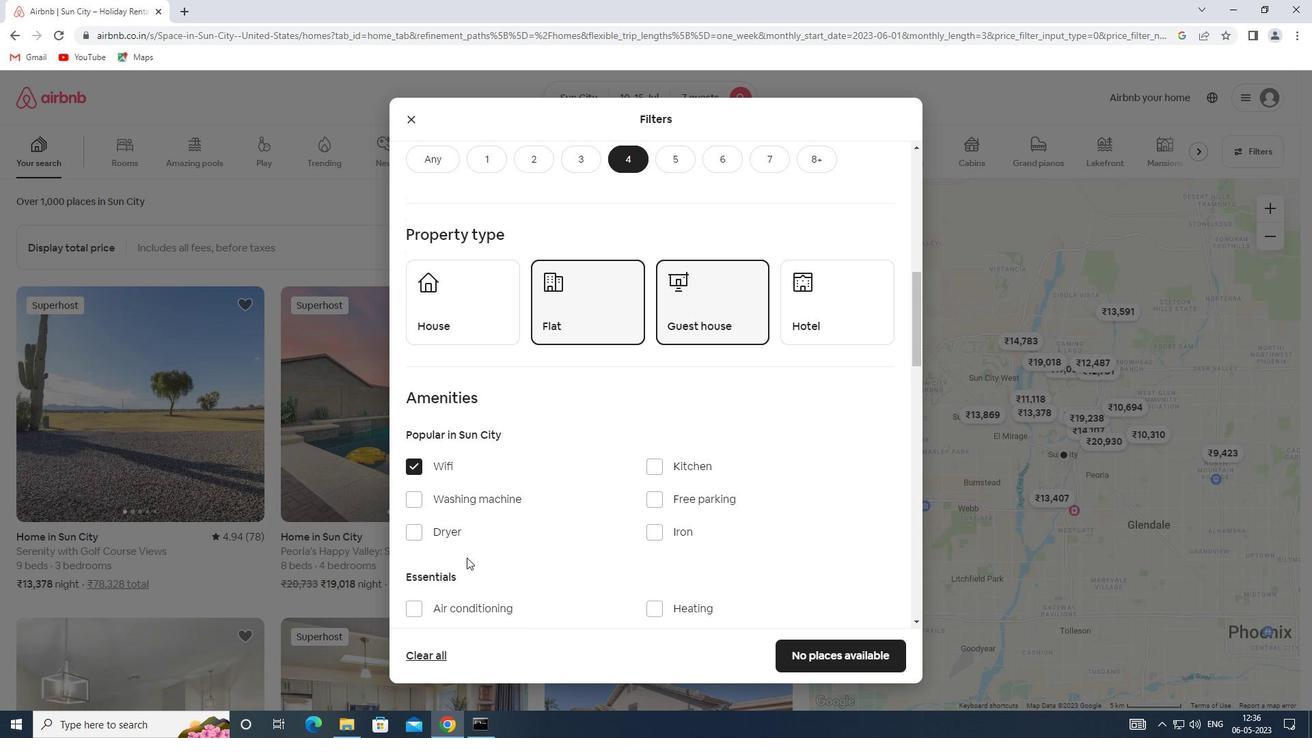 
Action: Mouse scrolled (468, 556) with delta (0, 0)
Screenshot: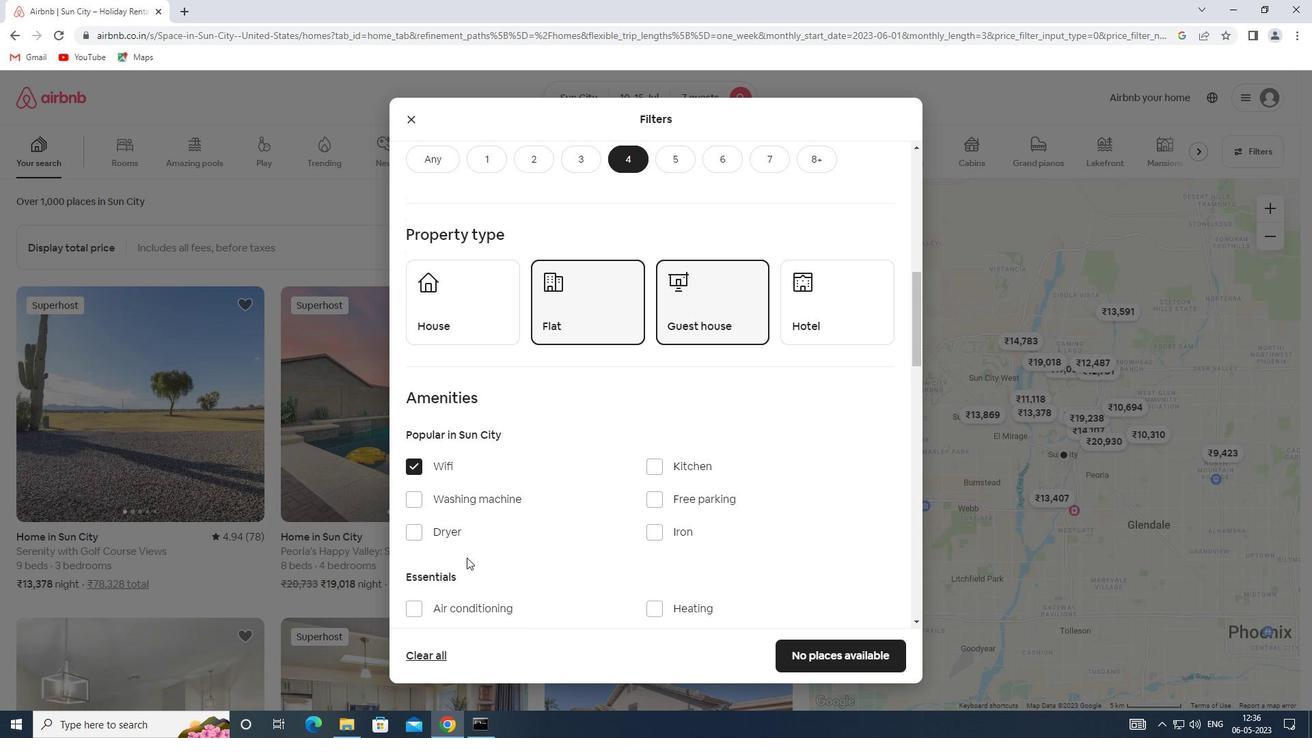 
Action: Mouse scrolled (468, 556) with delta (0, 0)
Screenshot: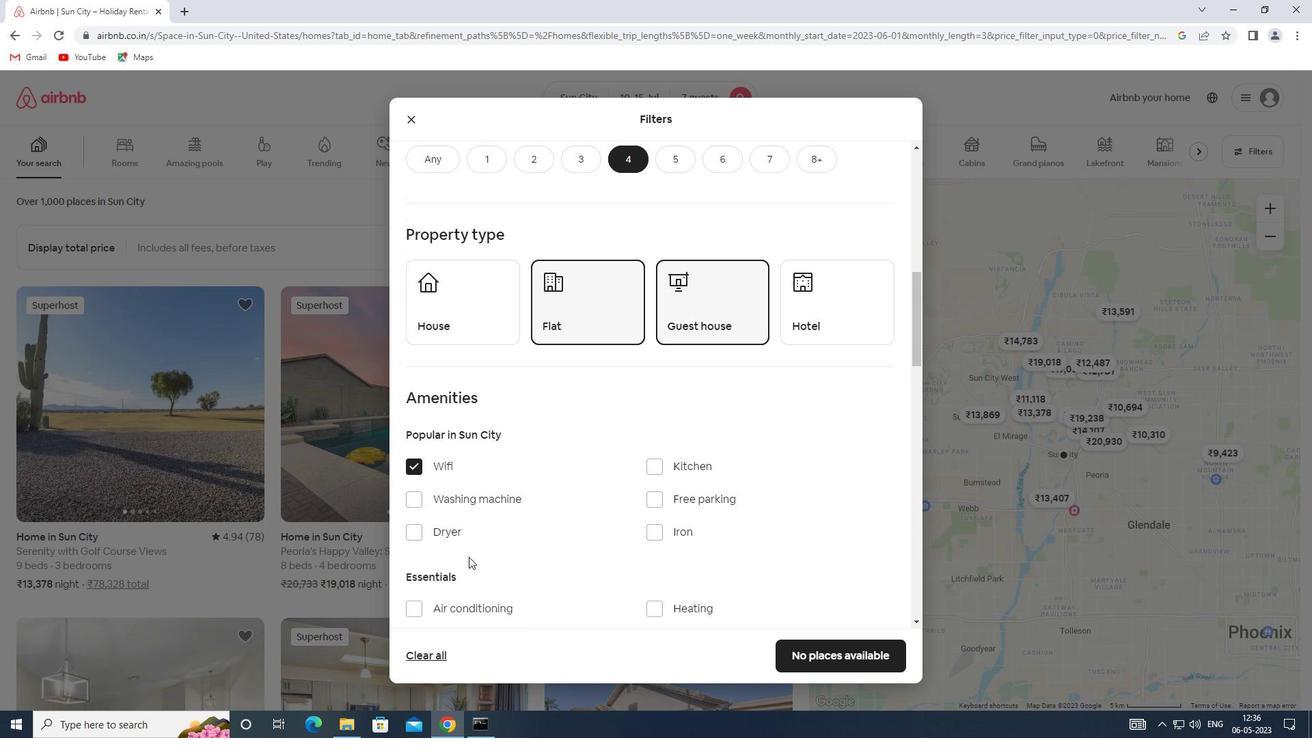 
Action: Mouse moved to (651, 429)
Screenshot: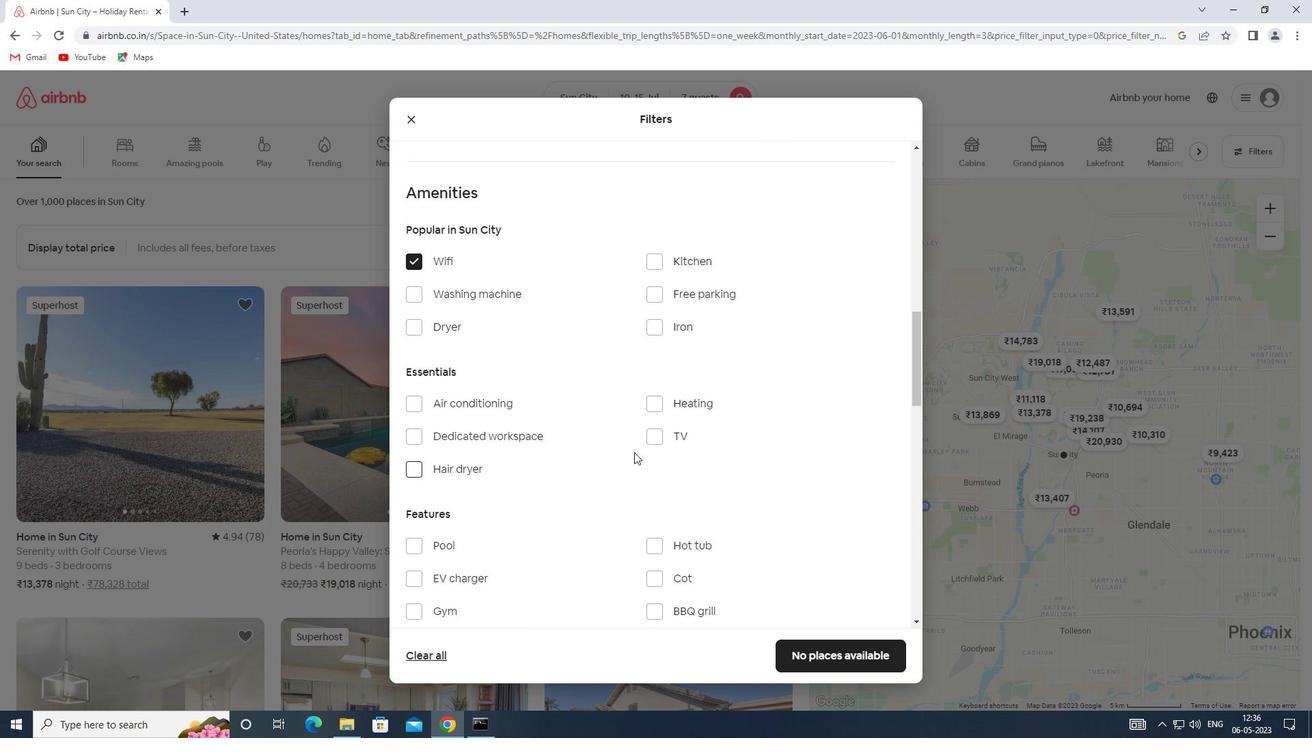 
Action: Mouse pressed left at (651, 429)
Screenshot: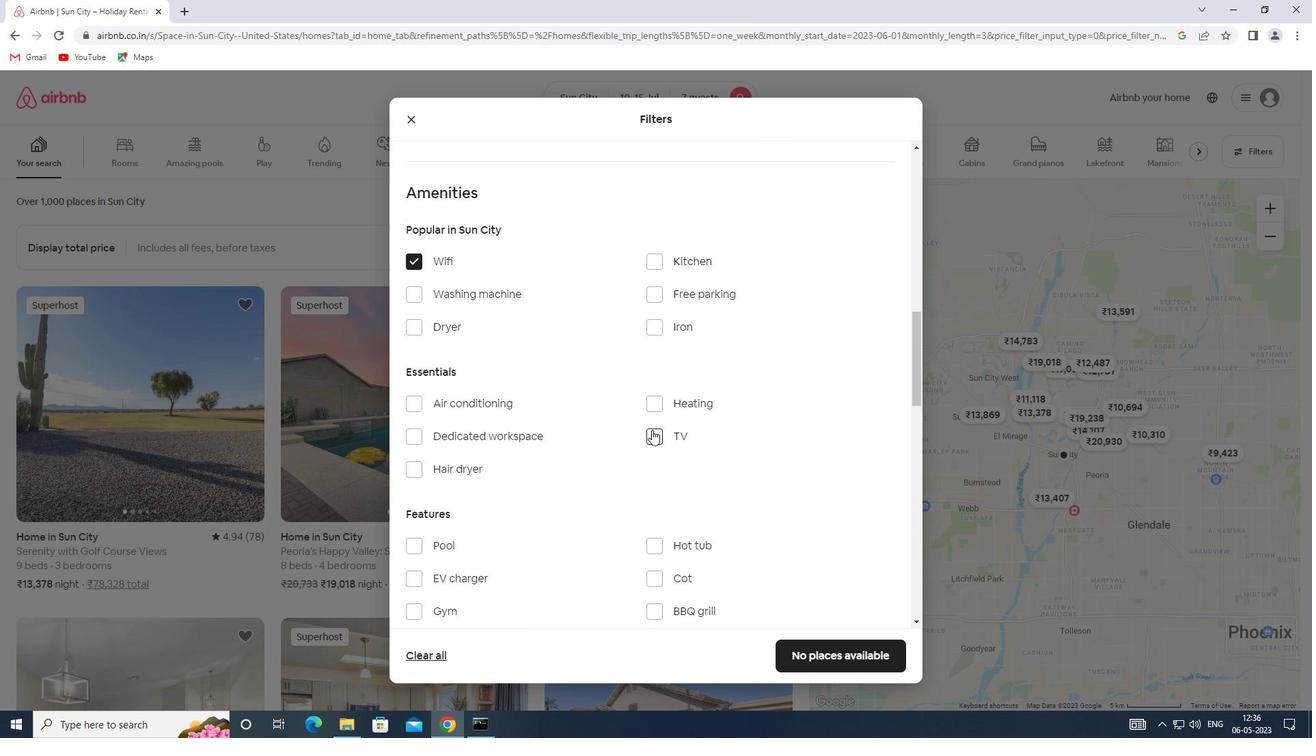 
Action: Mouse moved to (647, 295)
Screenshot: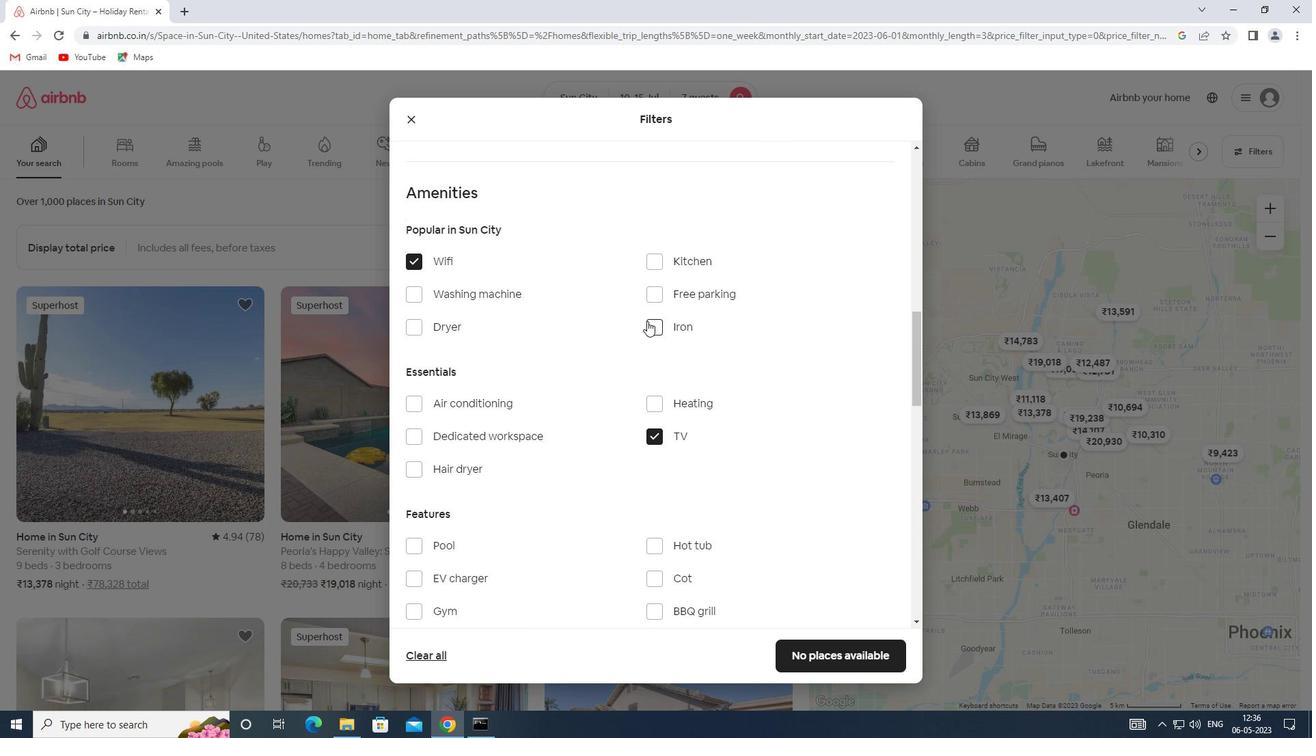 
Action: Mouse pressed left at (647, 295)
Screenshot: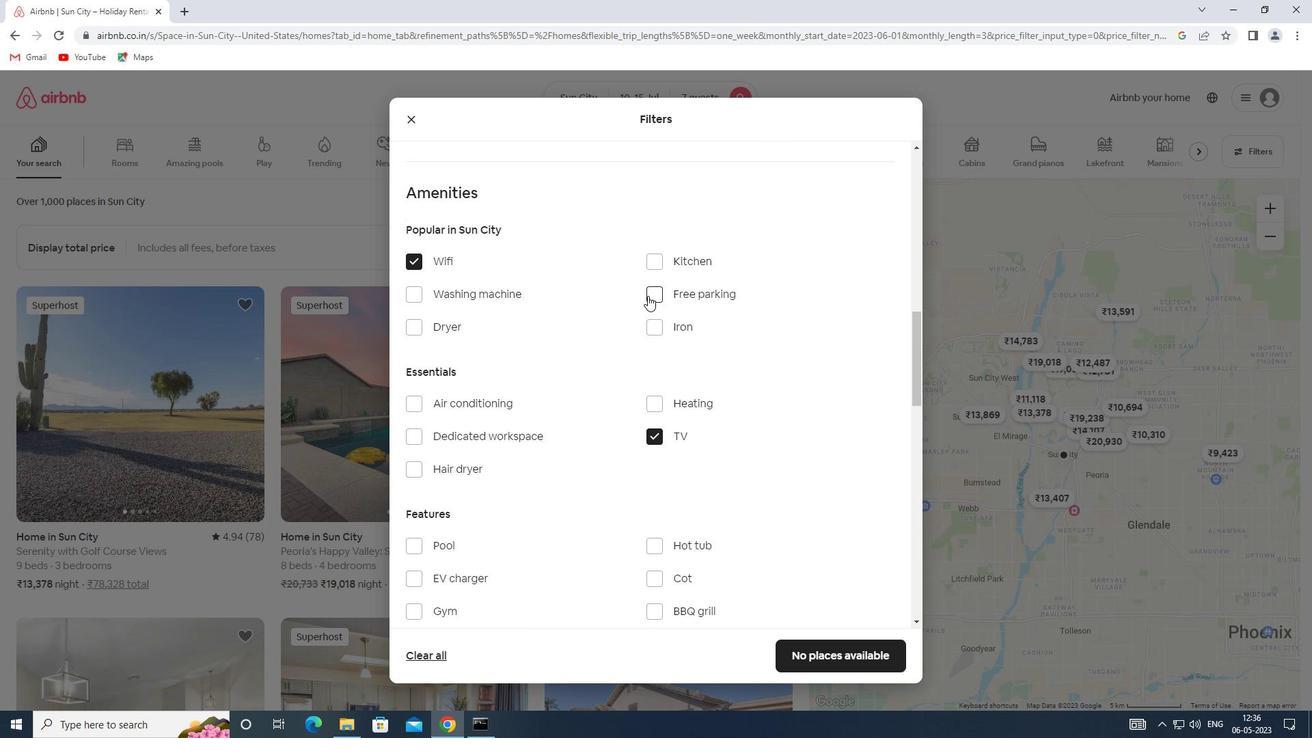 
Action: Mouse moved to (489, 498)
Screenshot: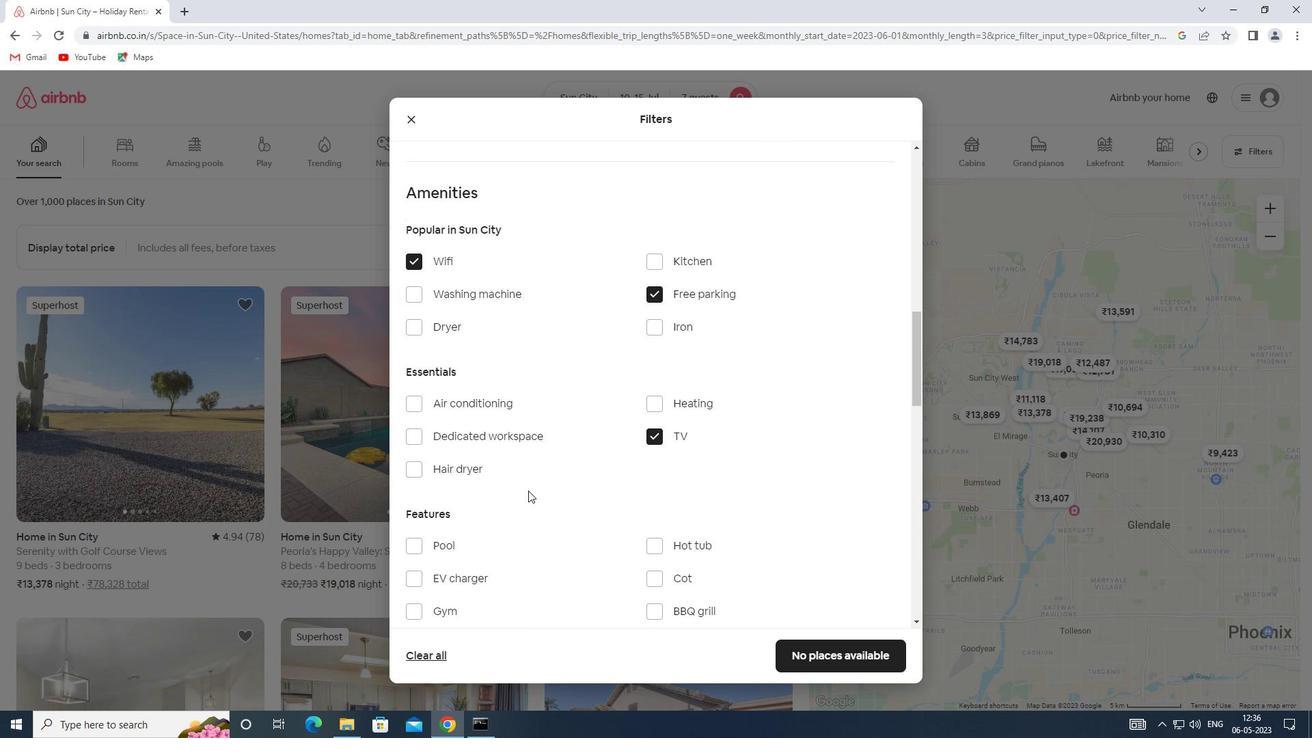 
Action: Mouse scrolled (489, 498) with delta (0, 0)
Screenshot: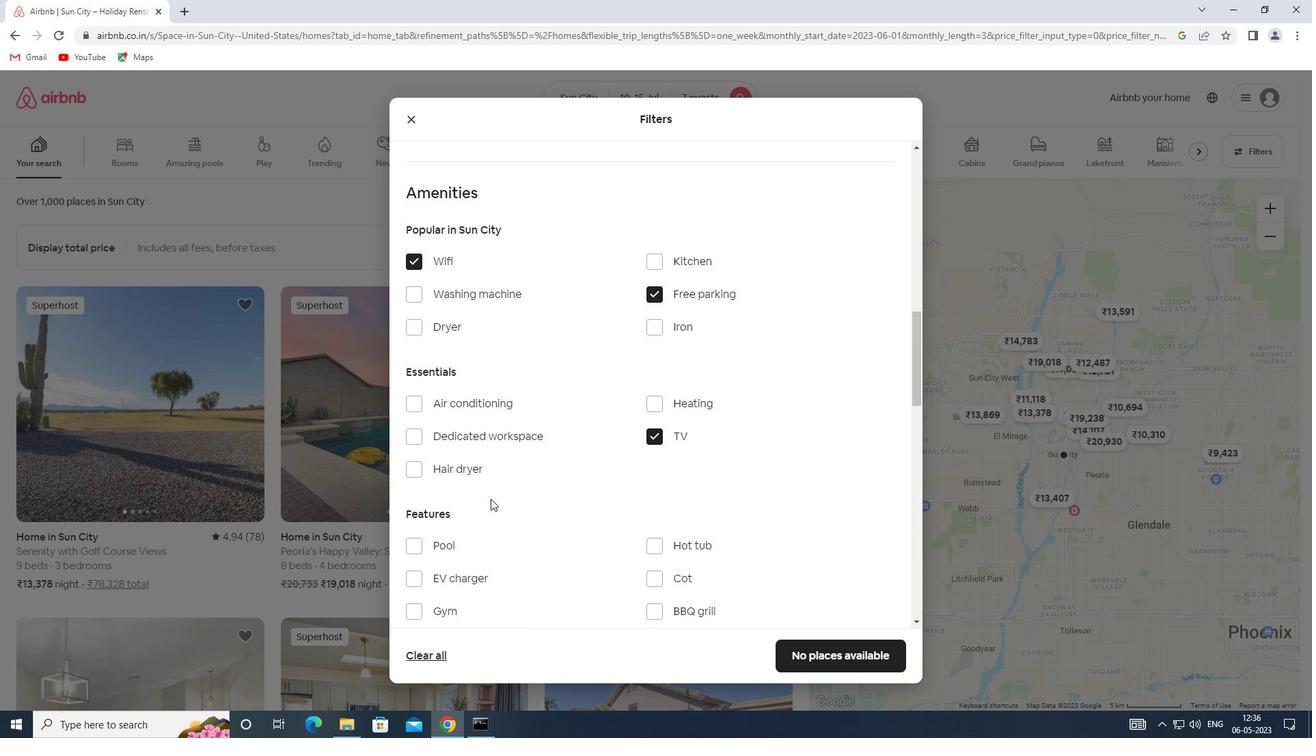 
Action: Mouse moved to (444, 541)
Screenshot: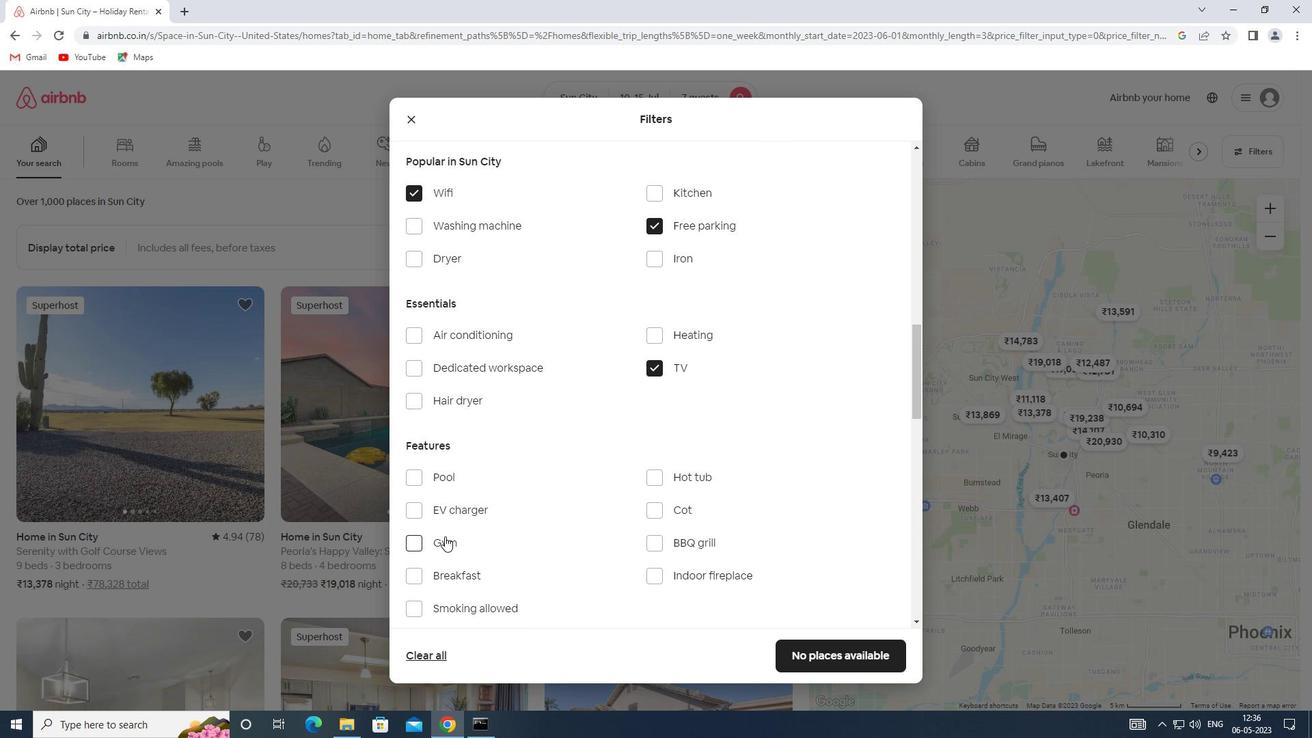 
Action: Mouse pressed left at (444, 541)
Screenshot: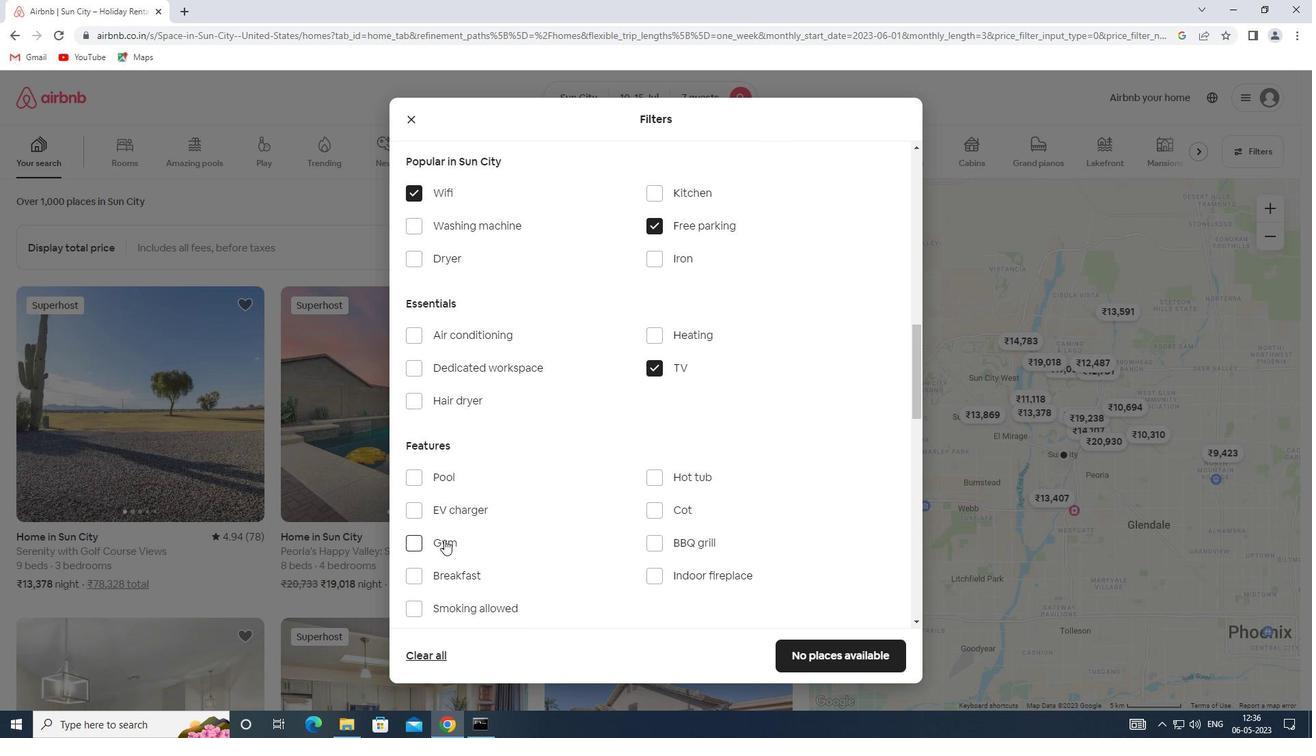 
Action: Mouse moved to (457, 574)
Screenshot: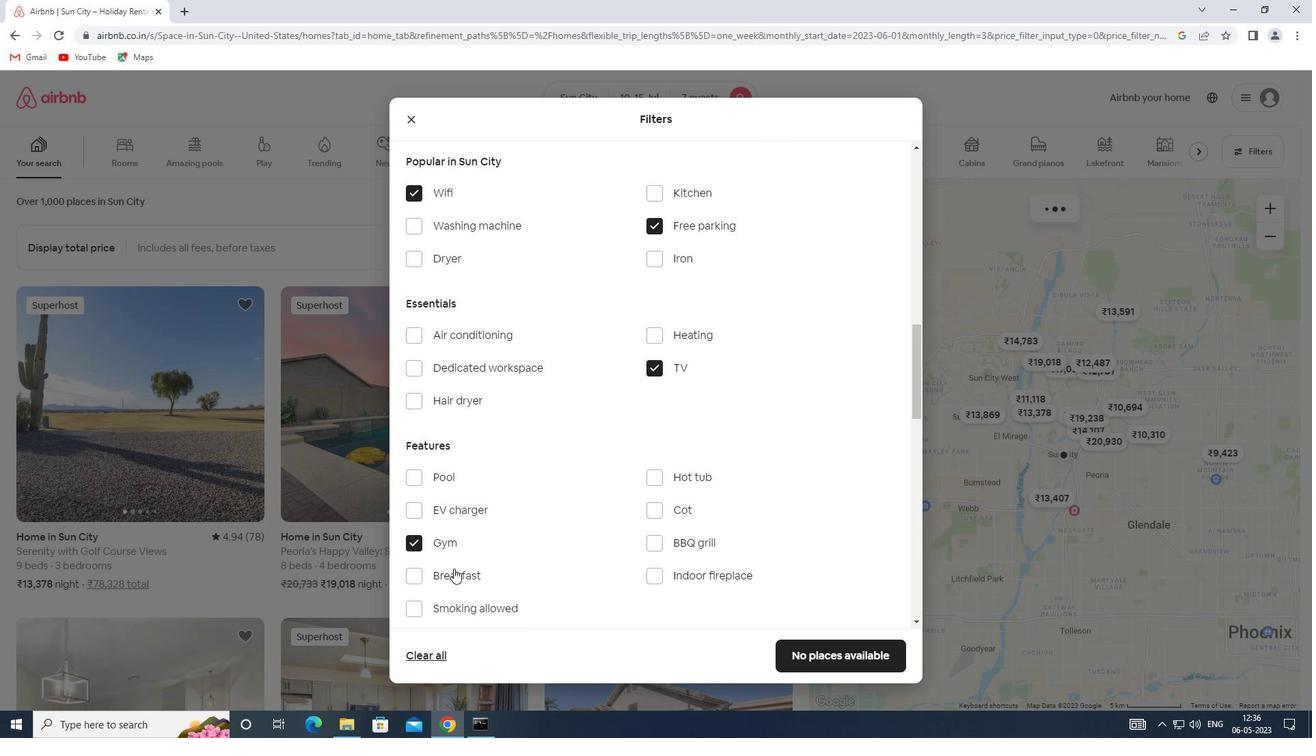 
Action: Mouse pressed left at (457, 574)
Screenshot: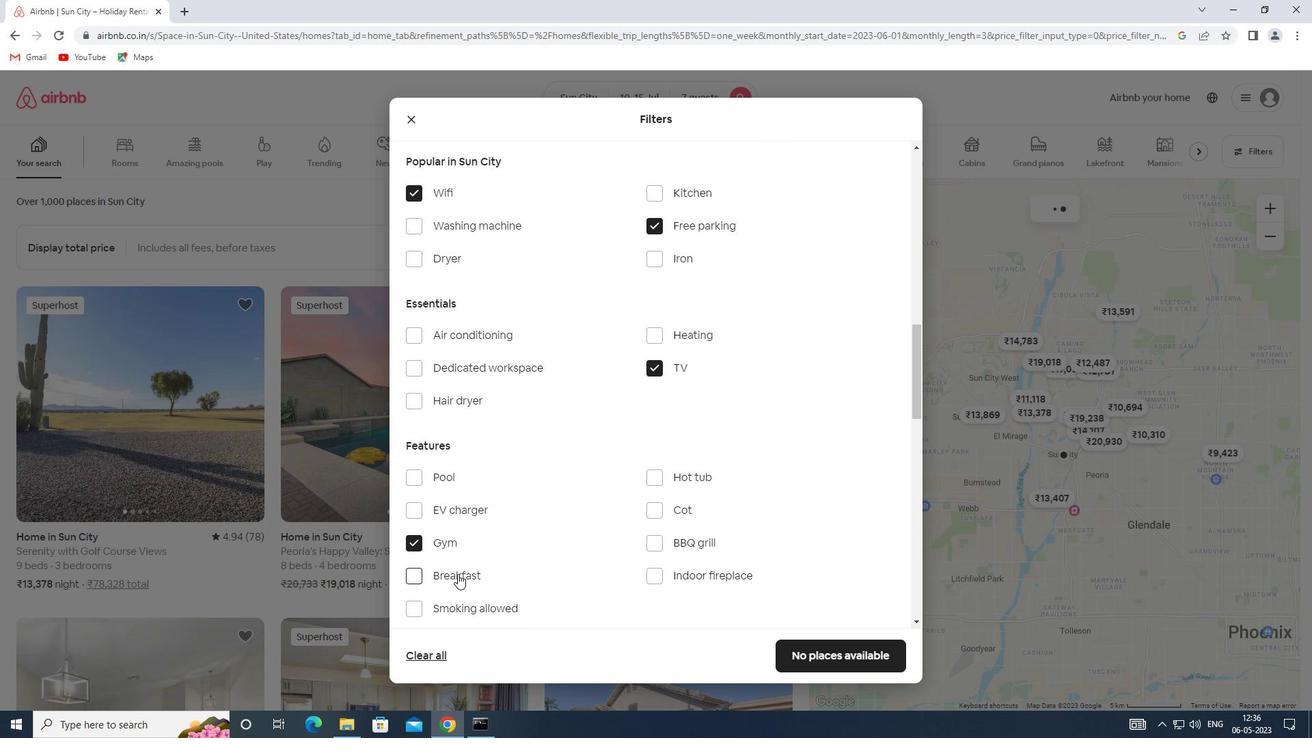 
Action: Mouse moved to (592, 521)
Screenshot: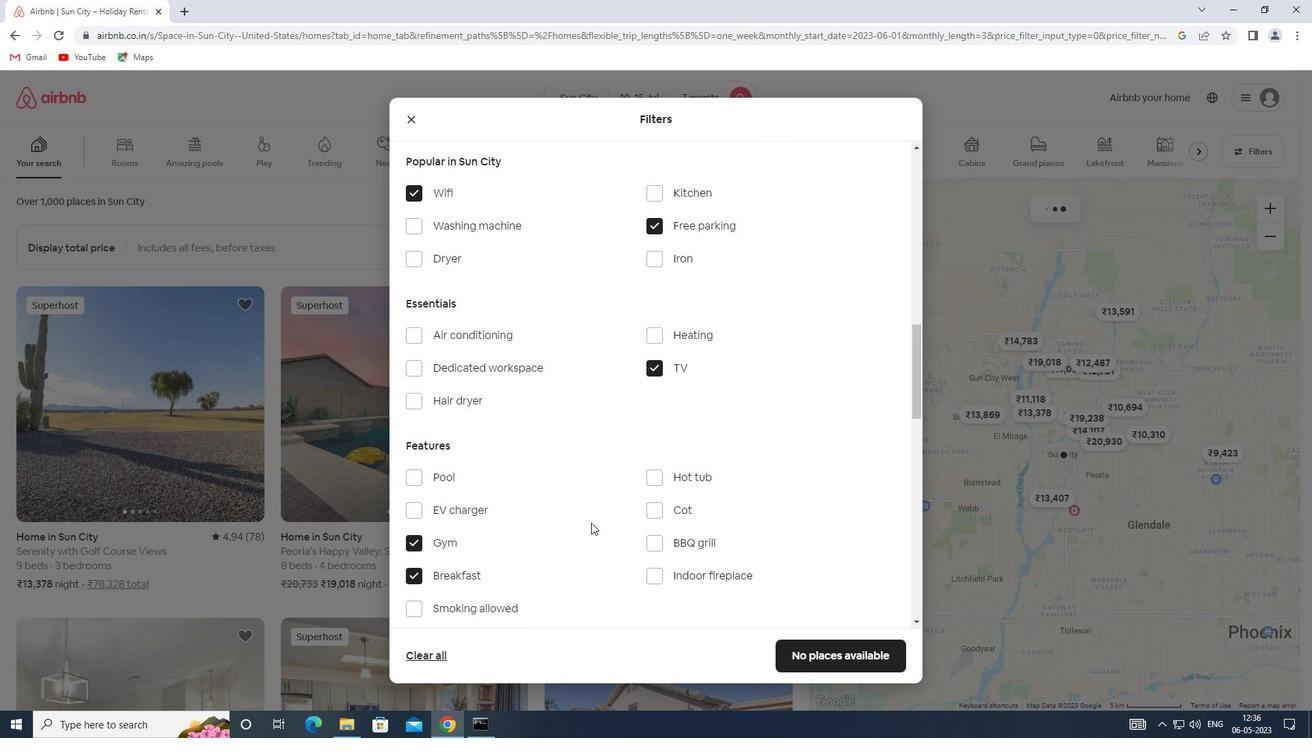 
Action: Mouse scrolled (592, 520) with delta (0, 0)
Screenshot: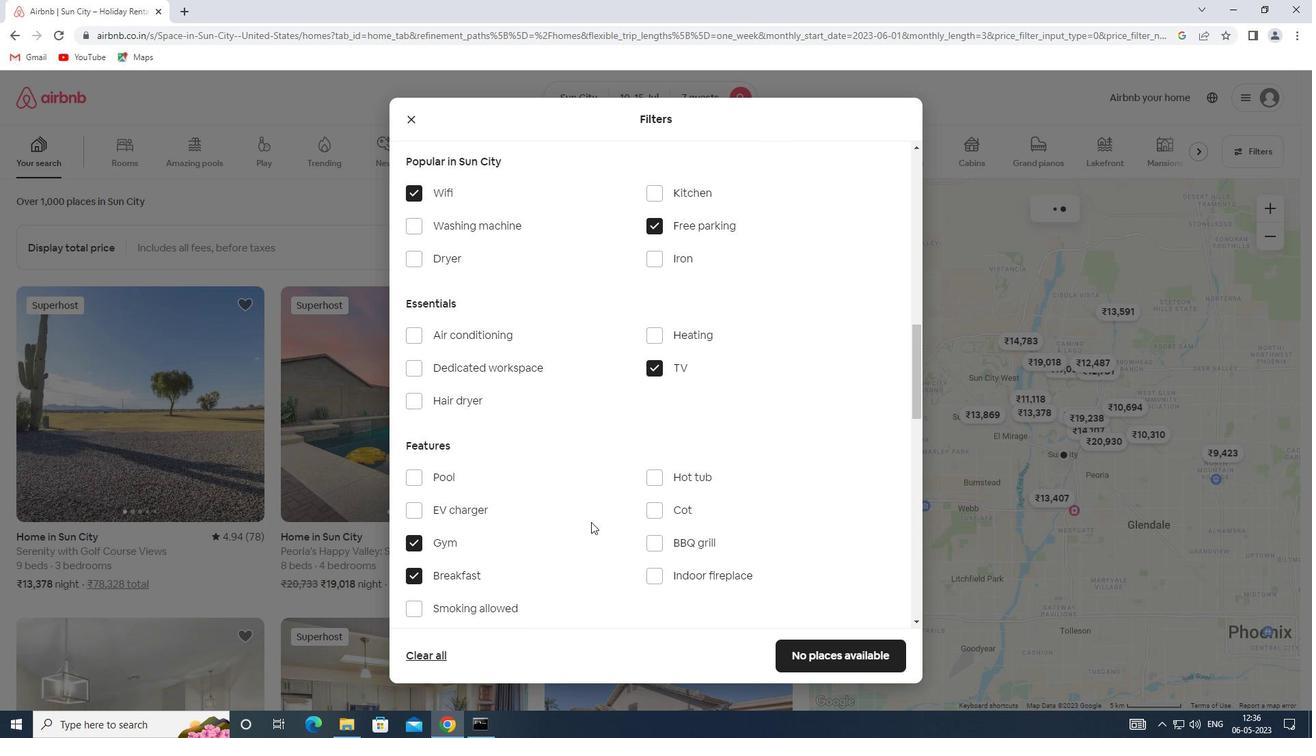 
Action: Mouse scrolled (592, 520) with delta (0, 0)
Screenshot: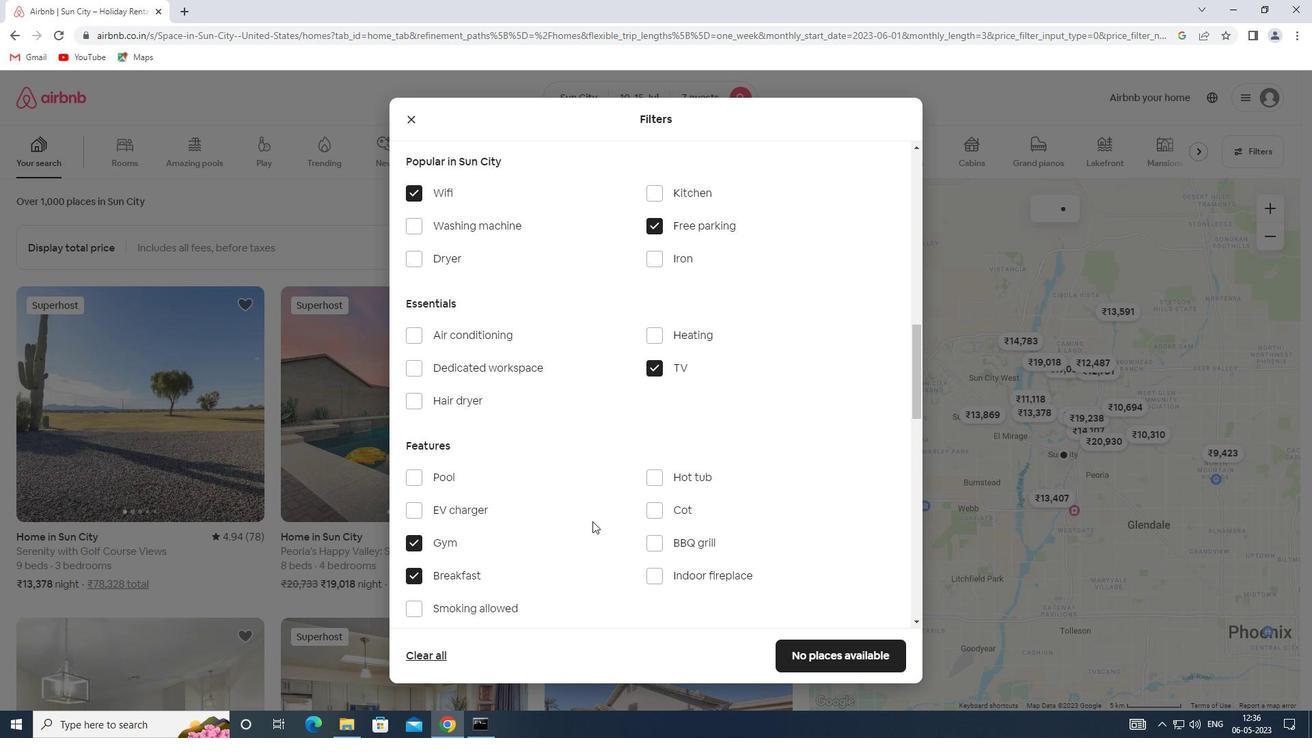 
Action: Mouse scrolled (592, 520) with delta (0, 0)
Screenshot: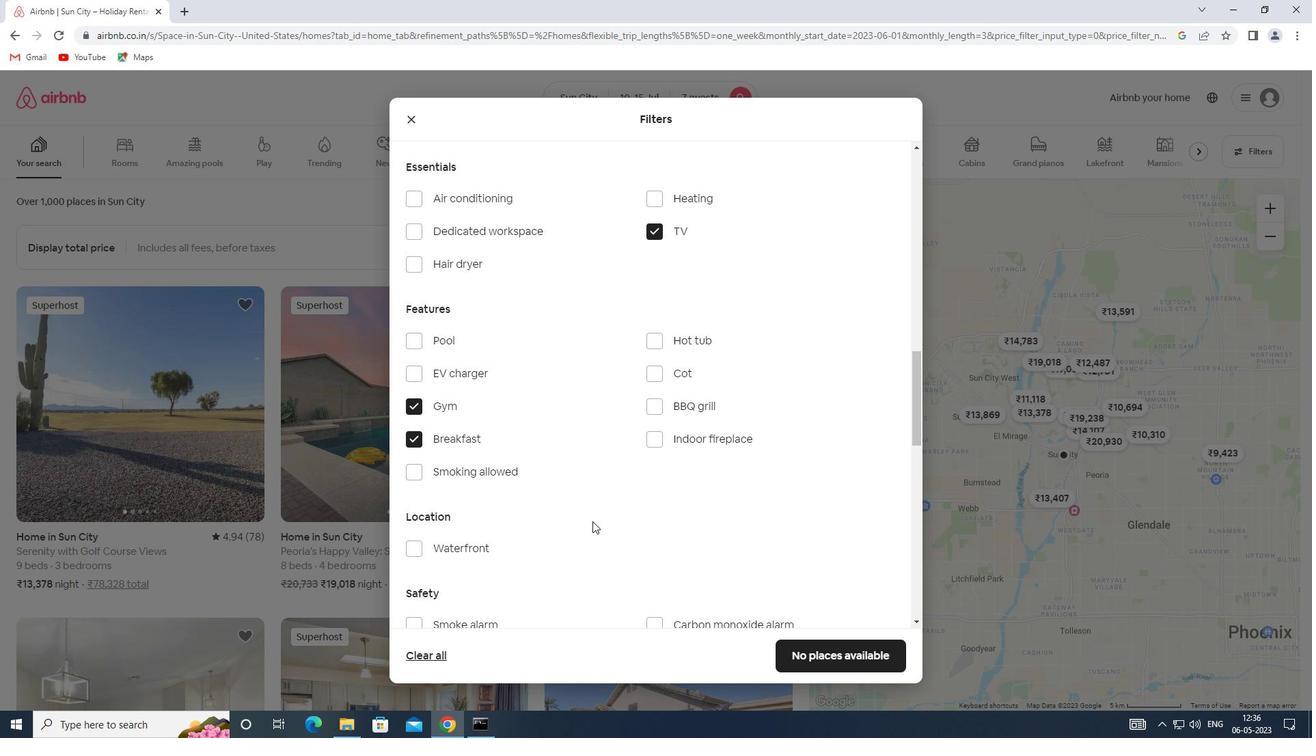 
Action: Mouse scrolled (592, 520) with delta (0, 0)
Screenshot: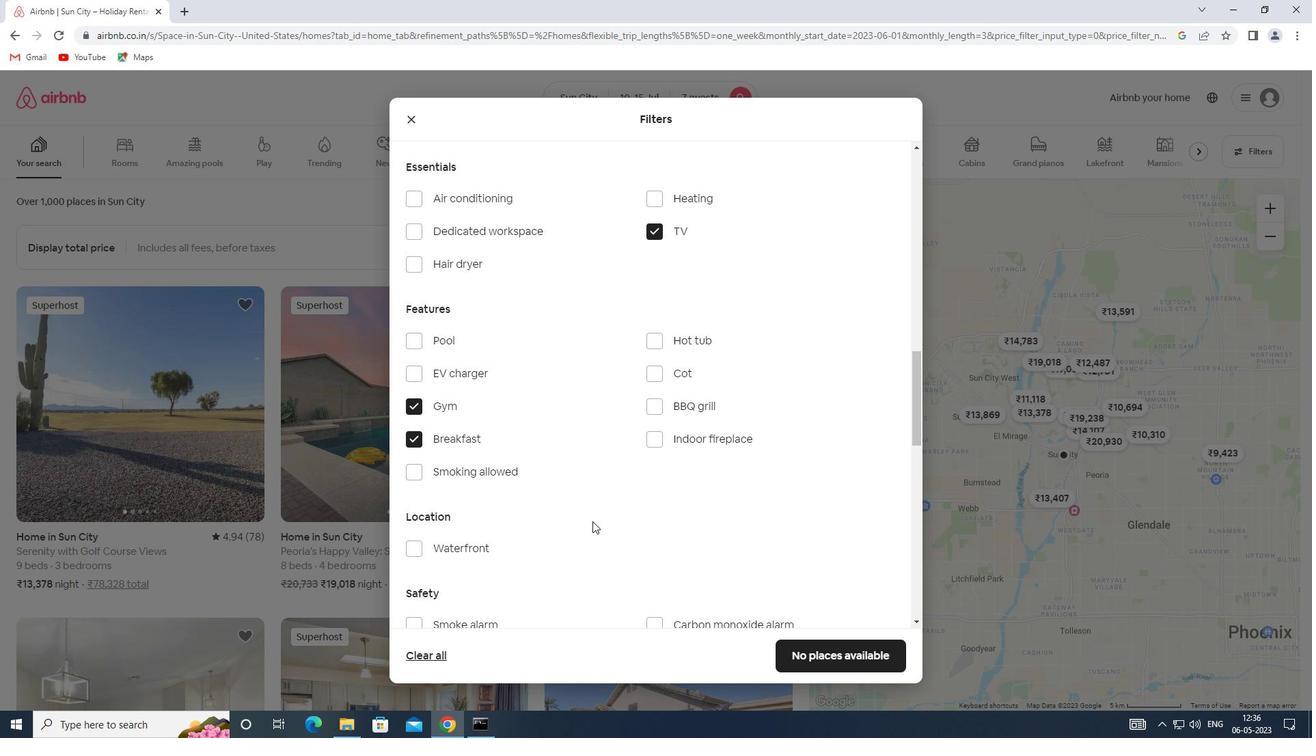 
Action: Mouse scrolled (592, 520) with delta (0, 0)
Screenshot: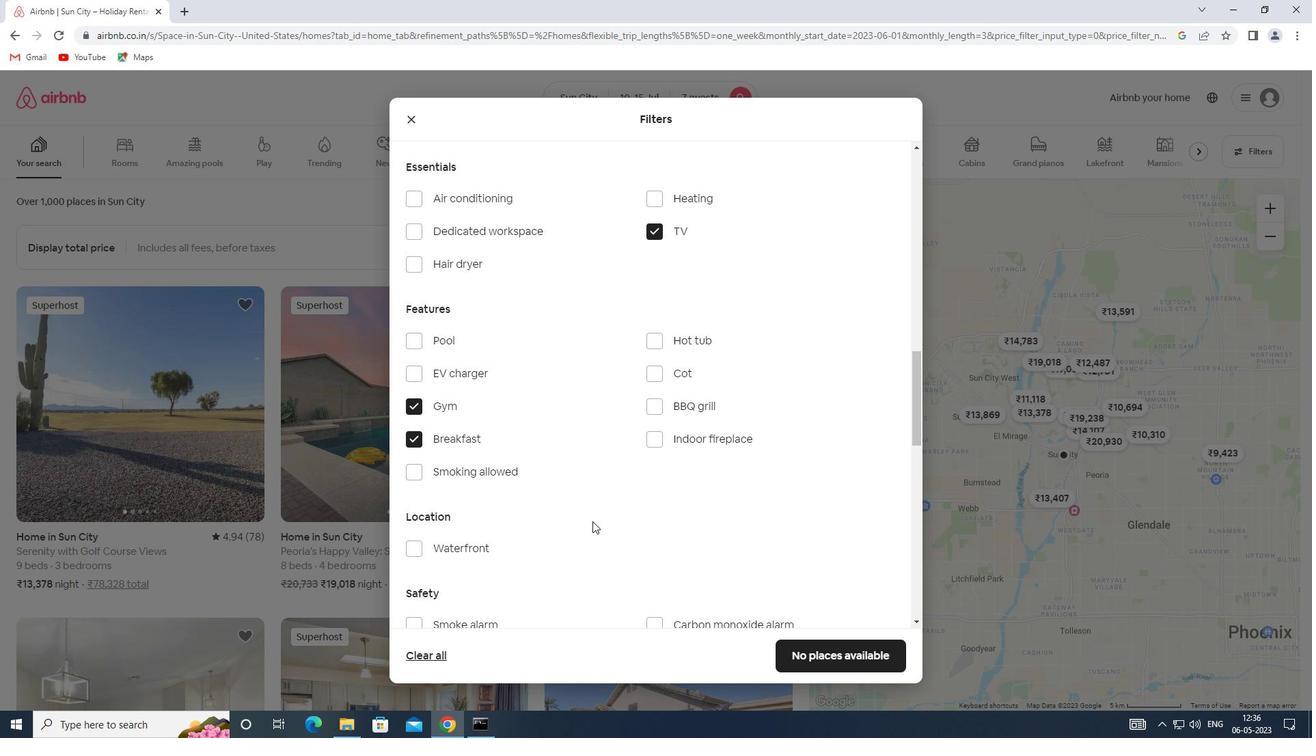 
Action: Mouse scrolled (592, 520) with delta (0, 0)
Screenshot: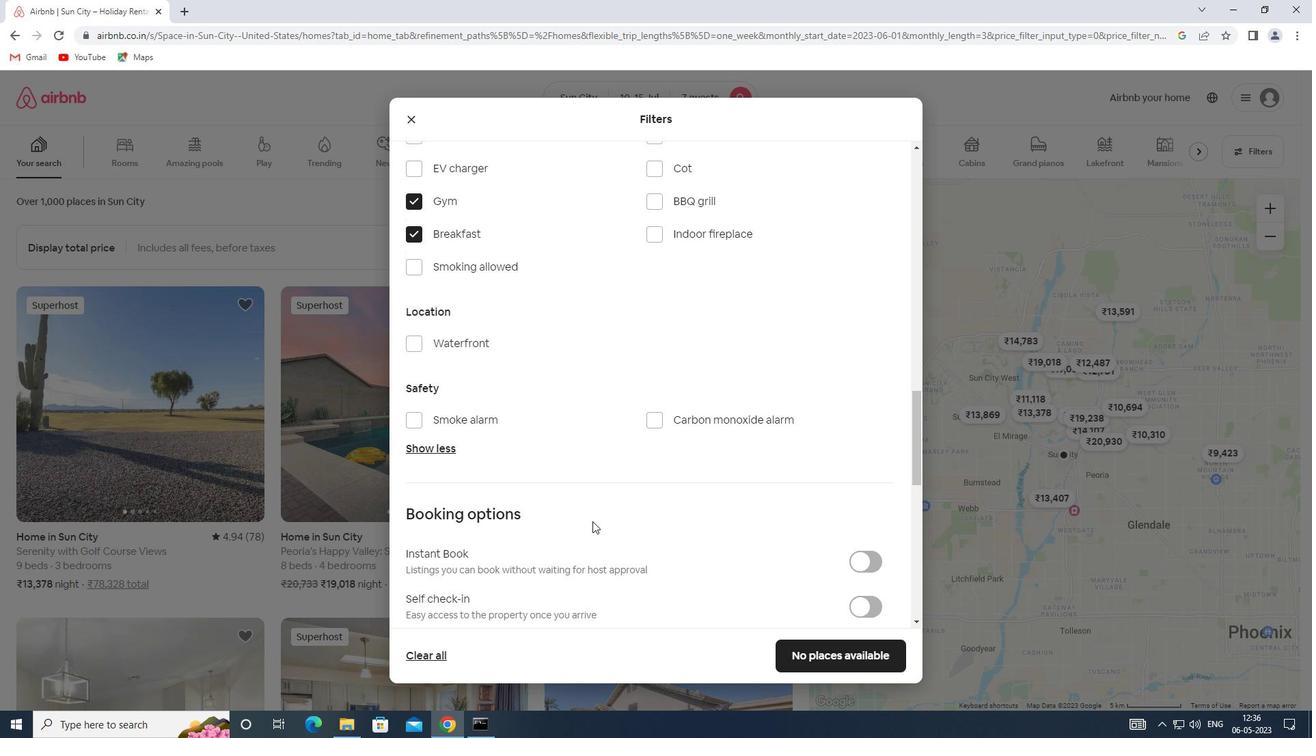 
Action: Mouse scrolled (592, 520) with delta (0, 0)
Screenshot: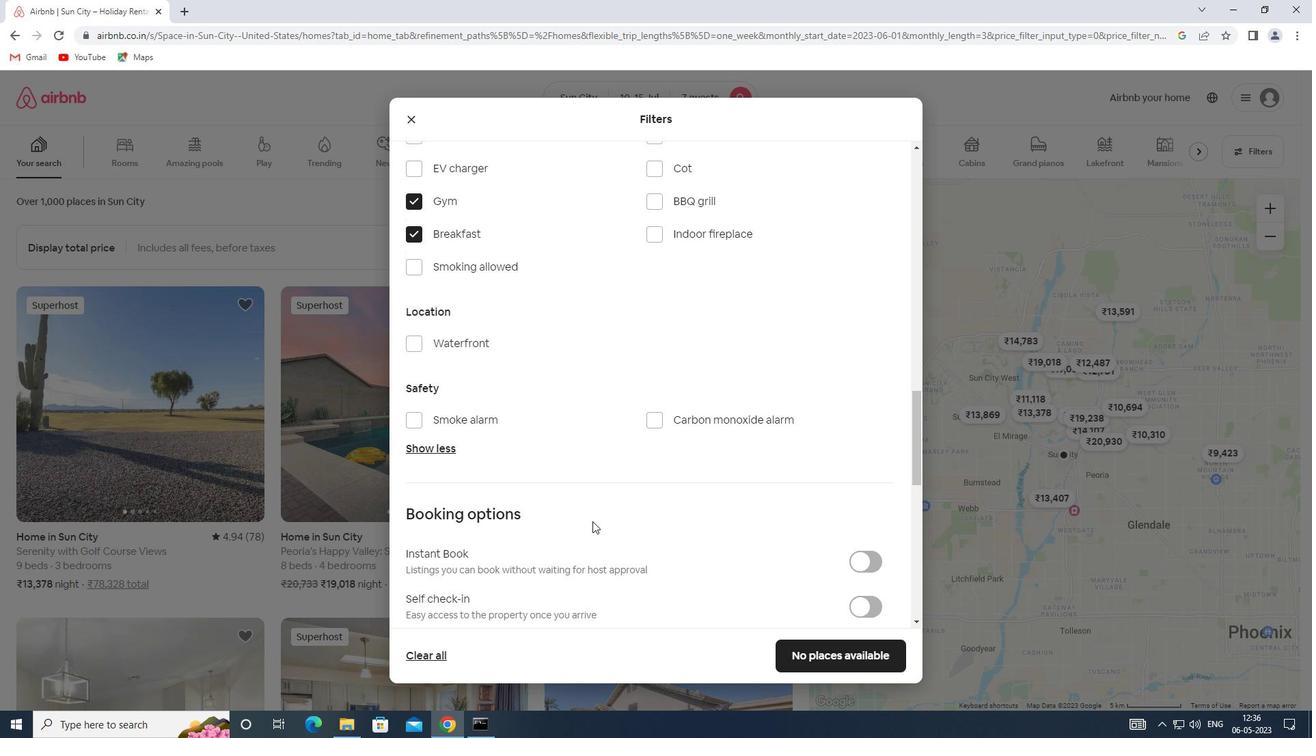 
Action: Mouse moved to (867, 469)
Screenshot: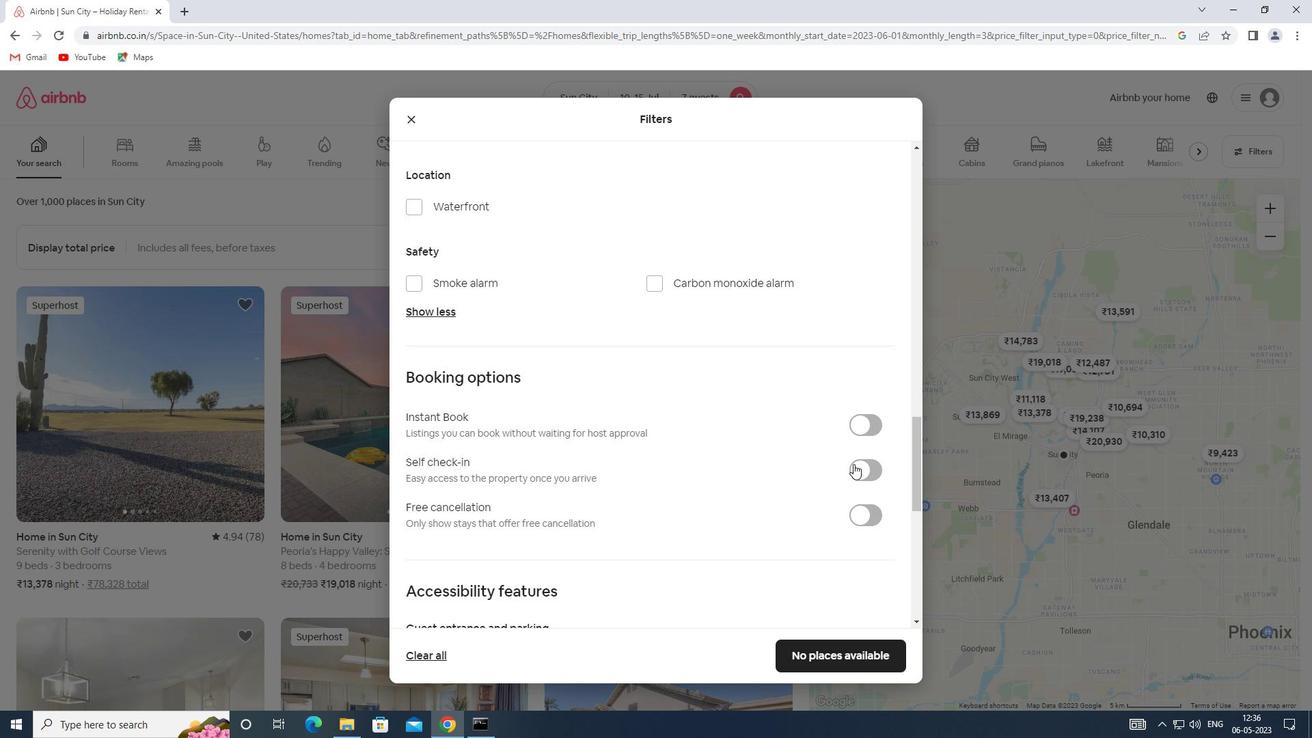 
Action: Mouse pressed left at (867, 469)
Screenshot: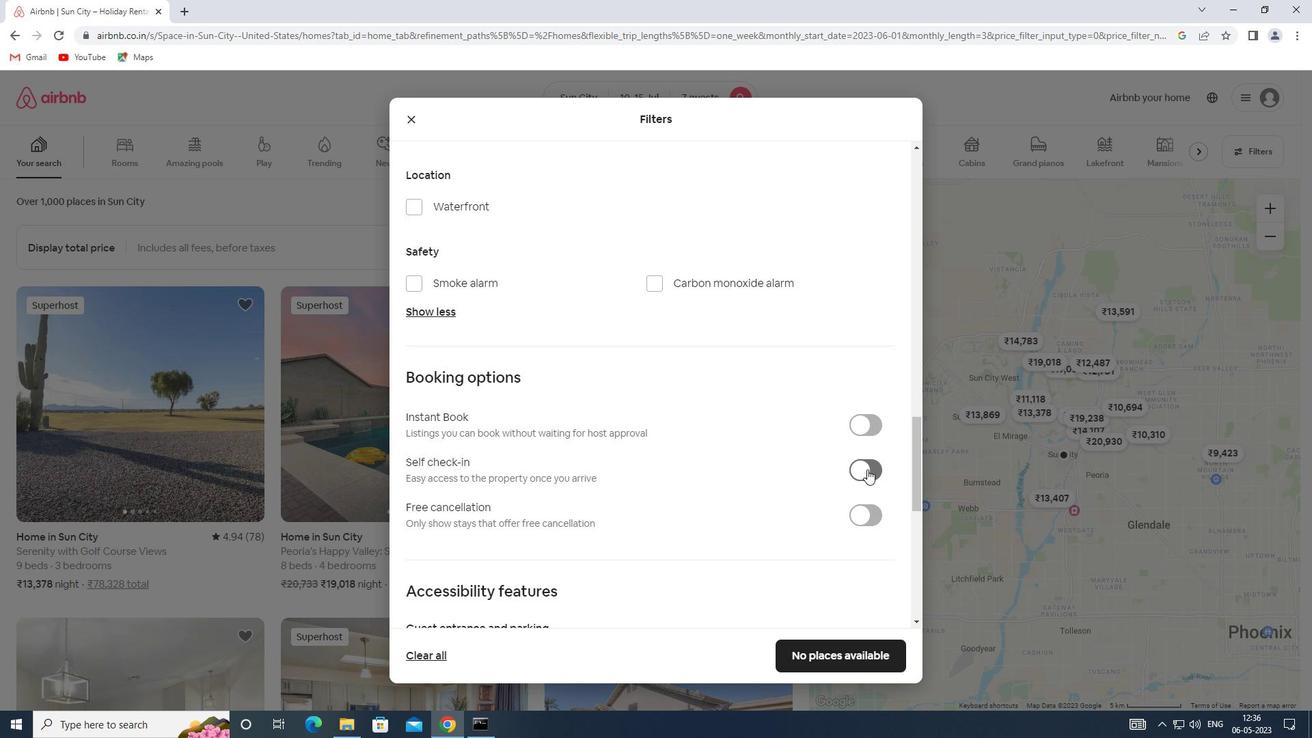 
Action: Mouse moved to (522, 503)
Screenshot: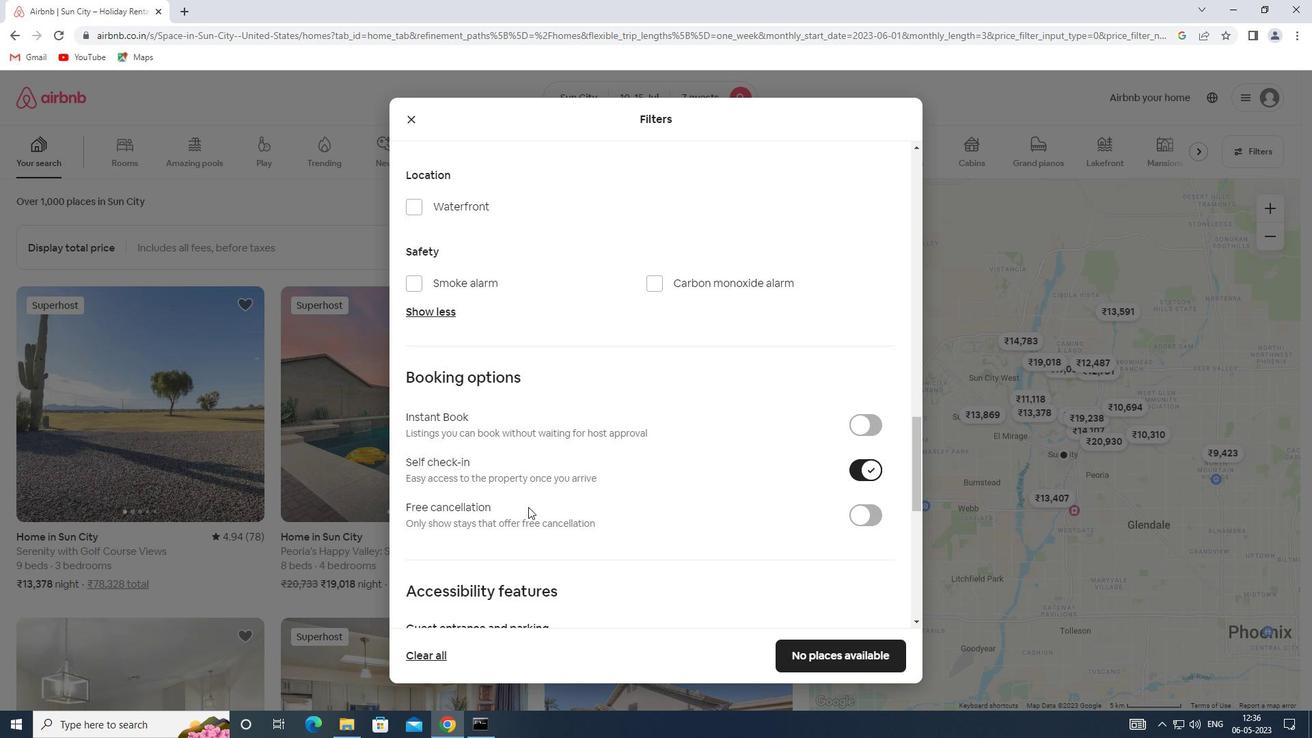 
Action: Mouse scrolled (522, 502) with delta (0, 0)
Screenshot: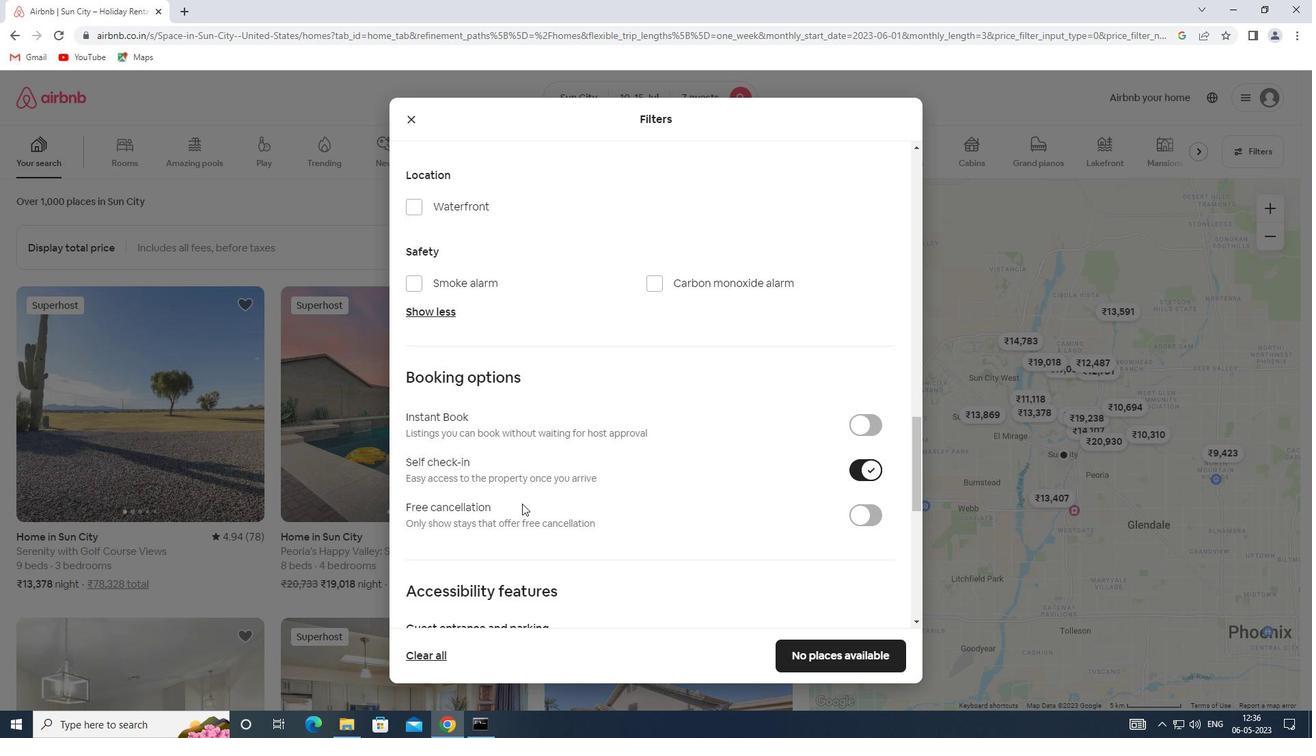 
Action: Mouse scrolled (522, 502) with delta (0, 0)
Screenshot: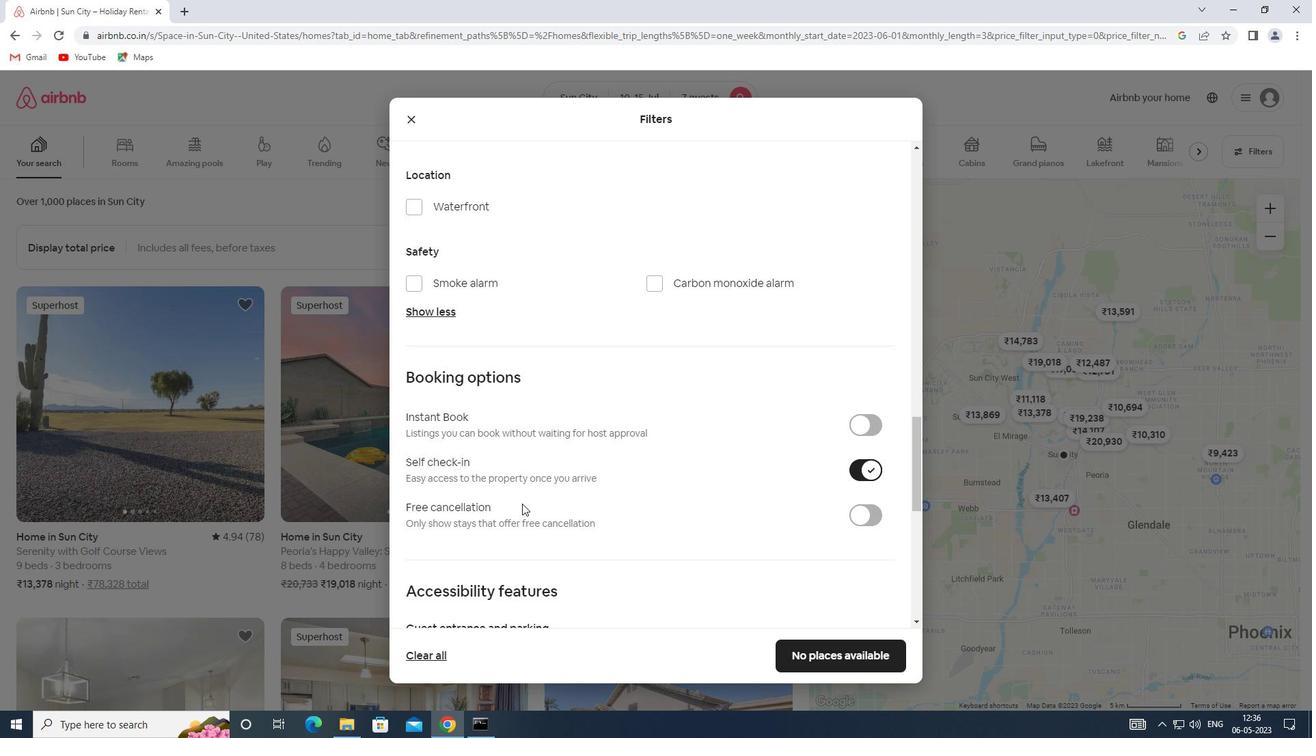 
Action: Mouse scrolled (522, 502) with delta (0, 0)
Screenshot: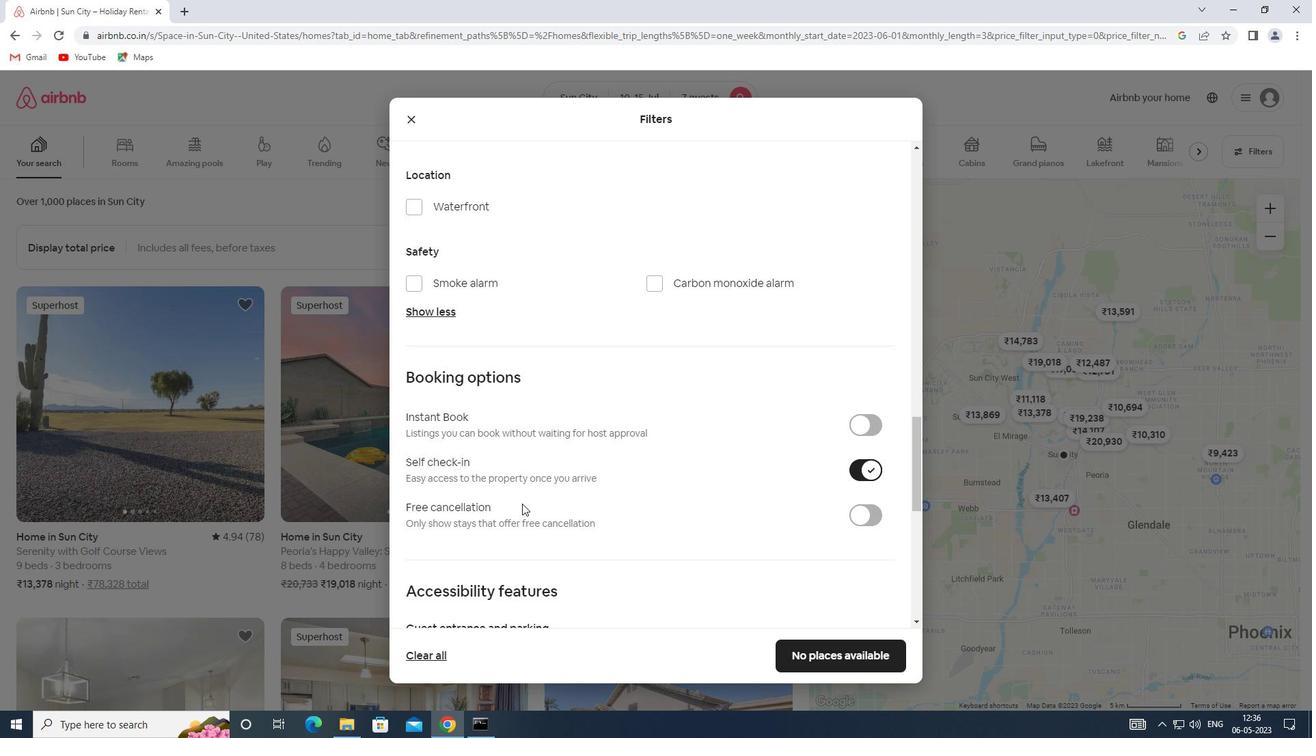 
Action: Mouse scrolled (522, 502) with delta (0, 0)
Screenshot: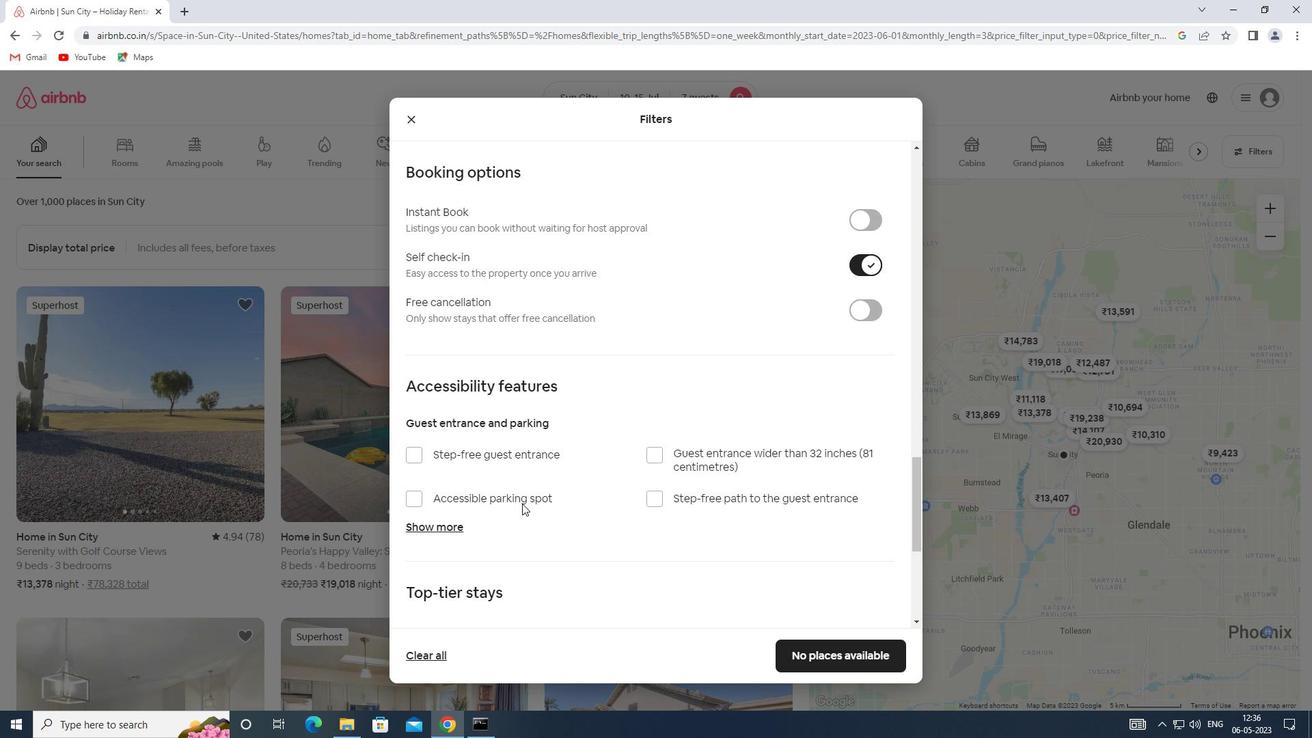 
Action: Mouse scrolled (522, 502) with delta (0, 0)
Screenshot: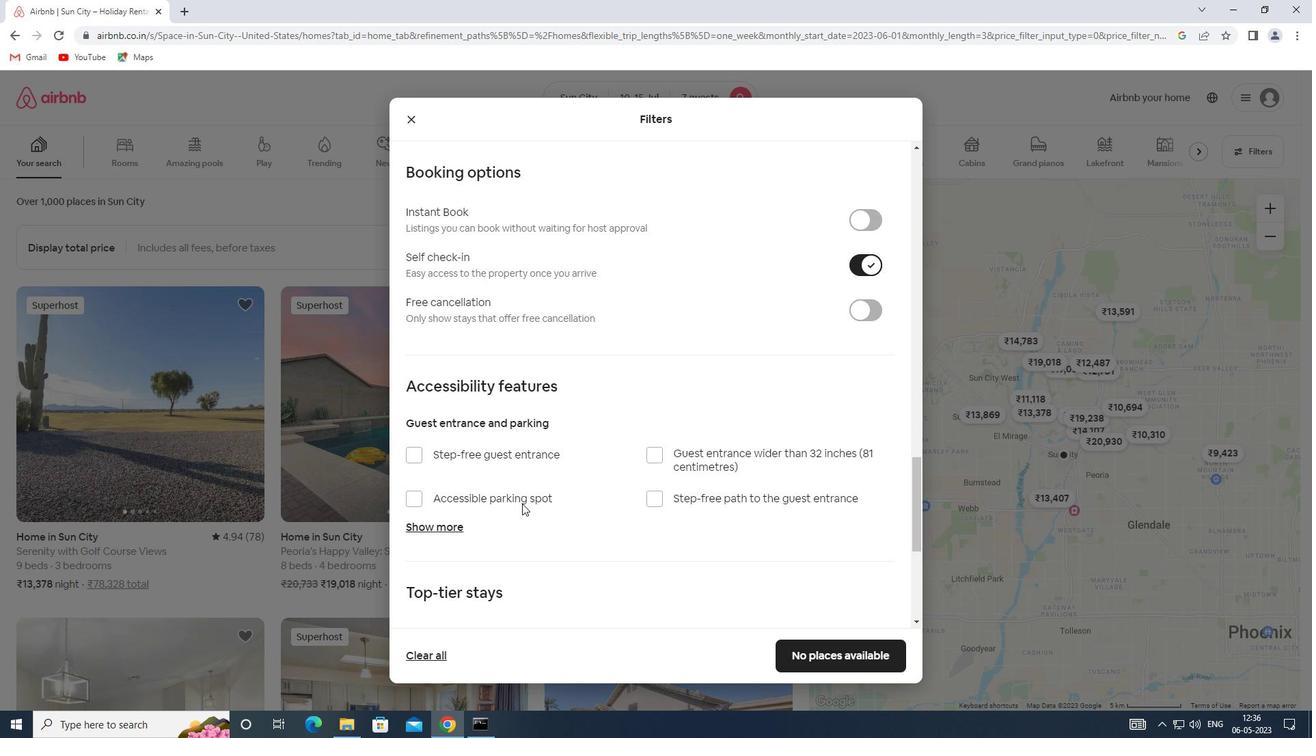 
Action: Mouse scrolled (522, 502) with delta (0, 0)
Screenshot: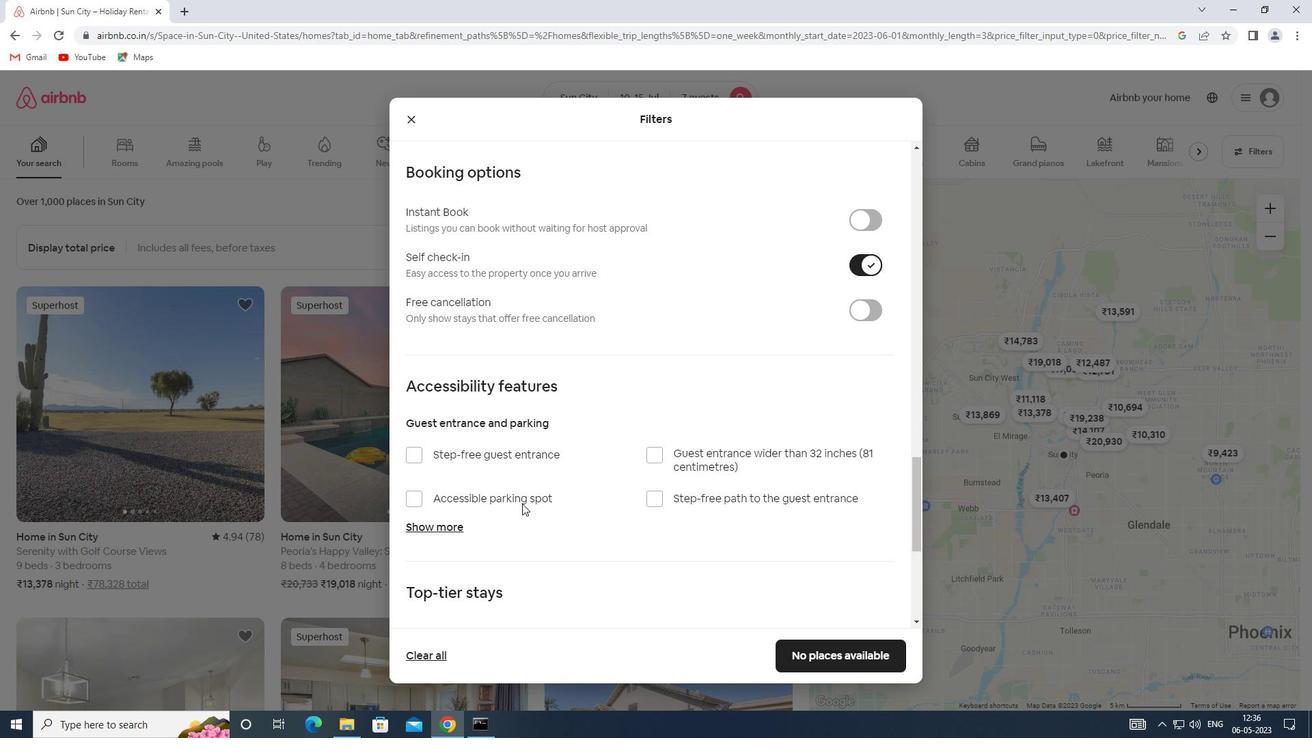 
Action: Mouse moved to (500, 525)
Screenshot: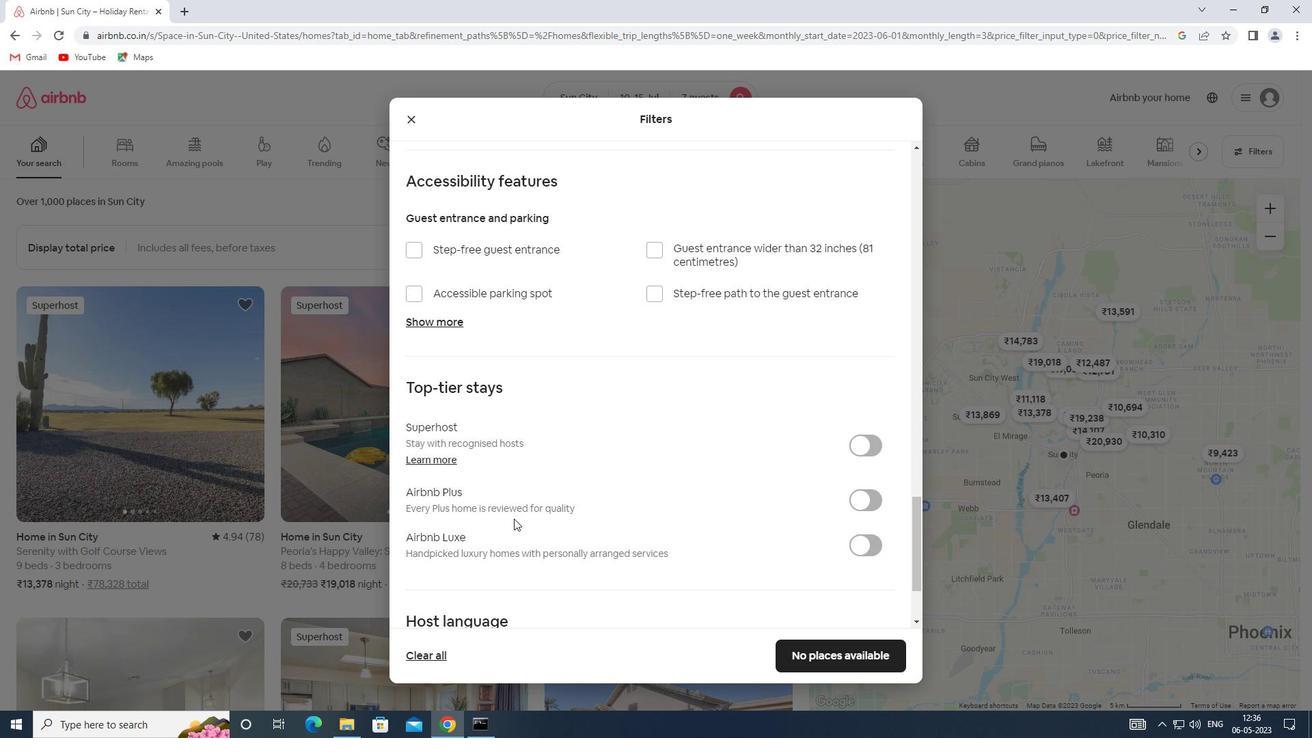 
Action: Mouse scrolled (500, 524) with delta (0, 0)
Screenshot: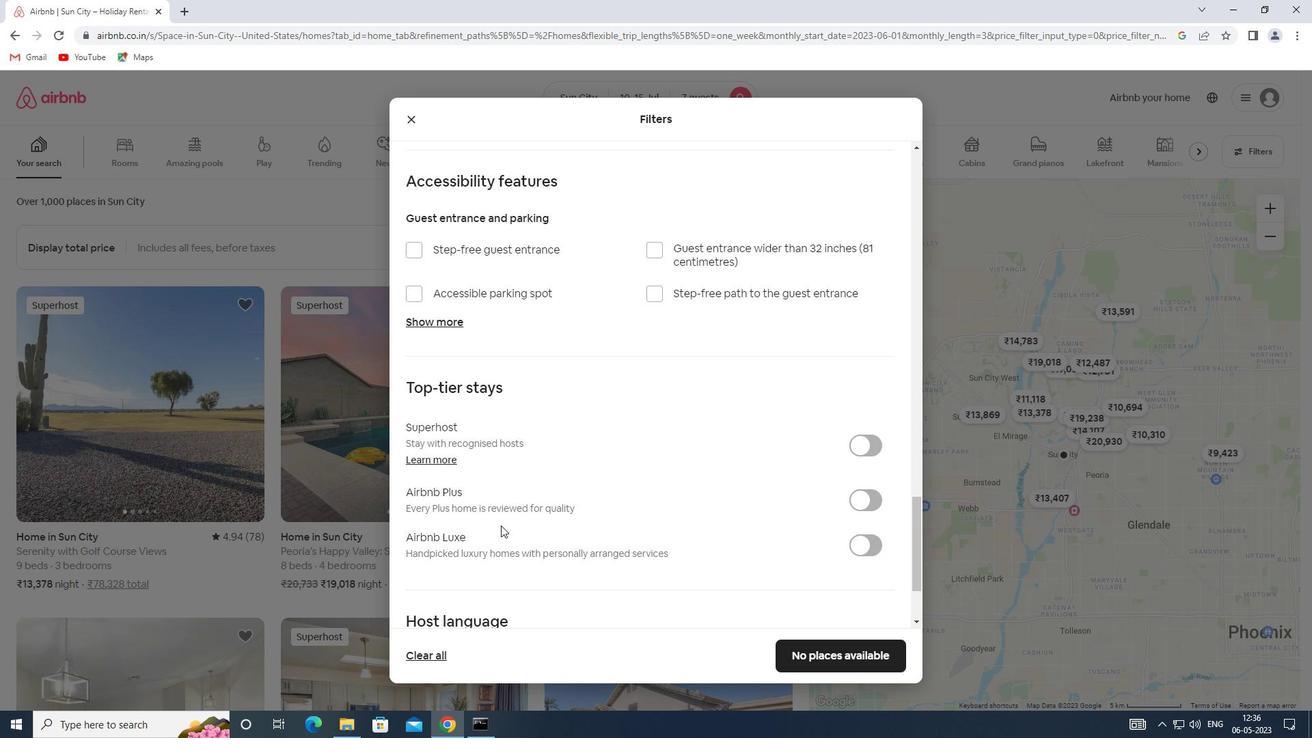 
Action: Mouse scrolled (500, 524) with delta (0, 0)
Screenshot: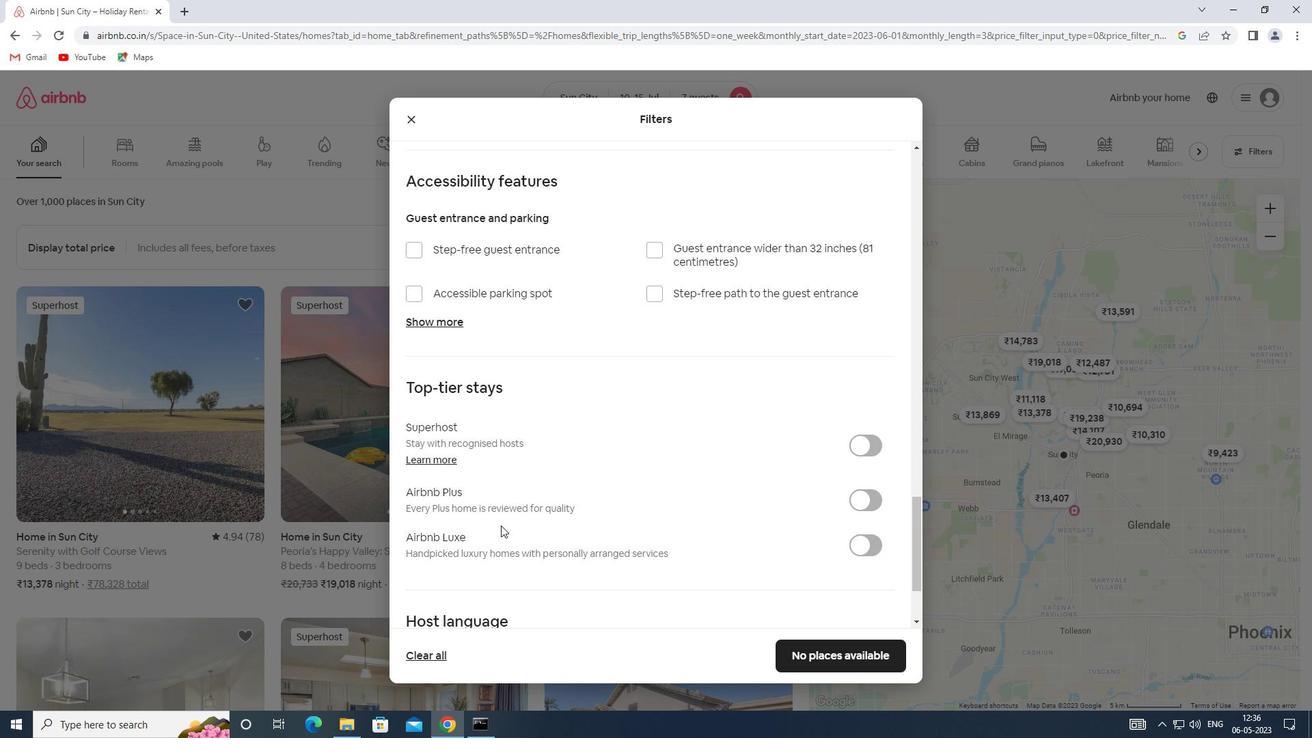 
Action: Mouse moved to (454, 533)
Screenshot: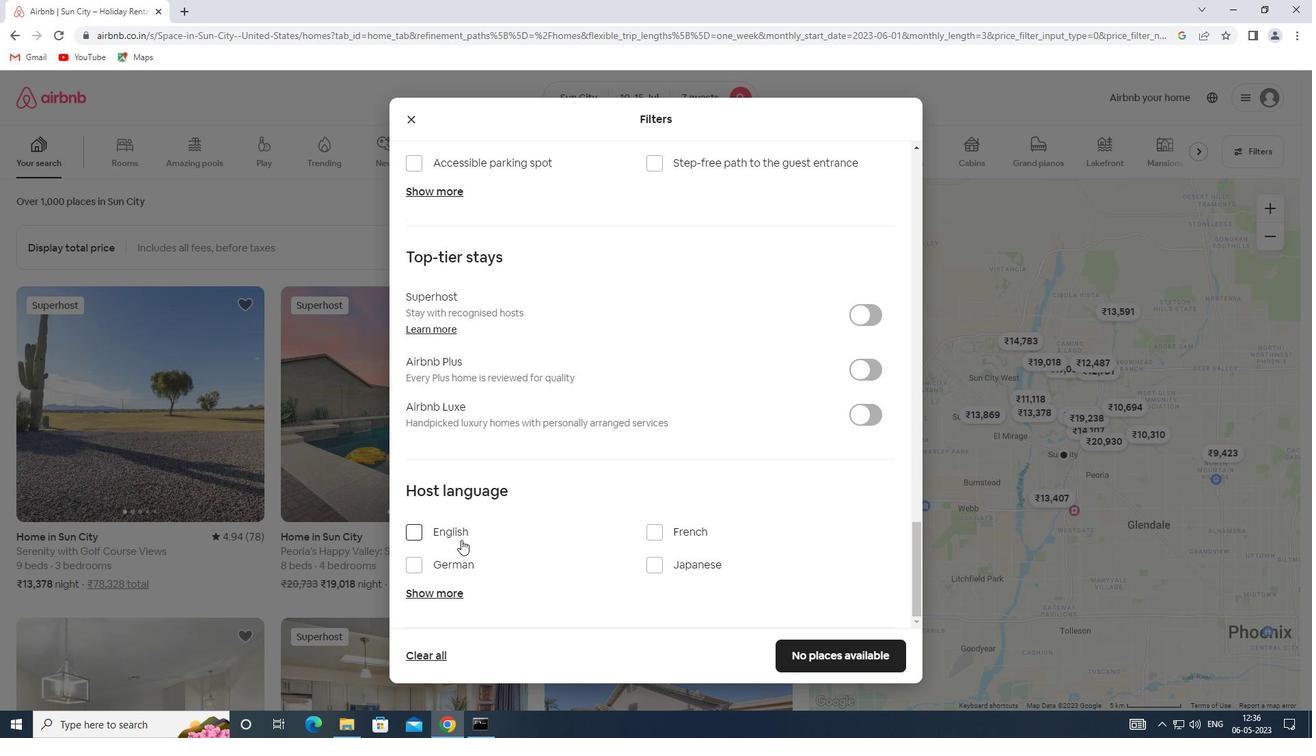
Action: Mouse pressed left at (454, 533)
Screenshot: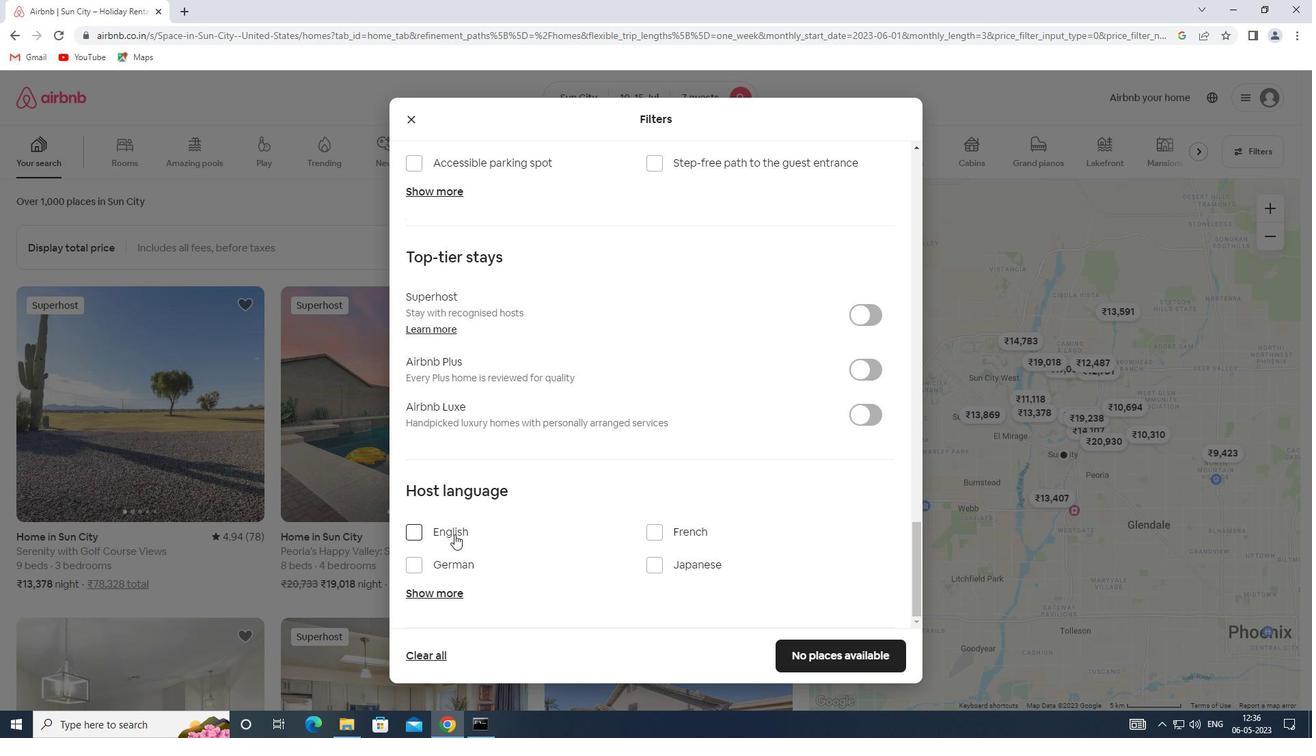 
Action: Mouse moved to (817, 647)
Screenshot: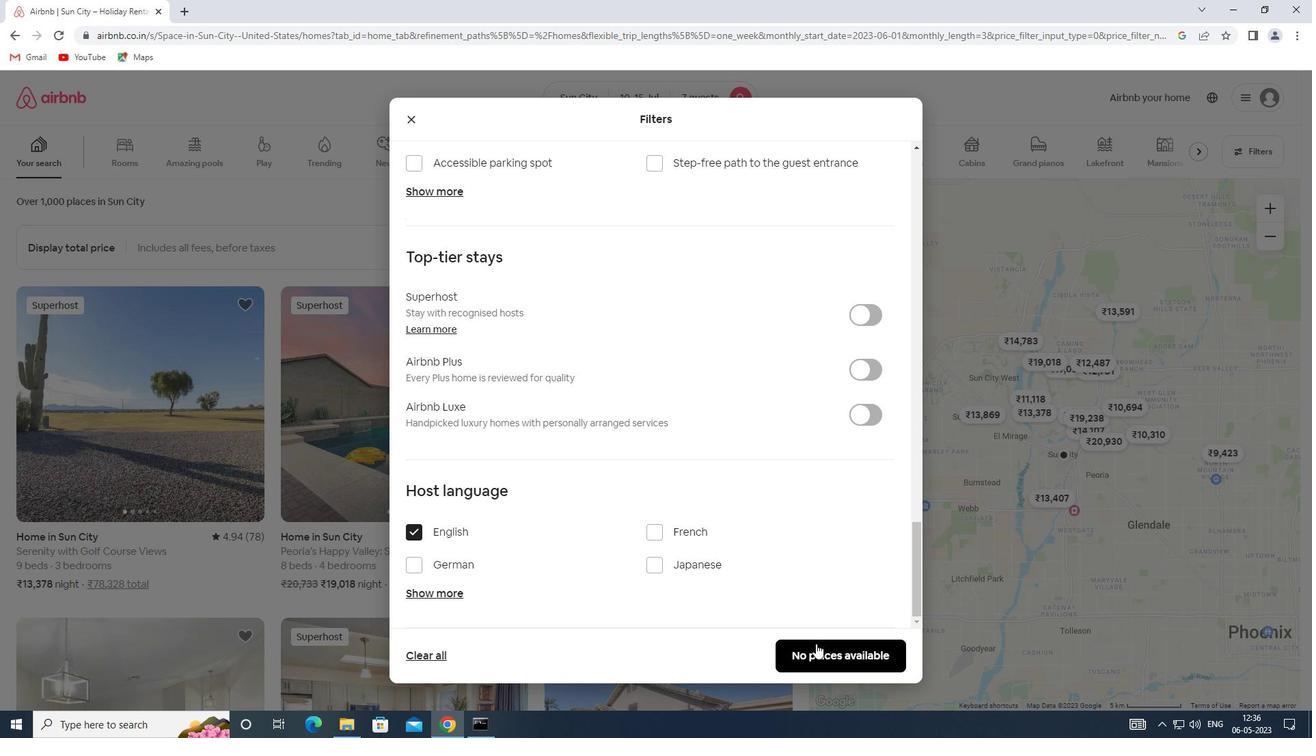 
Action: Mouse pressed left at (817, 647)
Screenshot: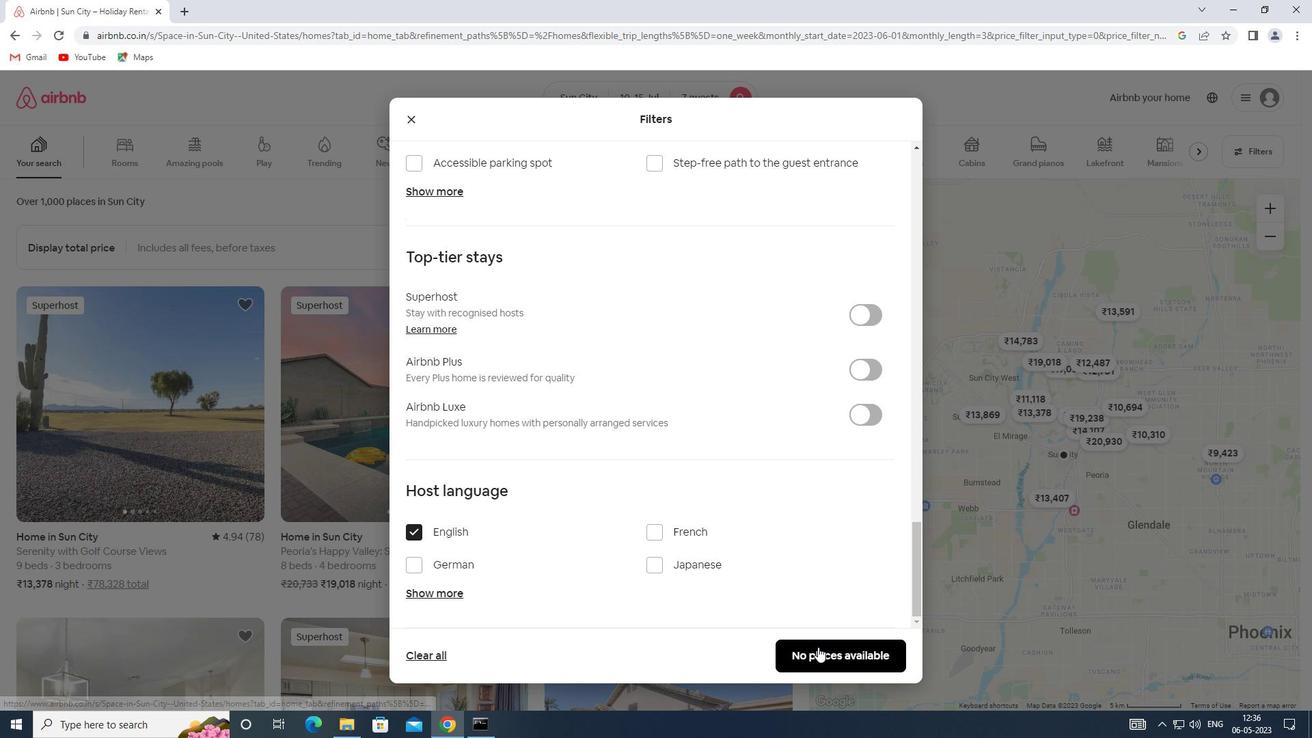 
Action: Mouse moved to (817, 647)
Screenshot: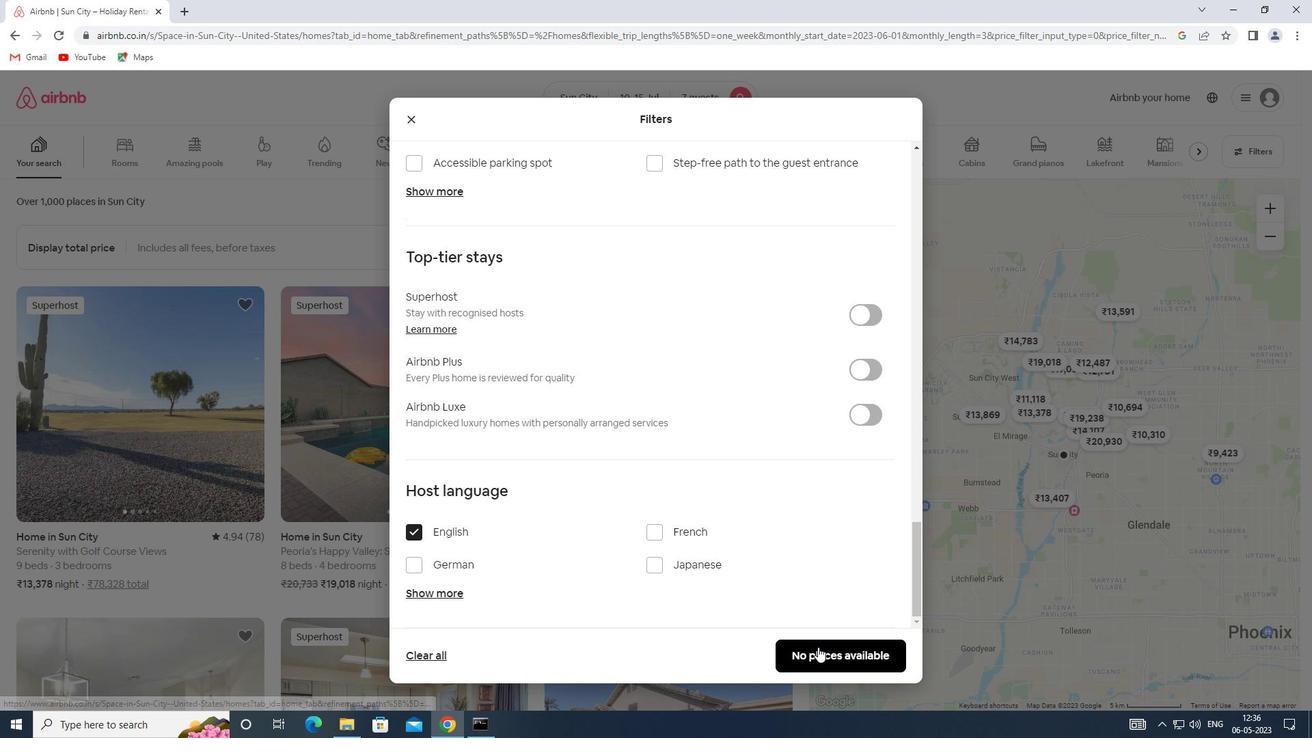 
